 Task: Look for space in Rājpīpla, India from 11th June, 2023 to 15th June, 2023 for 2 adults in price range Rs.7000 to Rs.16000. Place can be private room with 1  bedroom having 2 beds and 1 bathroom. Property type can be house, flat, guest house, hotel. Booking option can be shelf check-in. Required host language is English.
Action: Mouse moved to (623, 83)
Screenshot: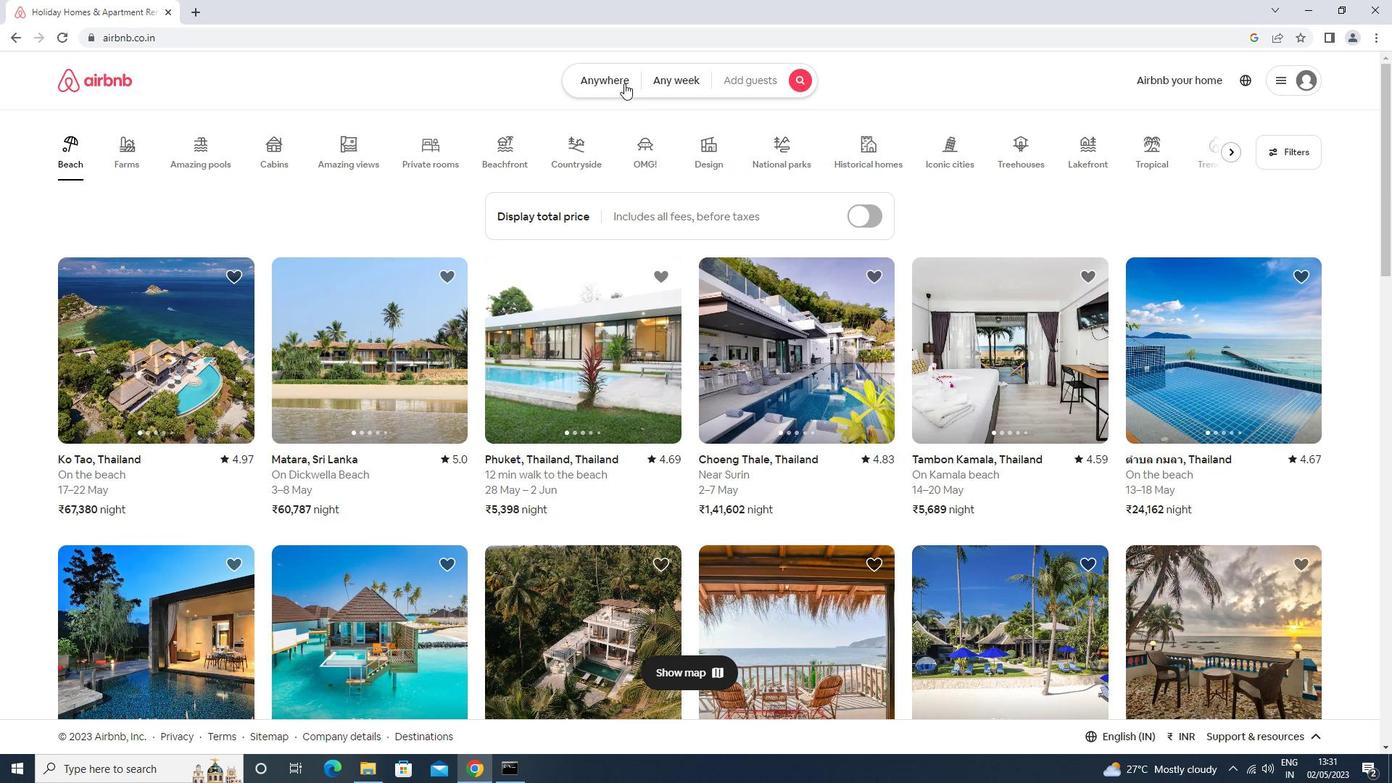 
Action: Mouse pressed left at (623, 83)
Screenshot: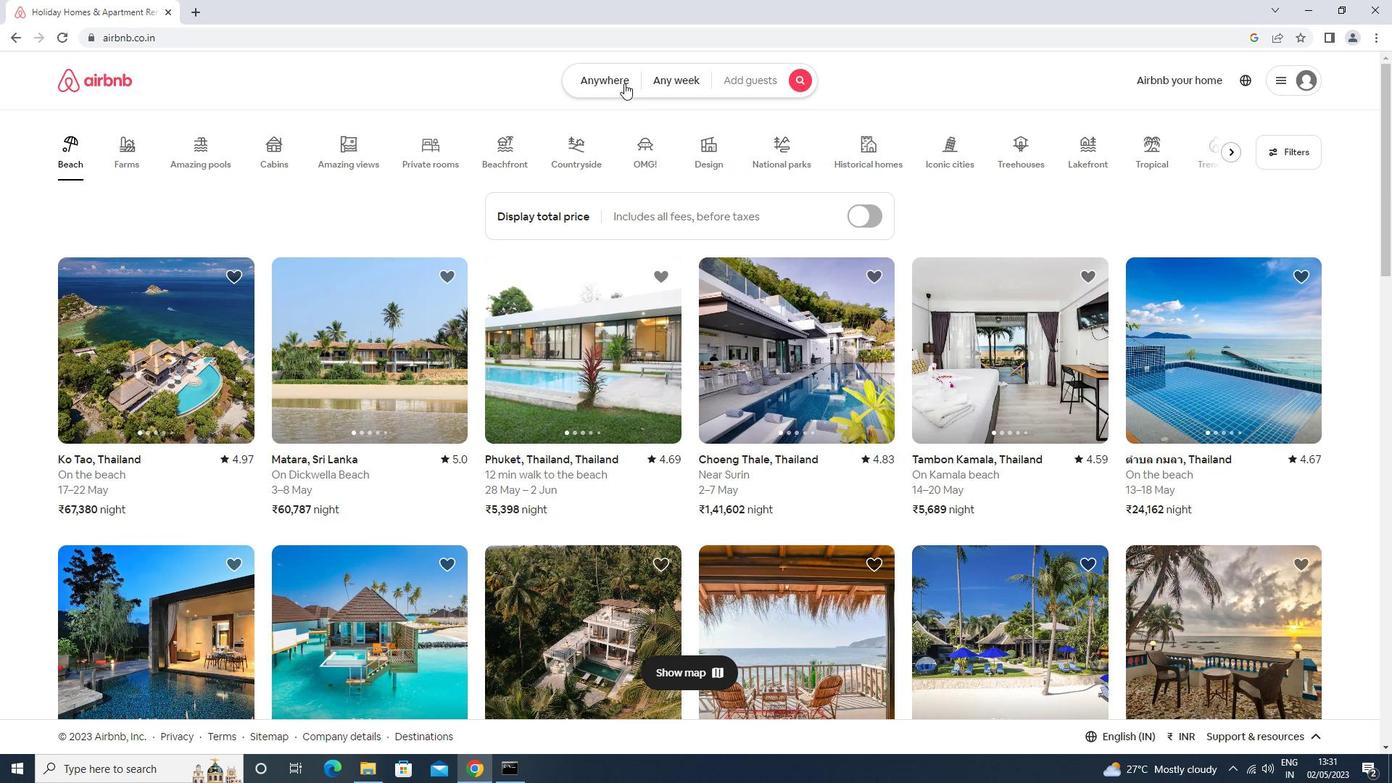 
Action: Key pressed r
Screenshot: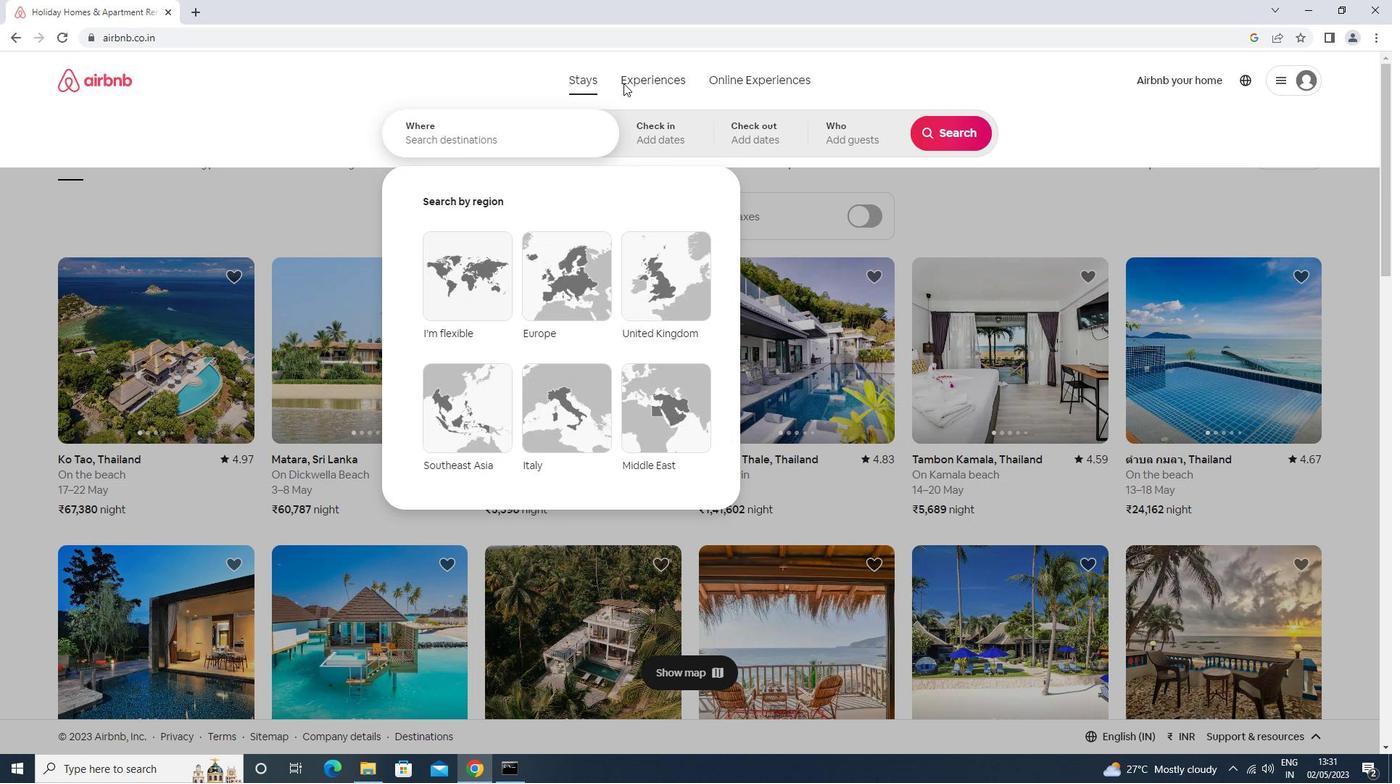 
Action: Mouse moved to (542, 137)
Screenshot: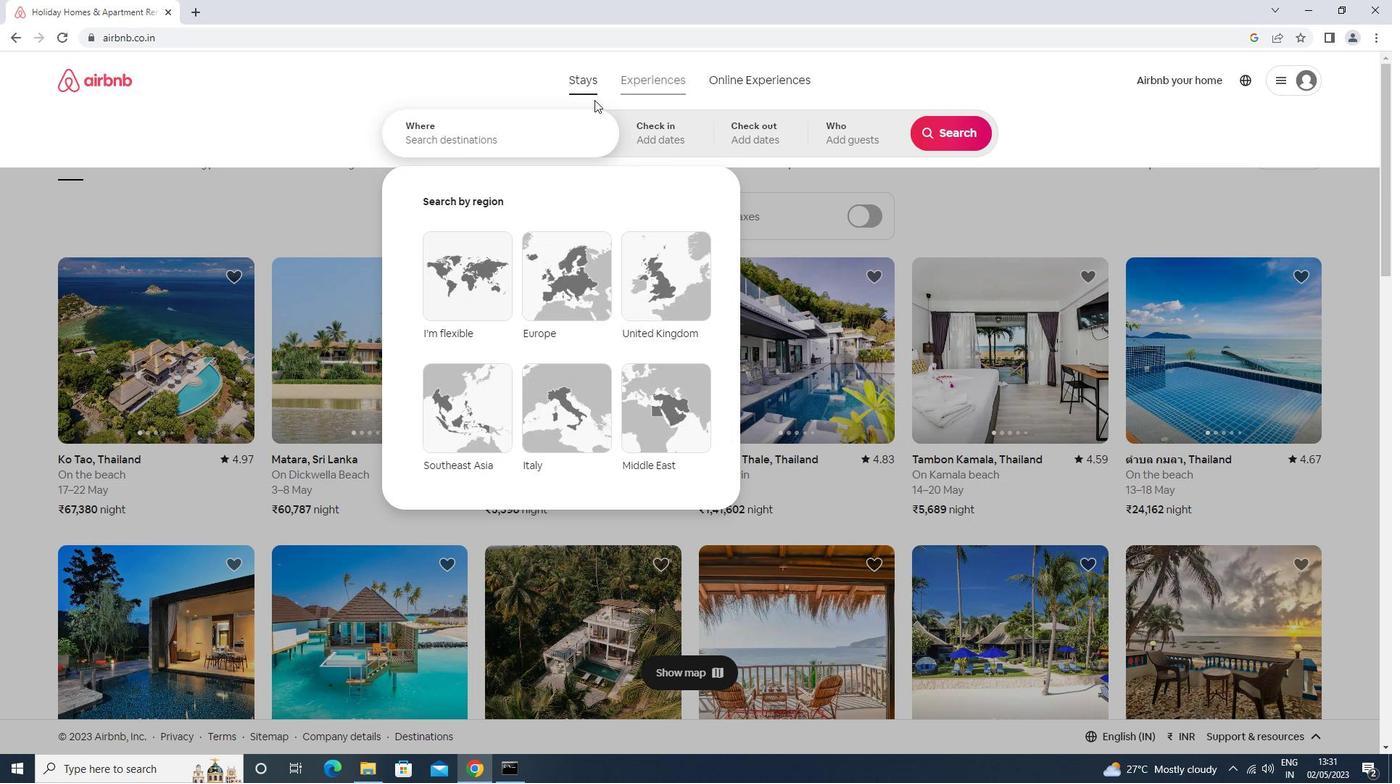 
Action: Mouse pressed left at (542, 137)
Screenshot: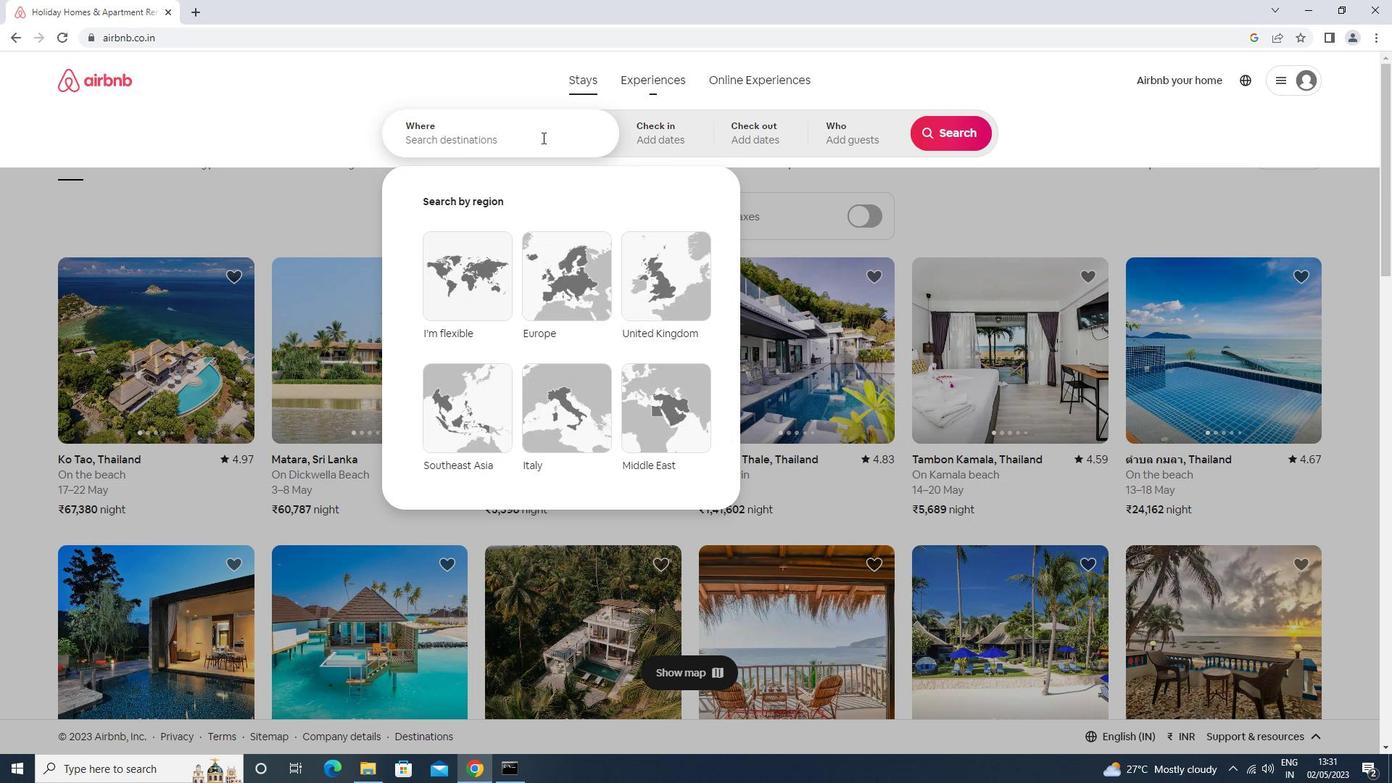 
Action: Key pressed r<Key.caps_lock>ajpipla<Key.enter>
Screenshot: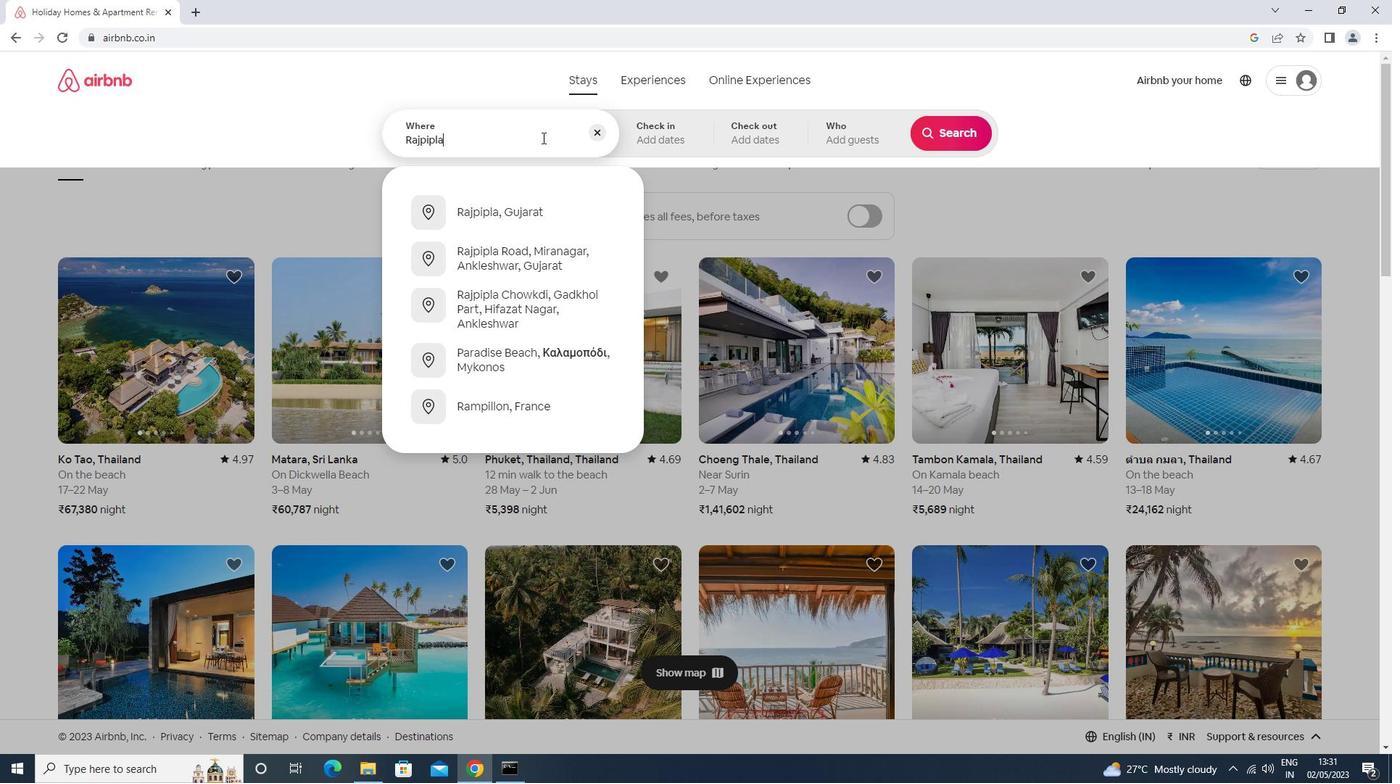 
Action: Mouse moved to (719, 378)
Screenshot: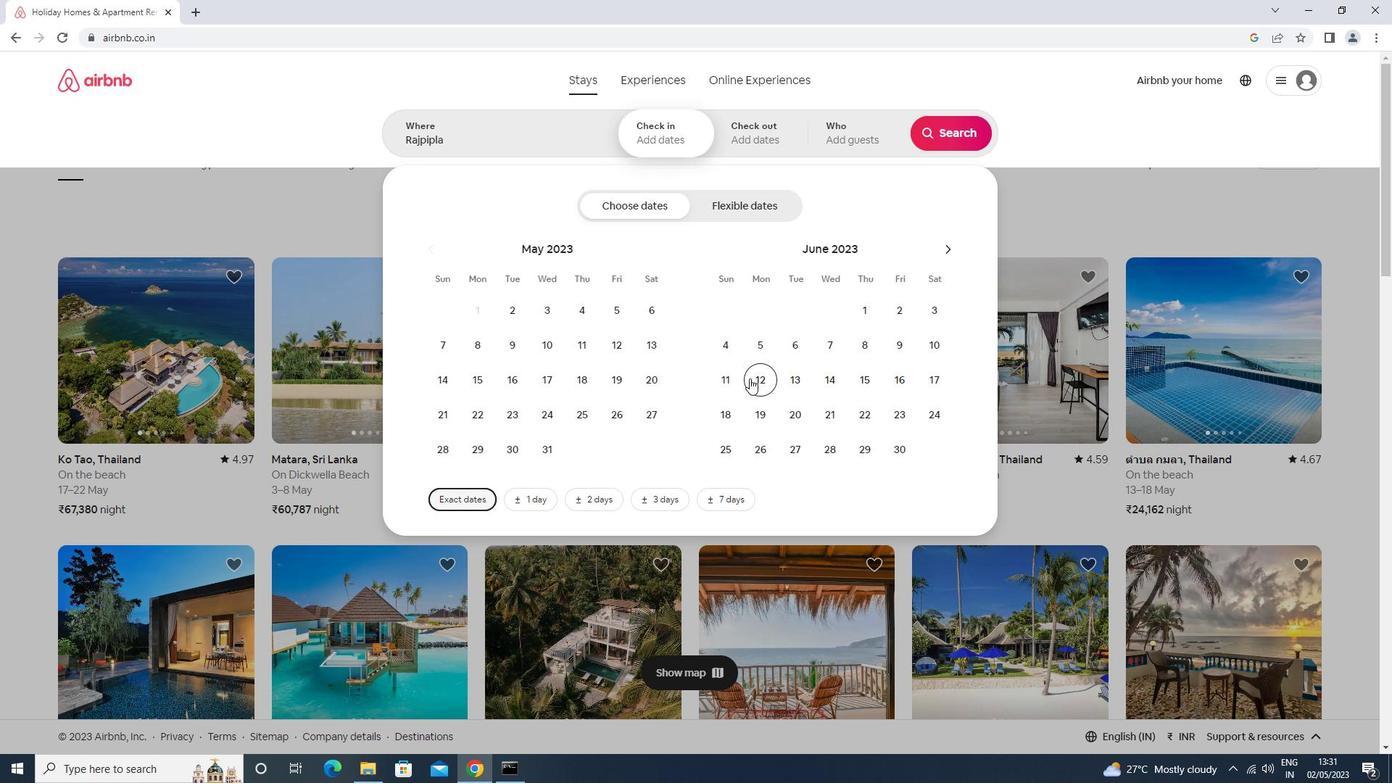 
Action: Mouse pressed left at (719, 378)
Screenshot: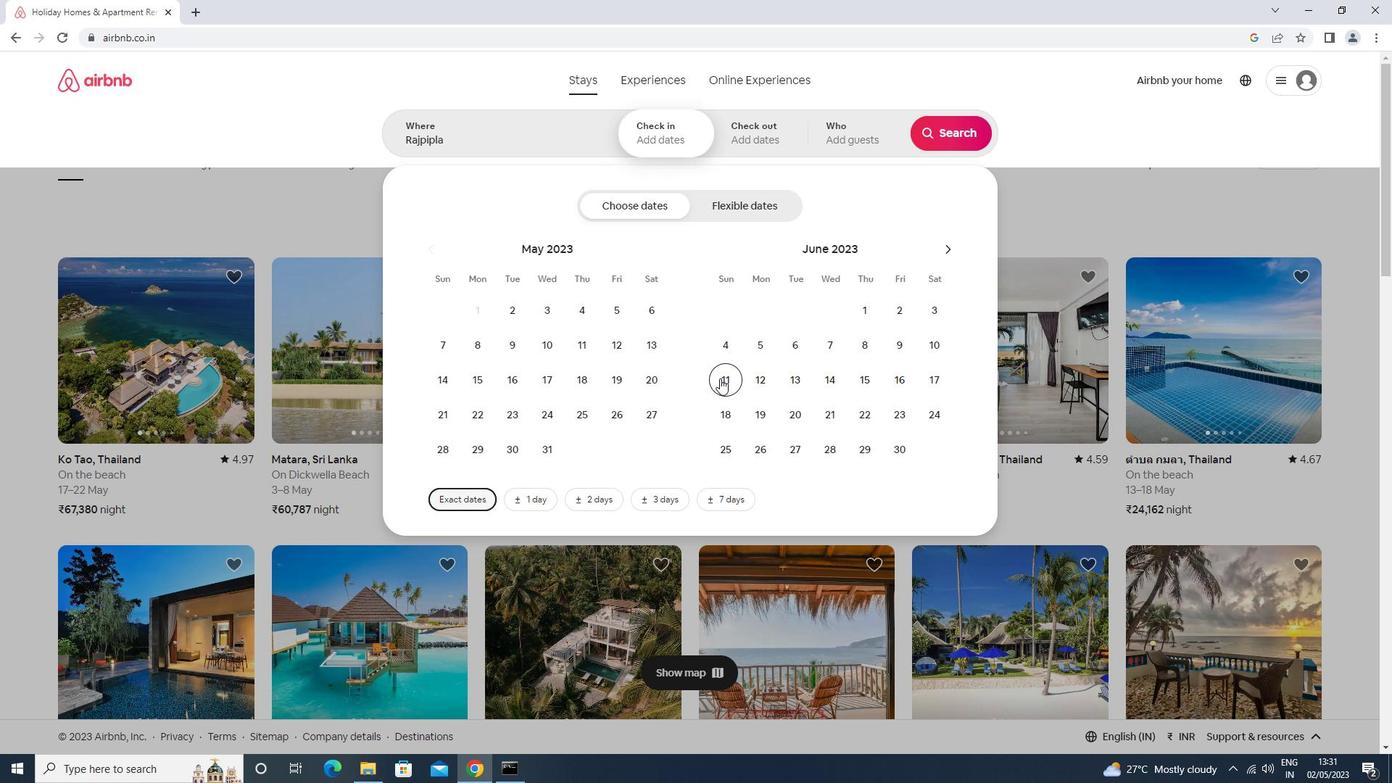 
Action: Mouse moved to (851, 382)
Screenshot: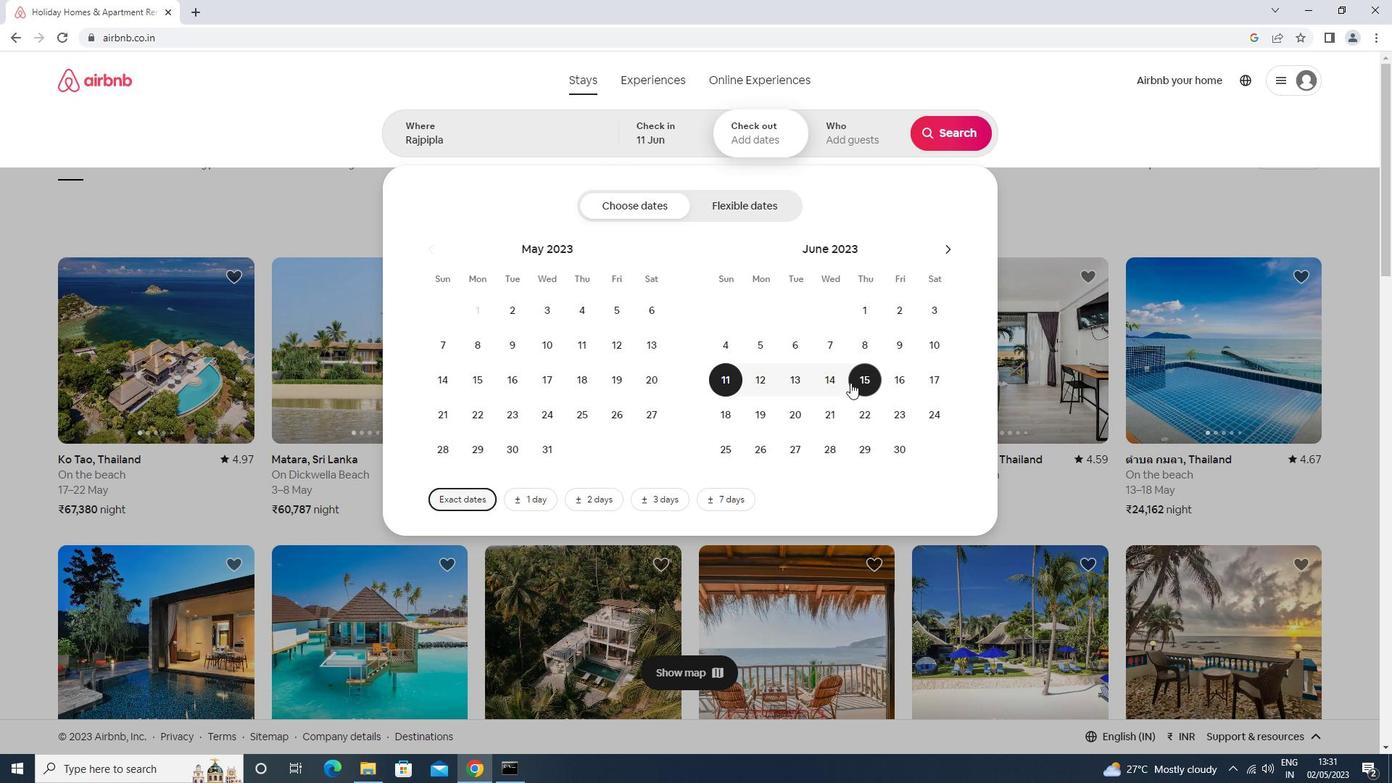 
Action: Mouse pressed left at (851, 382)
Screenshot: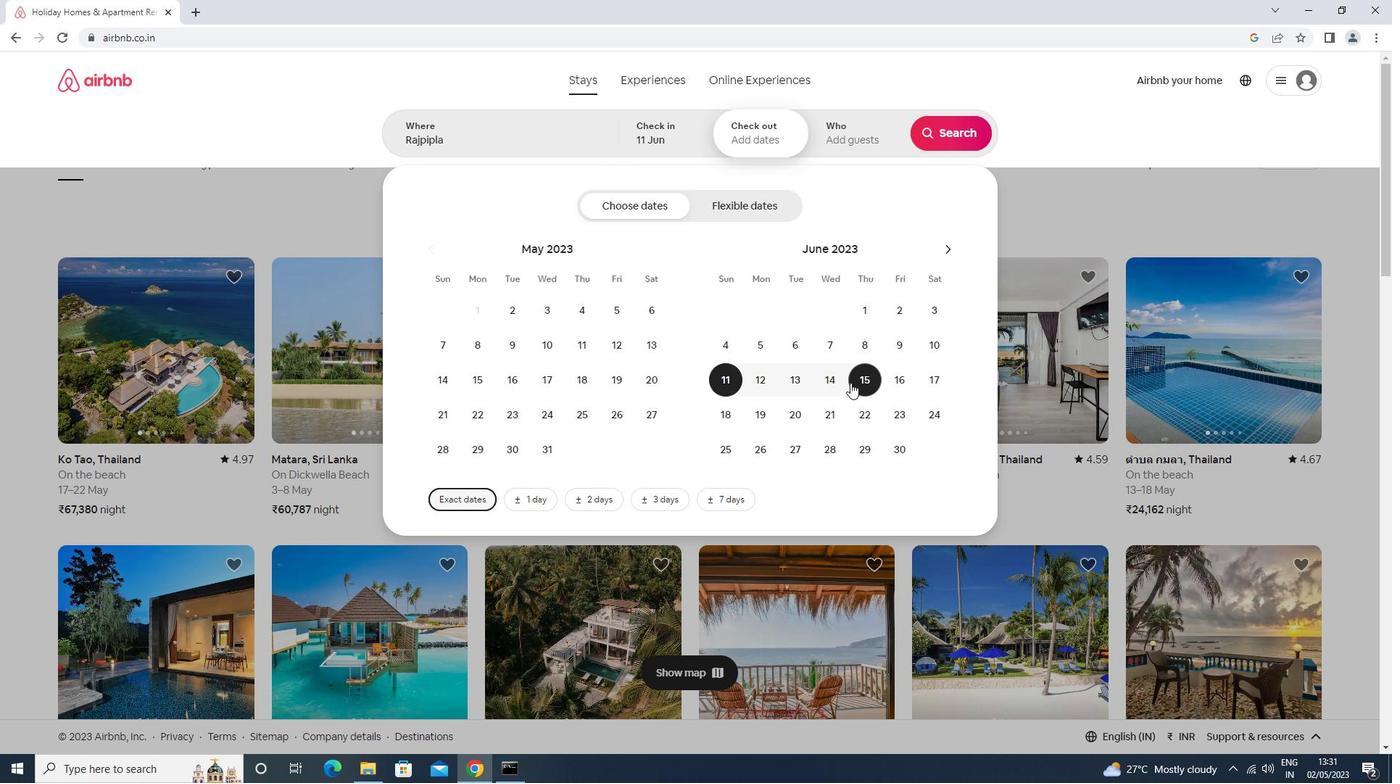 
Action: Mouse moved to (872, 146)
Screenshot: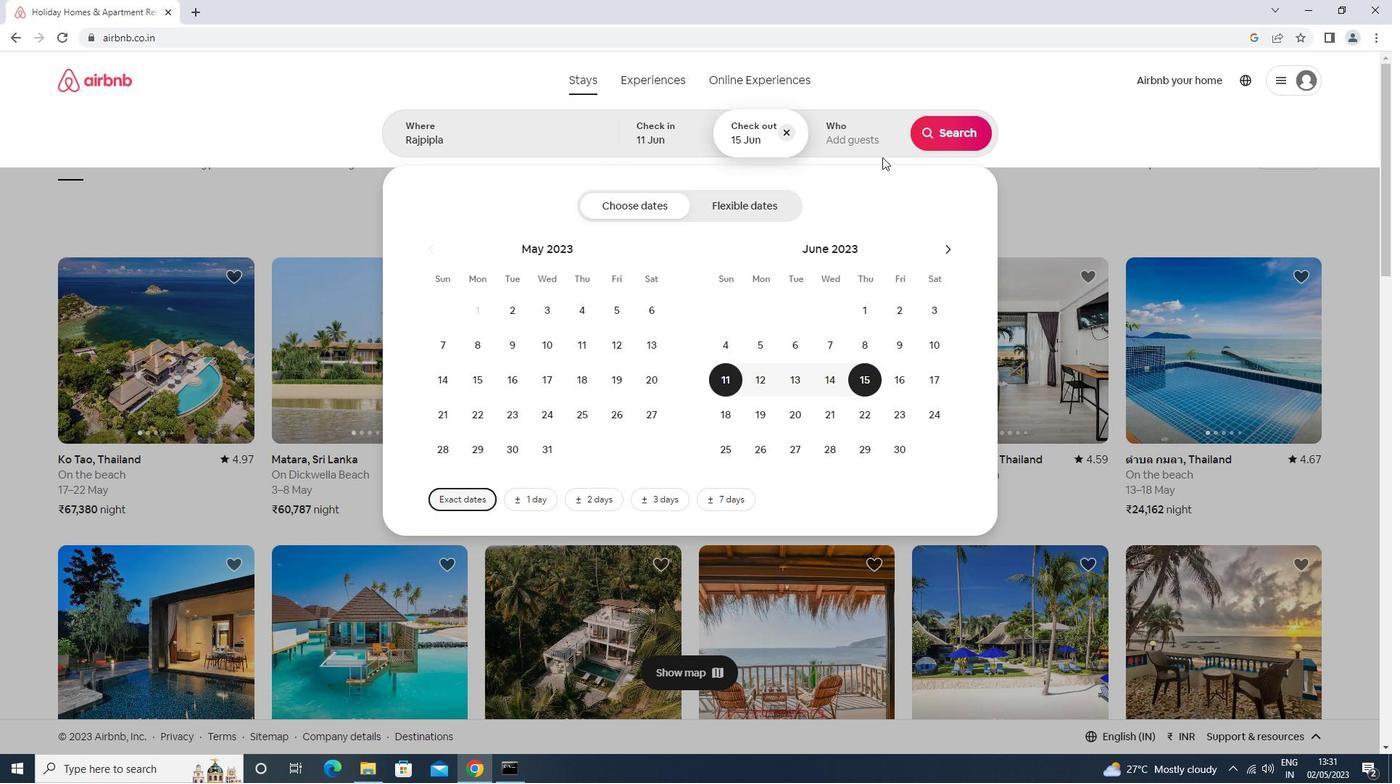 
Action: Mouse pressed left at (872, 146)
Screenshot: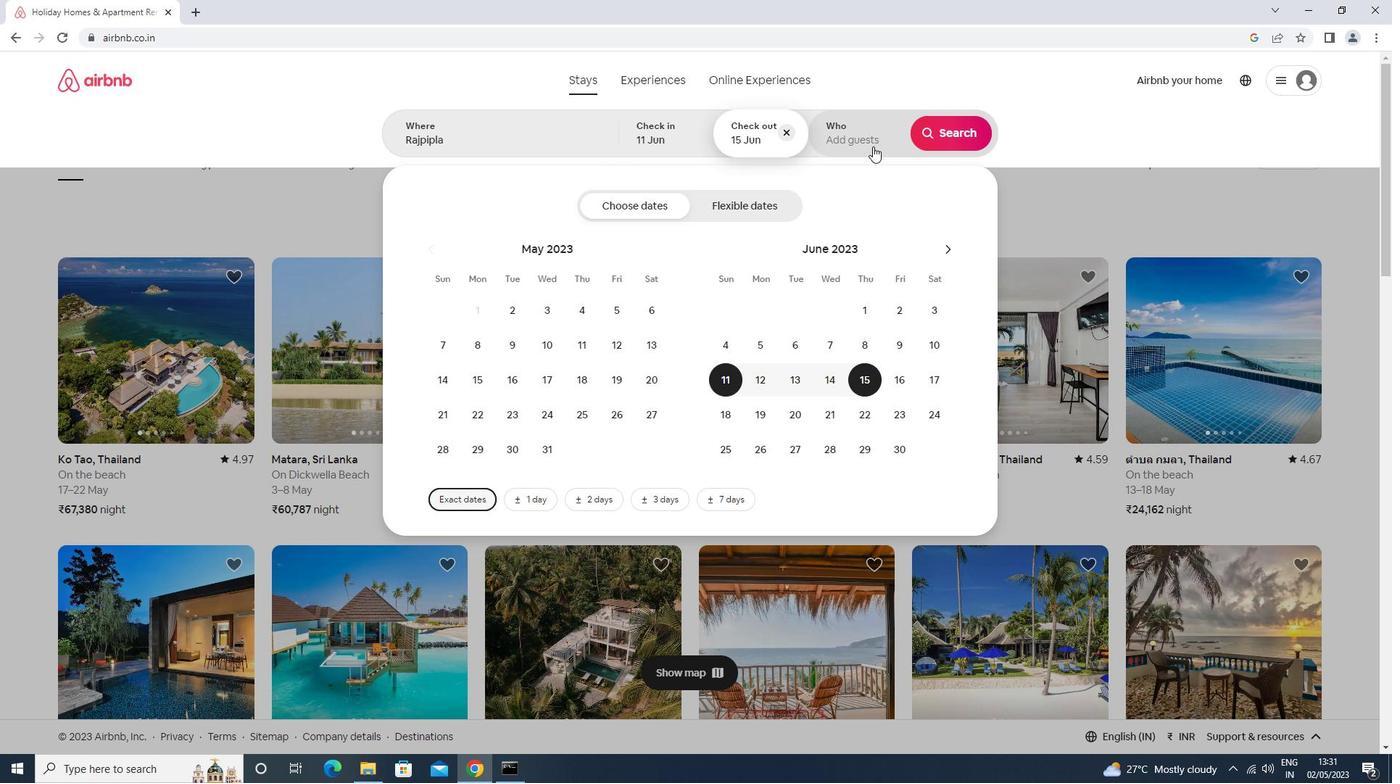 
Action: Mouse moved to (959, 208)
Screenshot: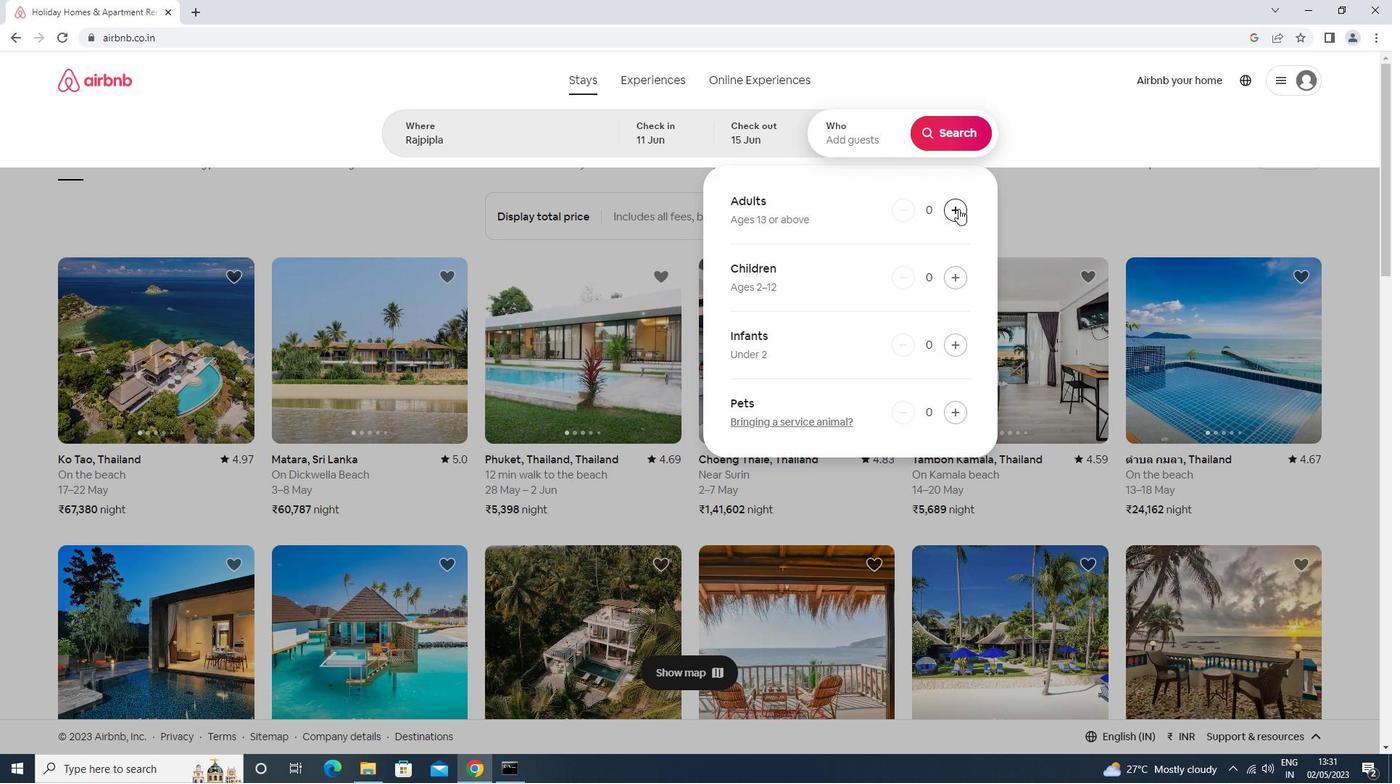 
Action: Mouse pressed left at (959, 208)
Screenshot: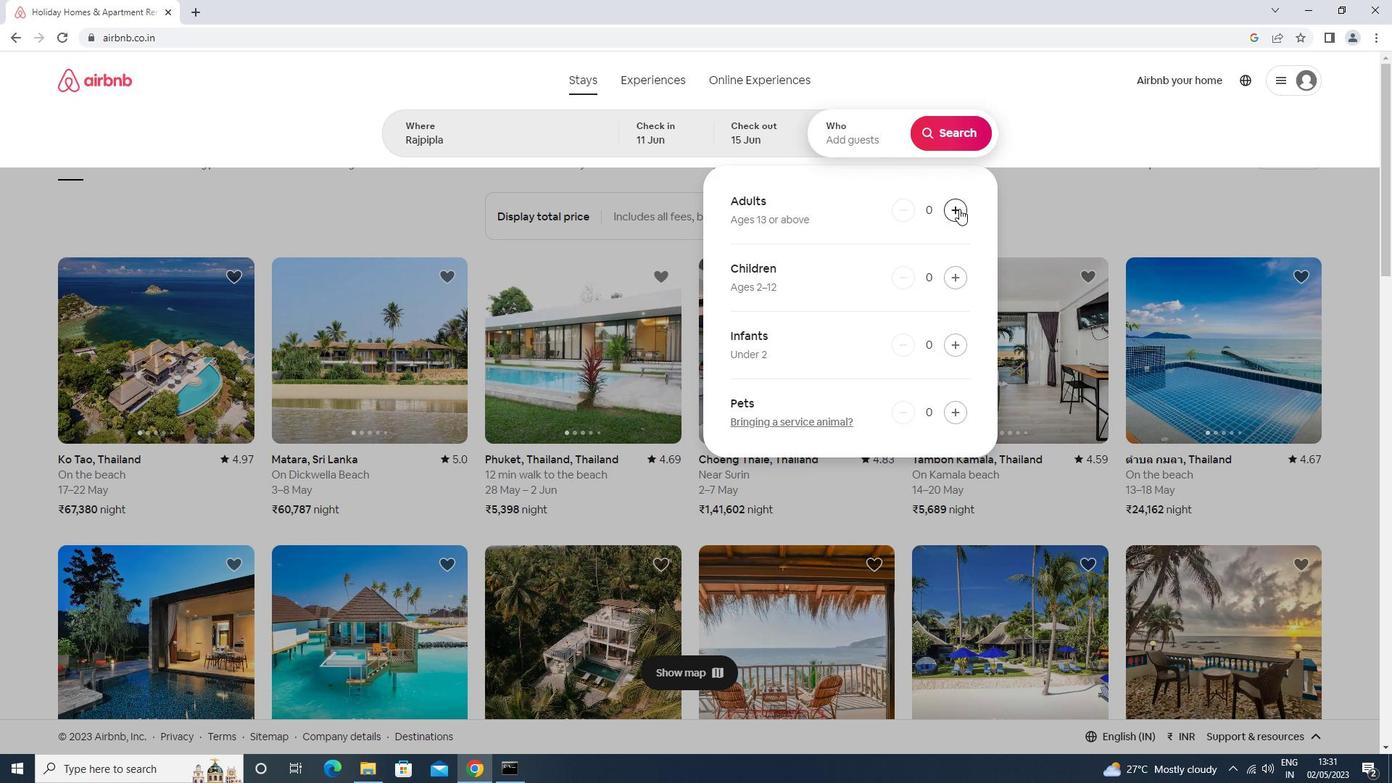 
Action: Mouse moved to (959, 208)
Screenshot: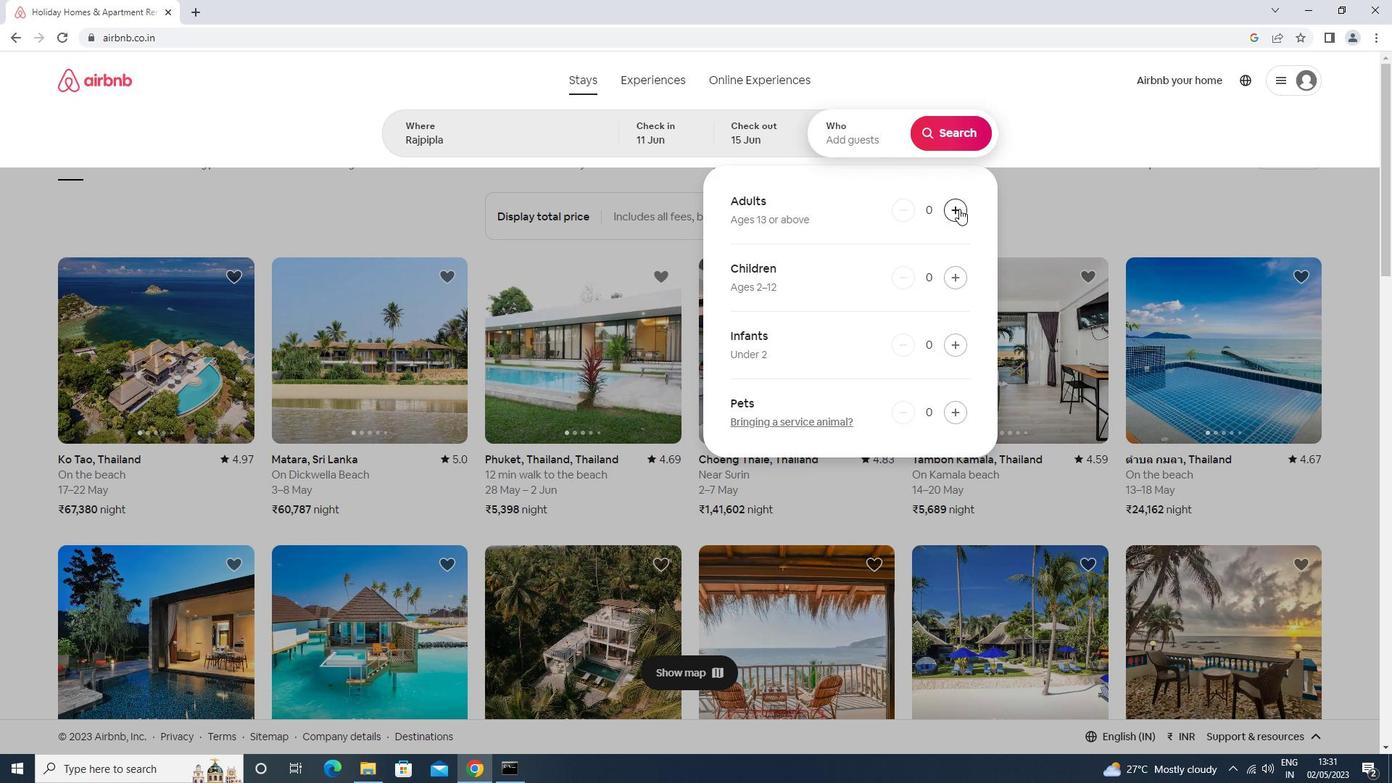 
Action: Mouse pressed left at (959, 208)
Screenshot: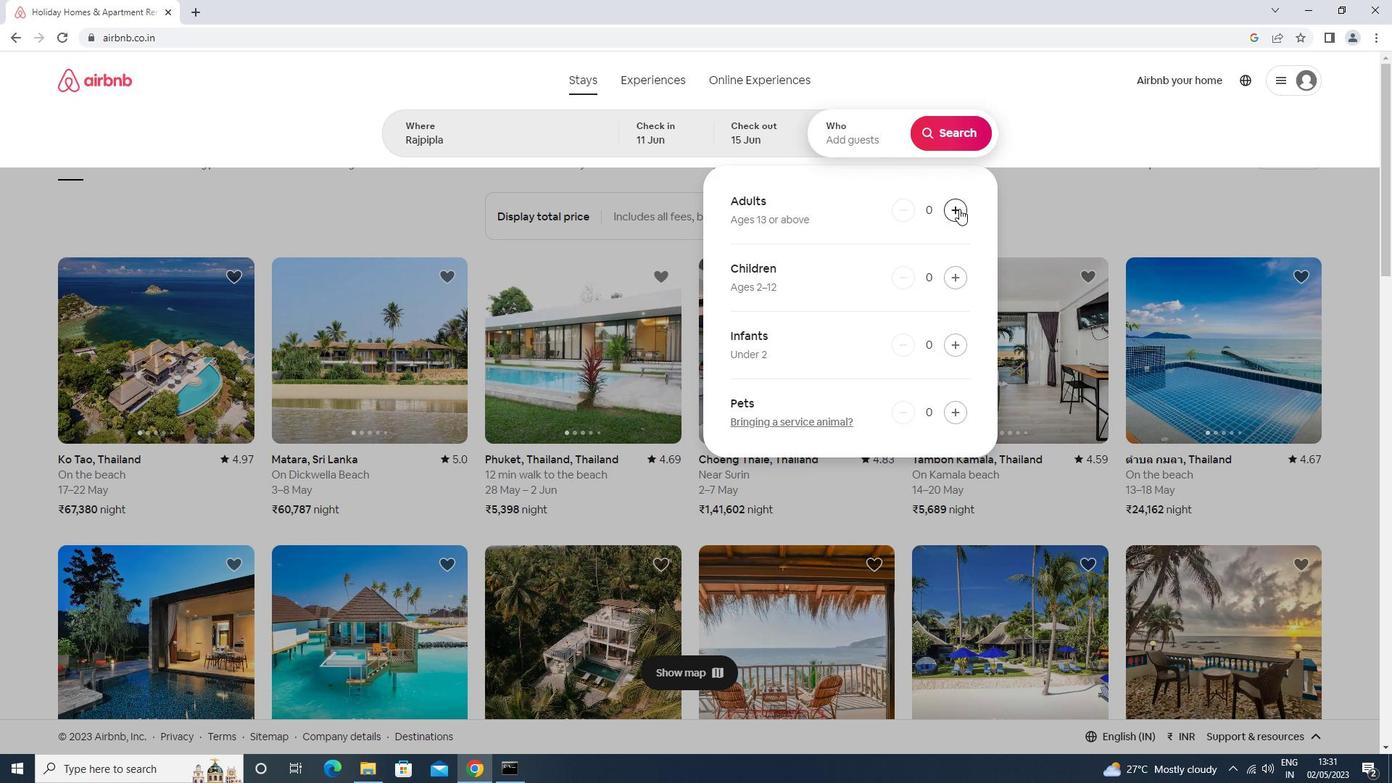 
Action: Mouse moved to (943, 138)
Screenshot: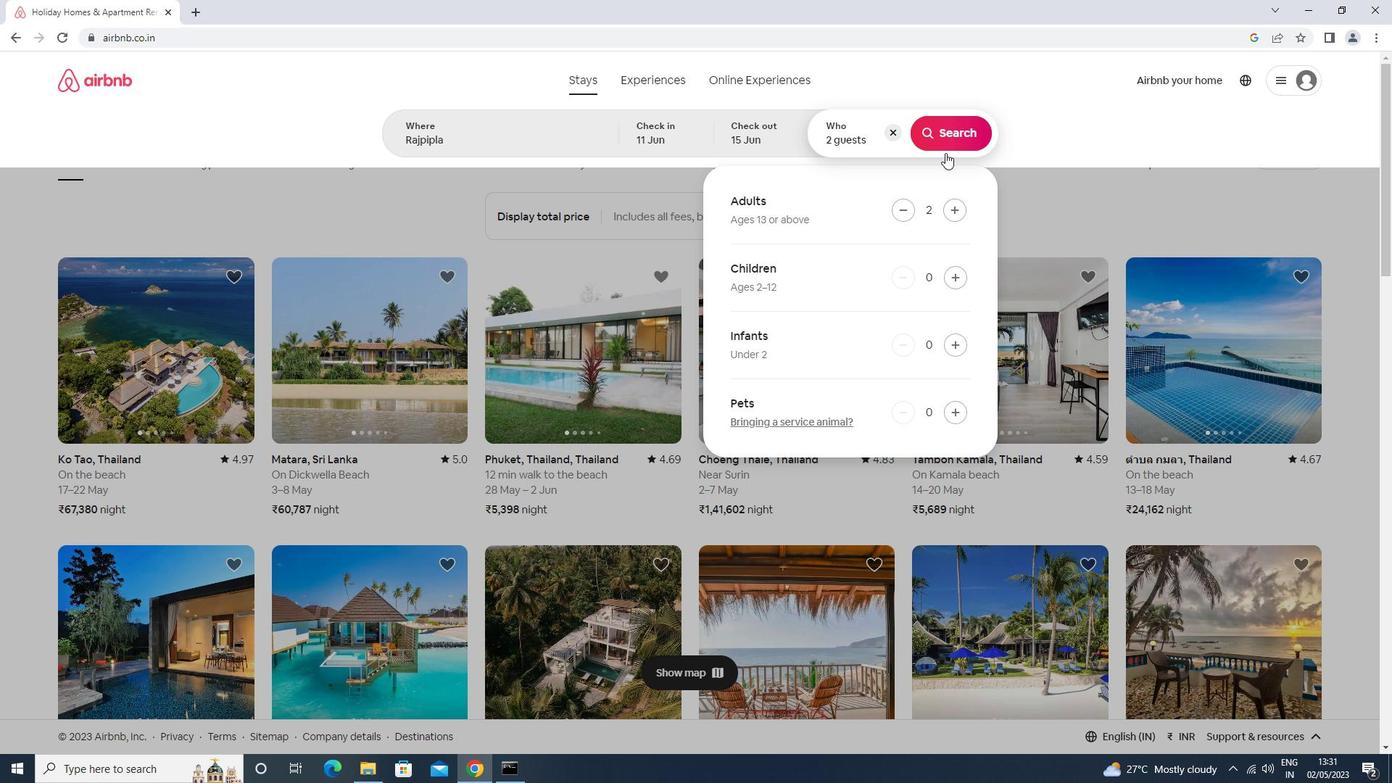 
Action: Mouse pressed left at (943, 138)
Screenshot: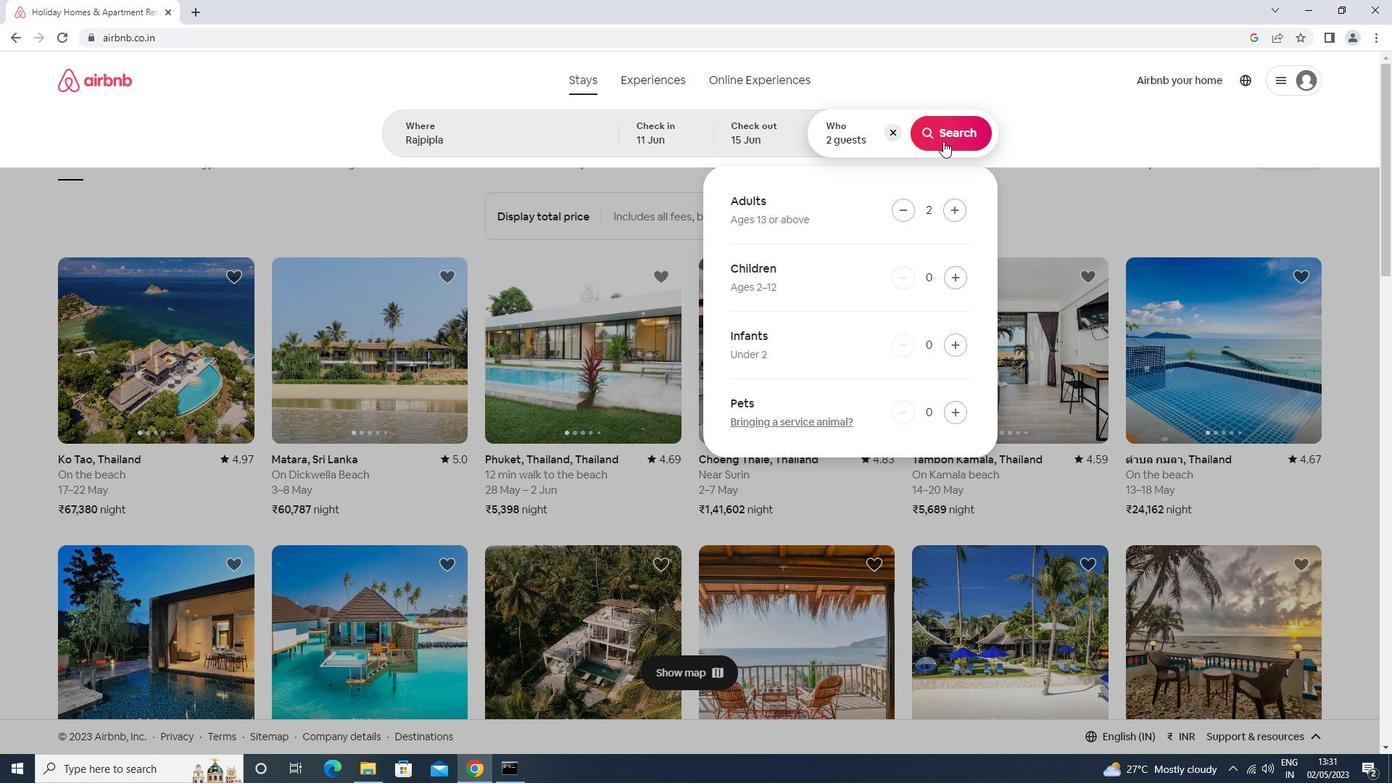 
Action: Mouse moved to (1314, 140)
Screenshot: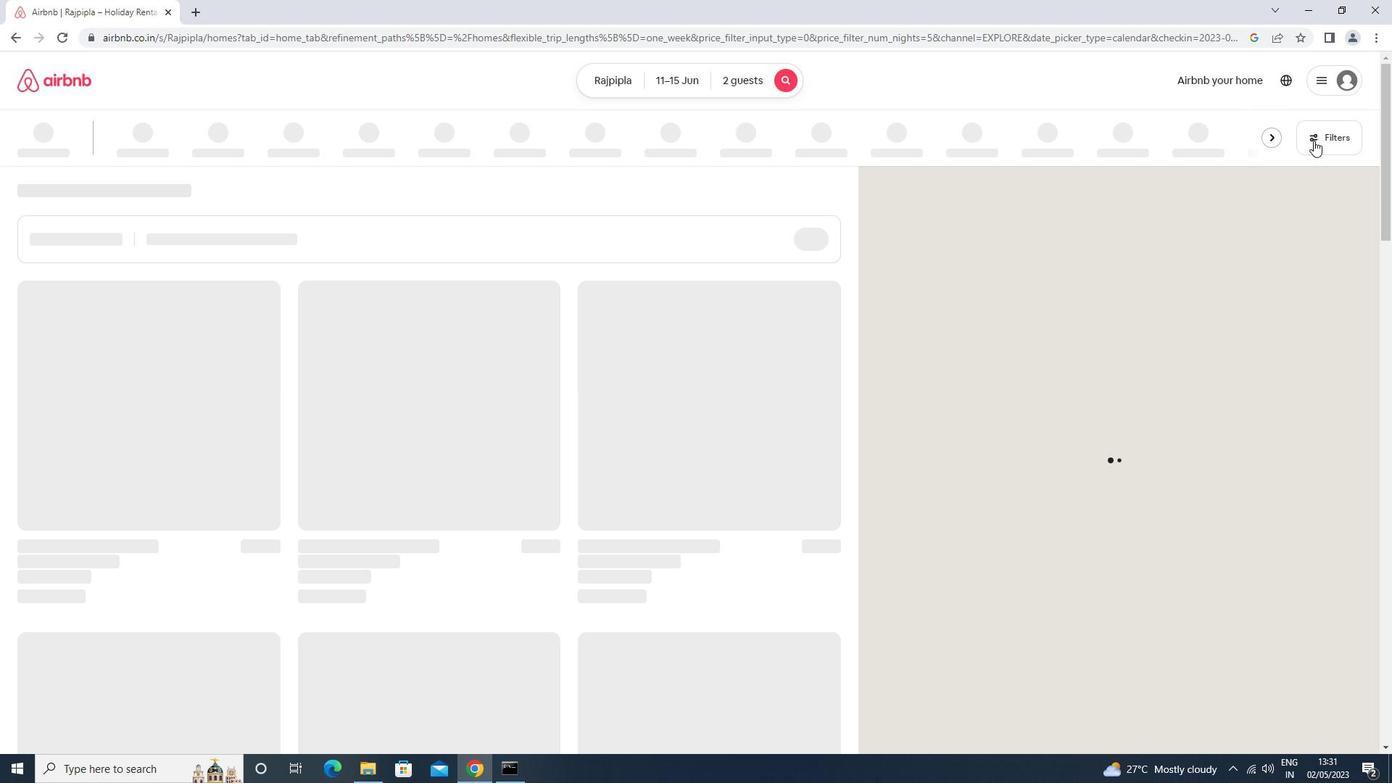 
Action: Mouse pressed left at (1314, 140)
Screenshot: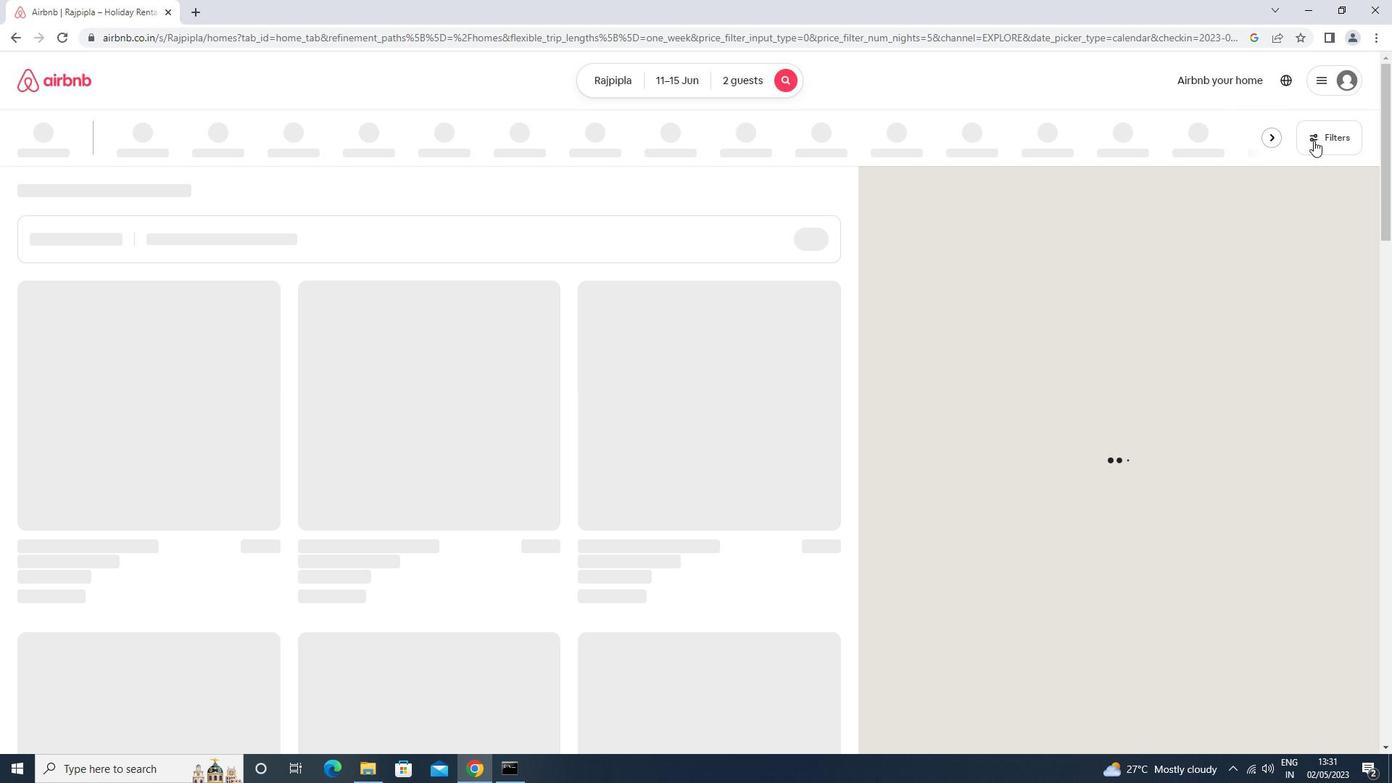 
Action: Mouse moved to (580, 320)
Screenshot: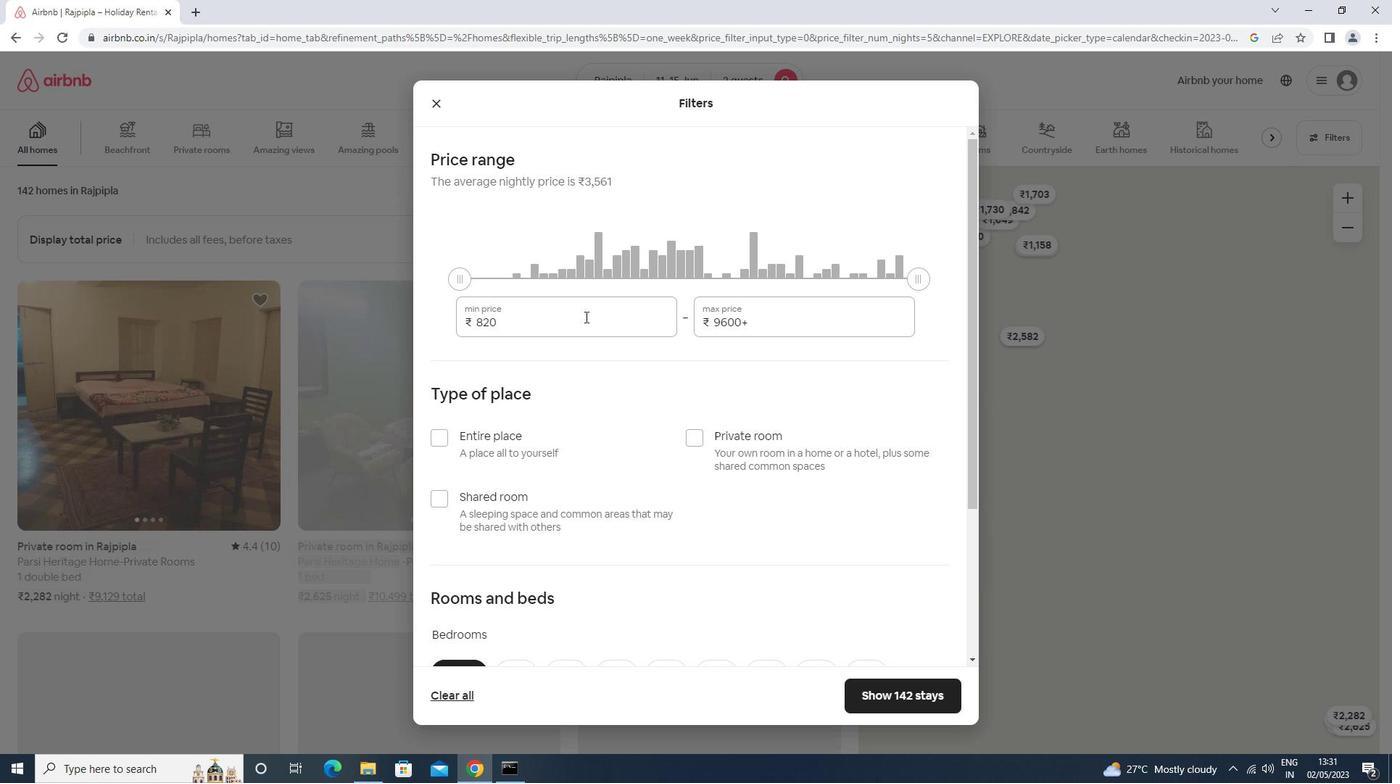 
Action: Mouse pressed left at (580, 320)
Screenshot: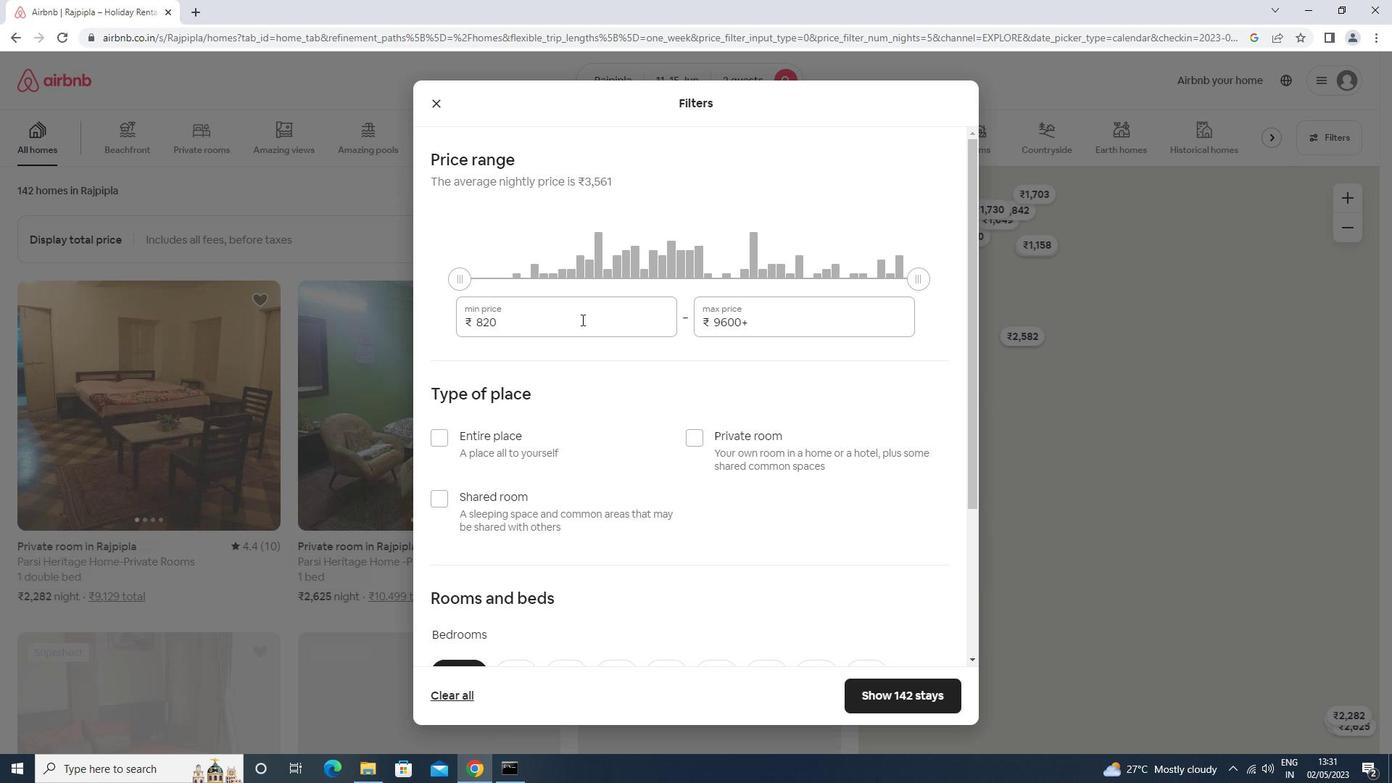
Action: Key pressed <Key.backspace><Key.backspace><Key.backspace><Key.backspace><Key.backspace><Key.backspace><Key.backspace><Key.backspace><Key.backspace><Key.backspace>7000<Key.tab>16000
Screenshot: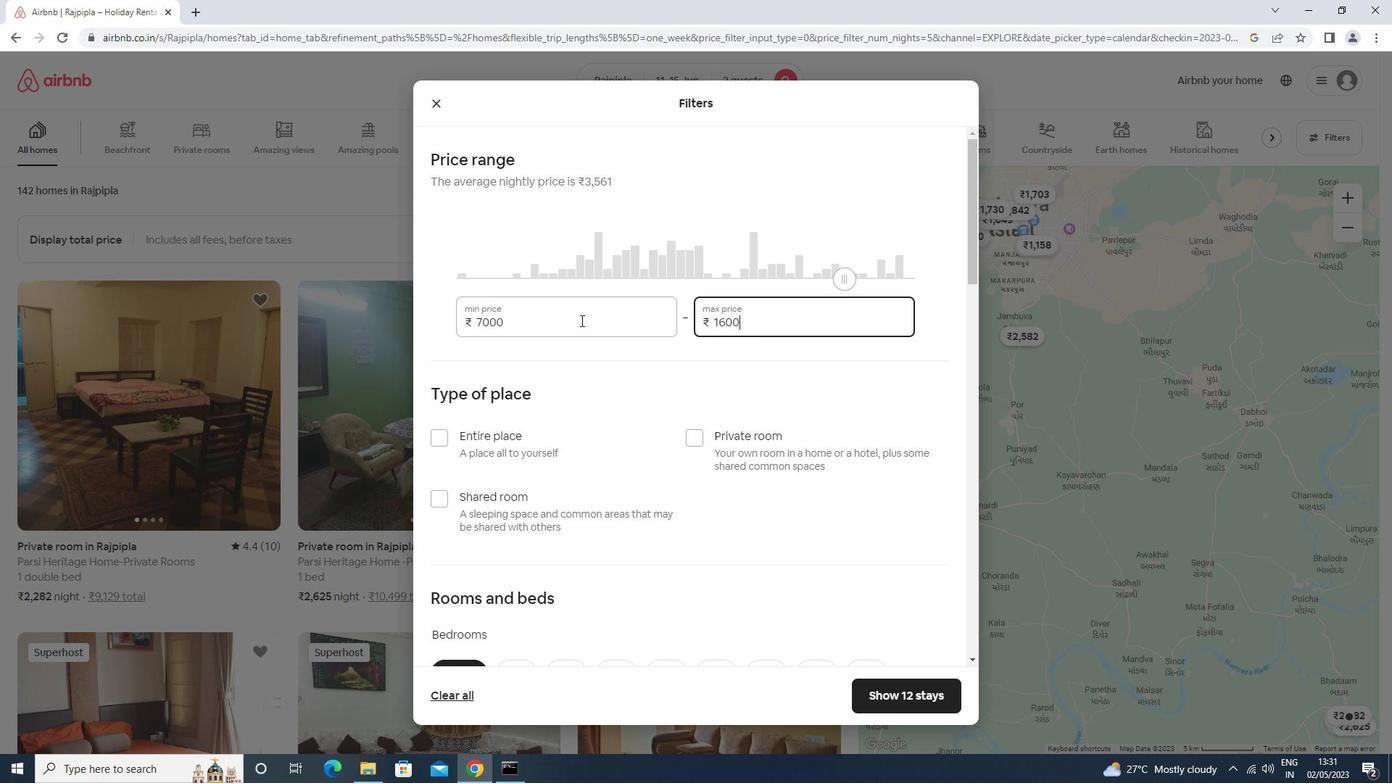 
Action: Mouse moved to (696, 429)
Screenshot: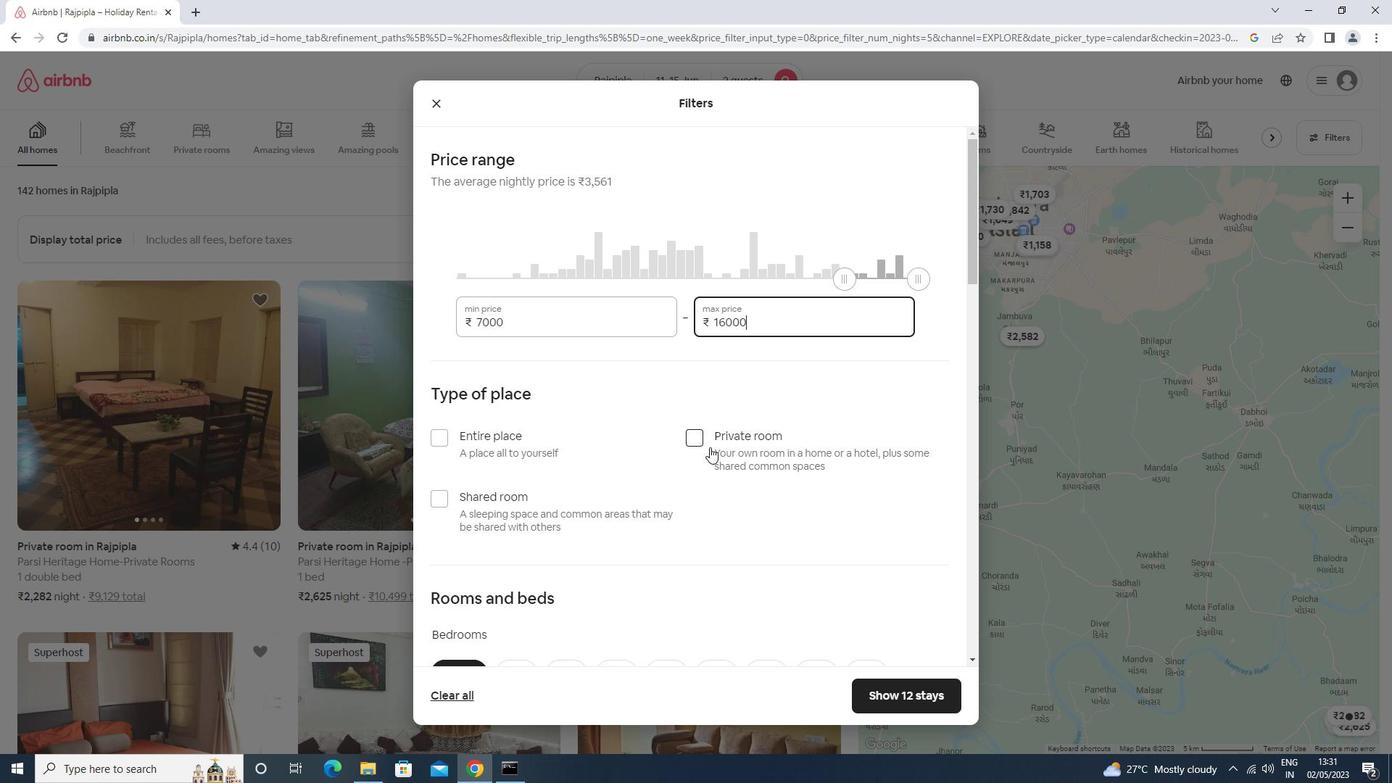 
Action: Mouse pressed left at (696, 429)
Screenshot: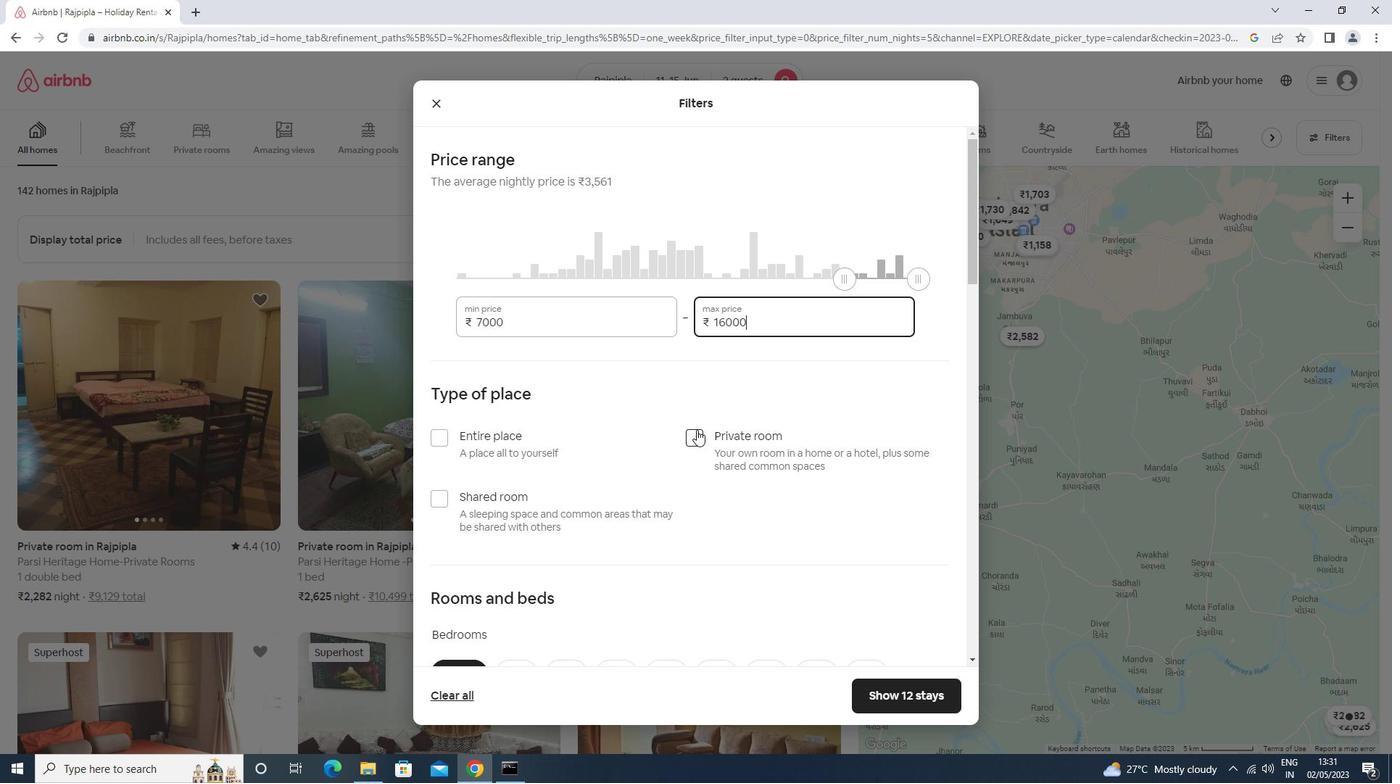 
Action: Mouse scrolled (696, 428) with delta (0, 0)
Screenshot: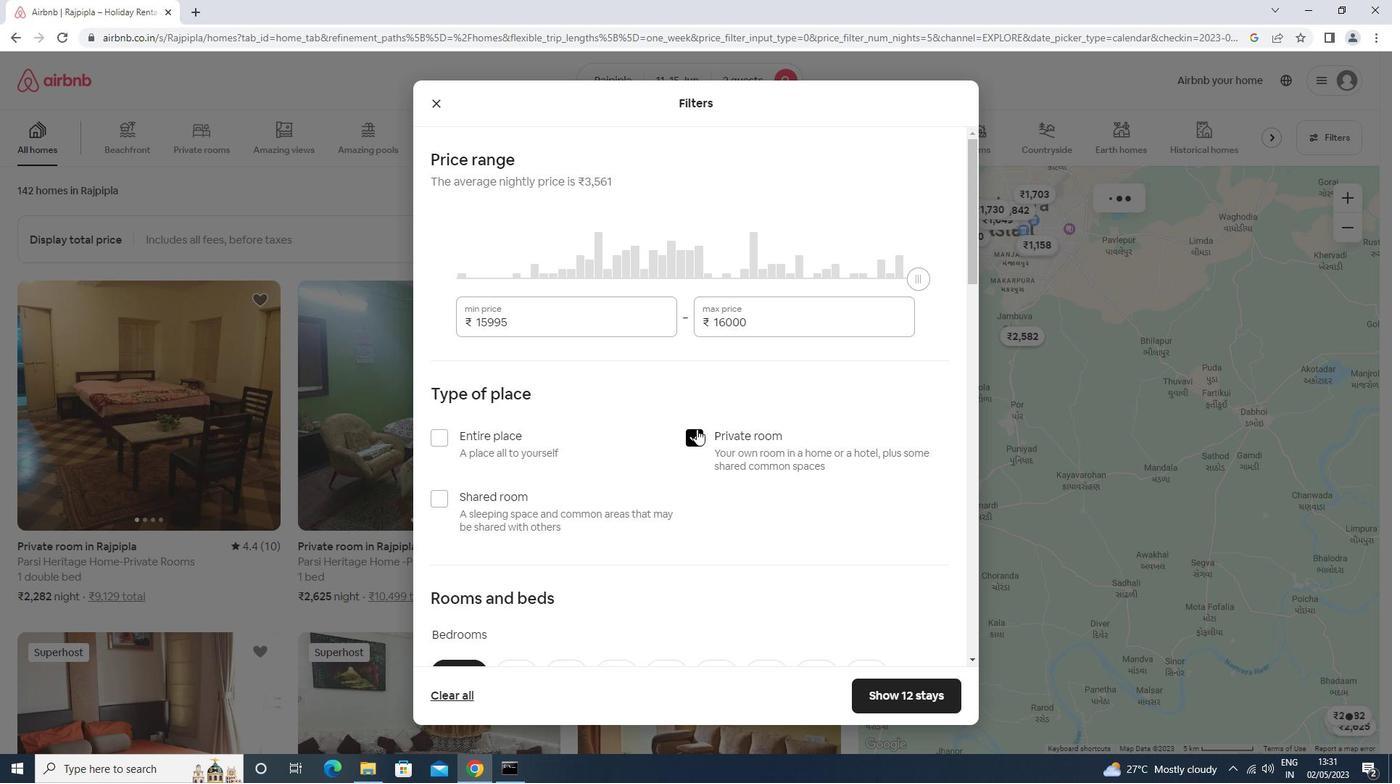 
Action: Mouse scrolled (696, 428) with delta (0, 0)
Screenshot: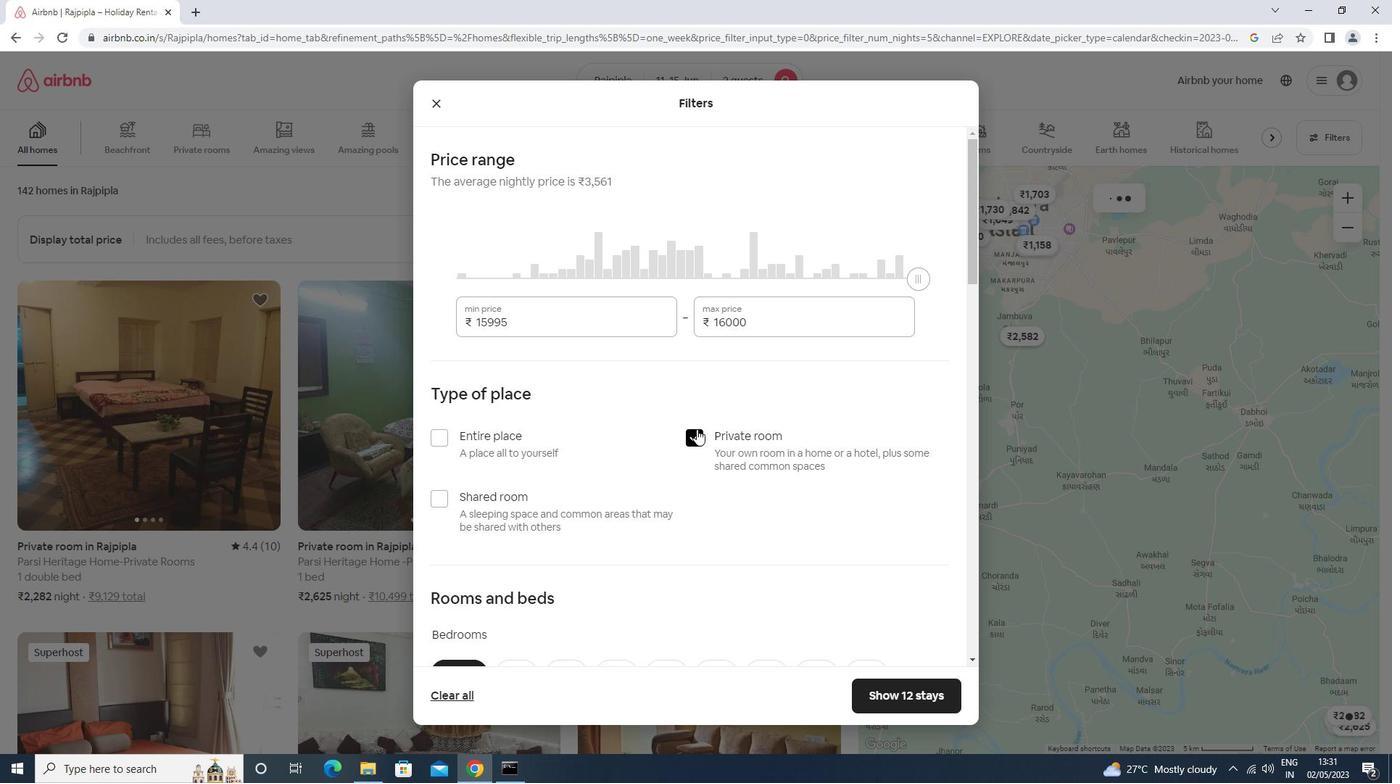 
Action: Mouse scrolled (696, 428) with delta (0, 0)
Screenshot: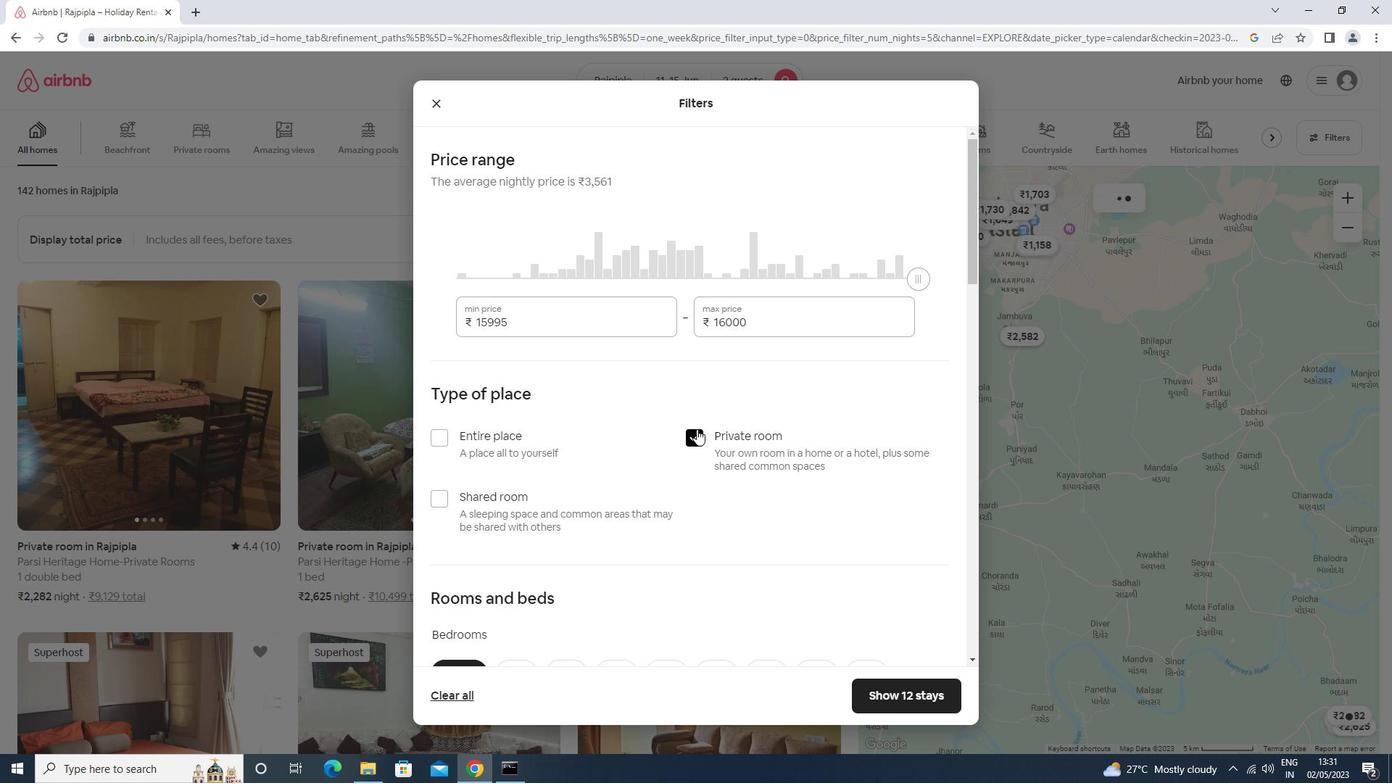 
Action: Mouse moved to (527, 460)
Screenshot: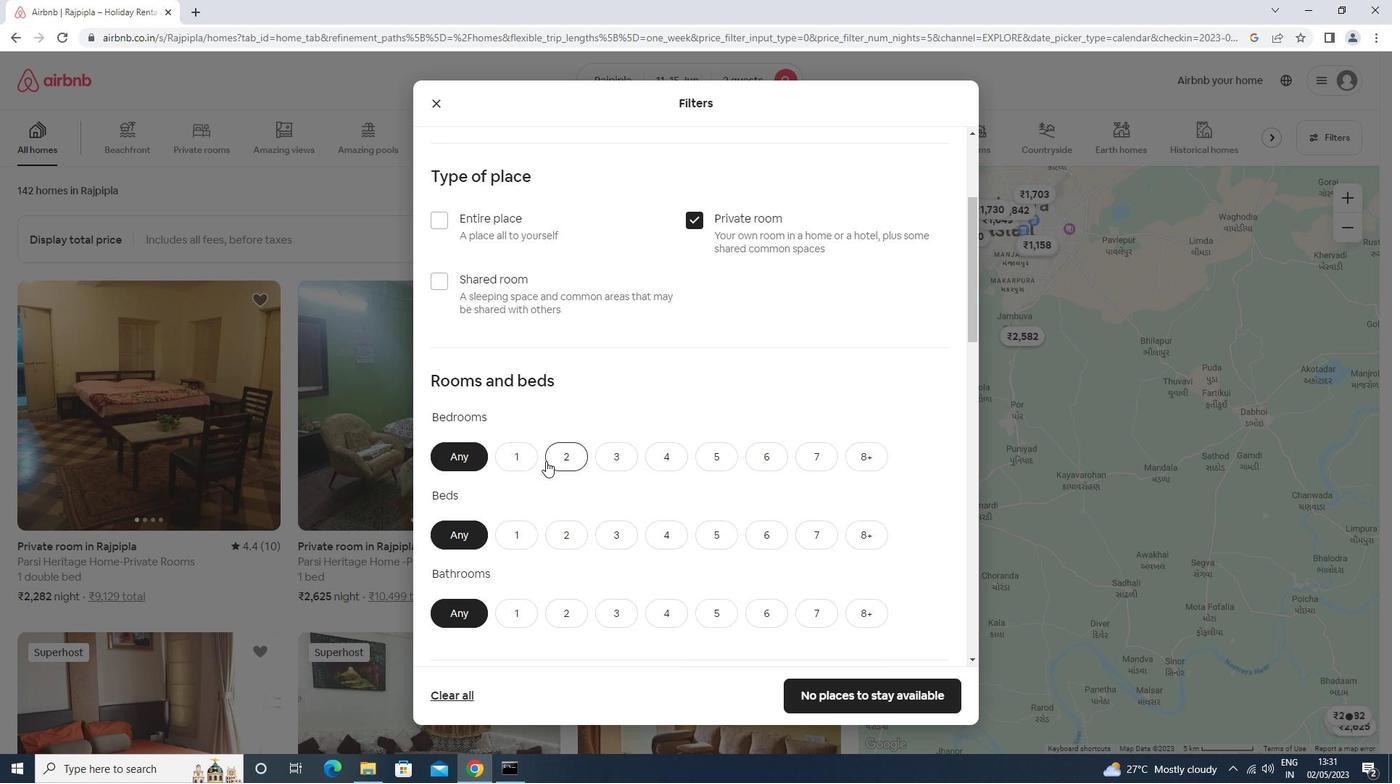 
Action: Mouse pressed left at (527, 460)
Screenshot: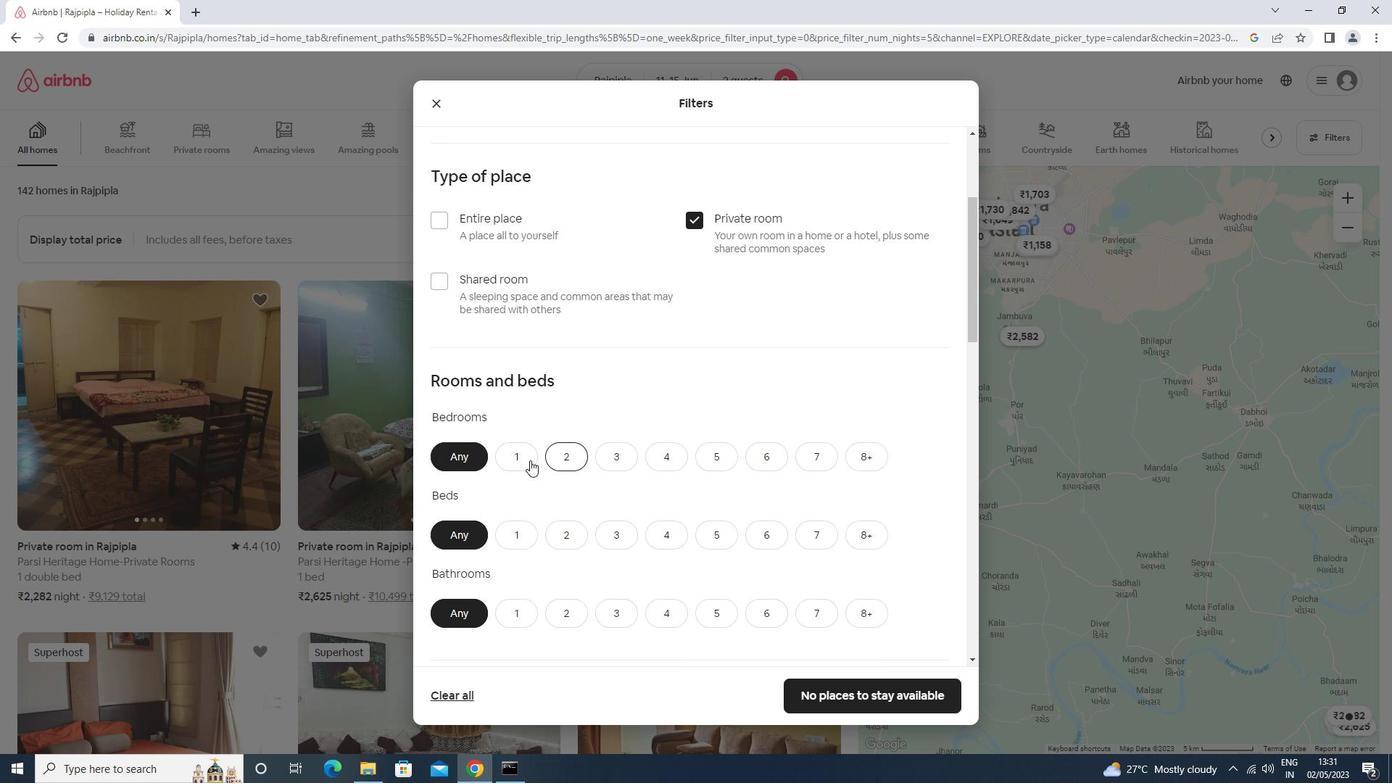 
Action: Mouse moved to (516, 535)
Screenshot: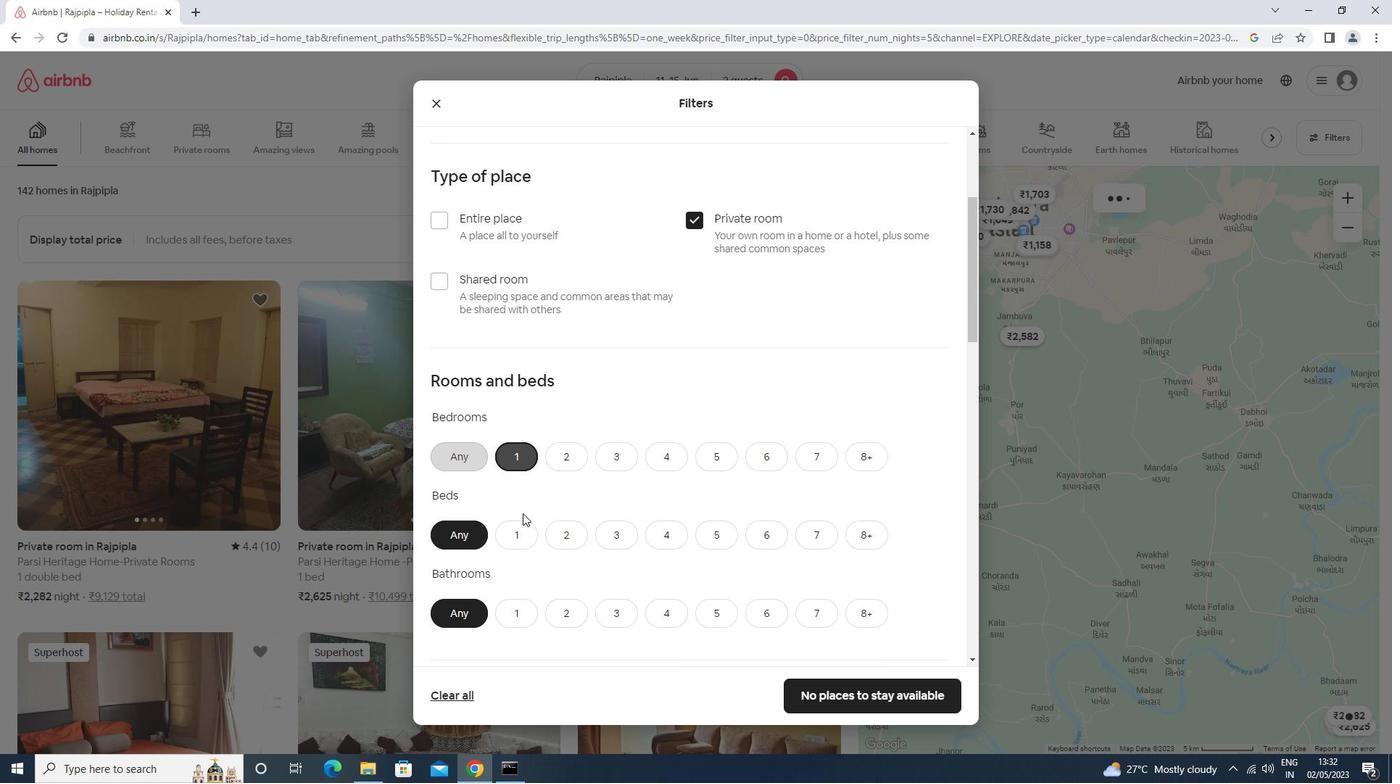 
Action: Mouse pressed left at (516, 535)
Screenshot: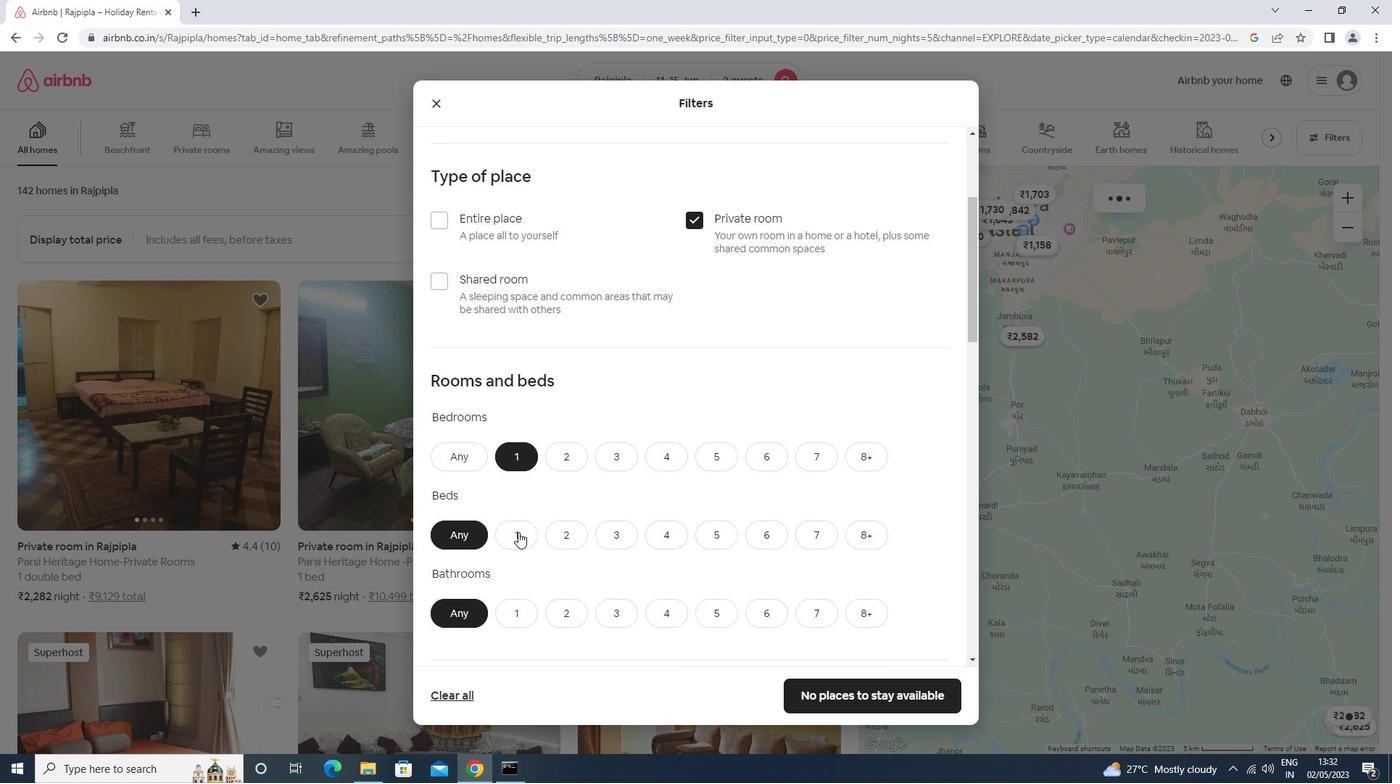 
Action: Mouse moved to (505, 619)
Screenshot: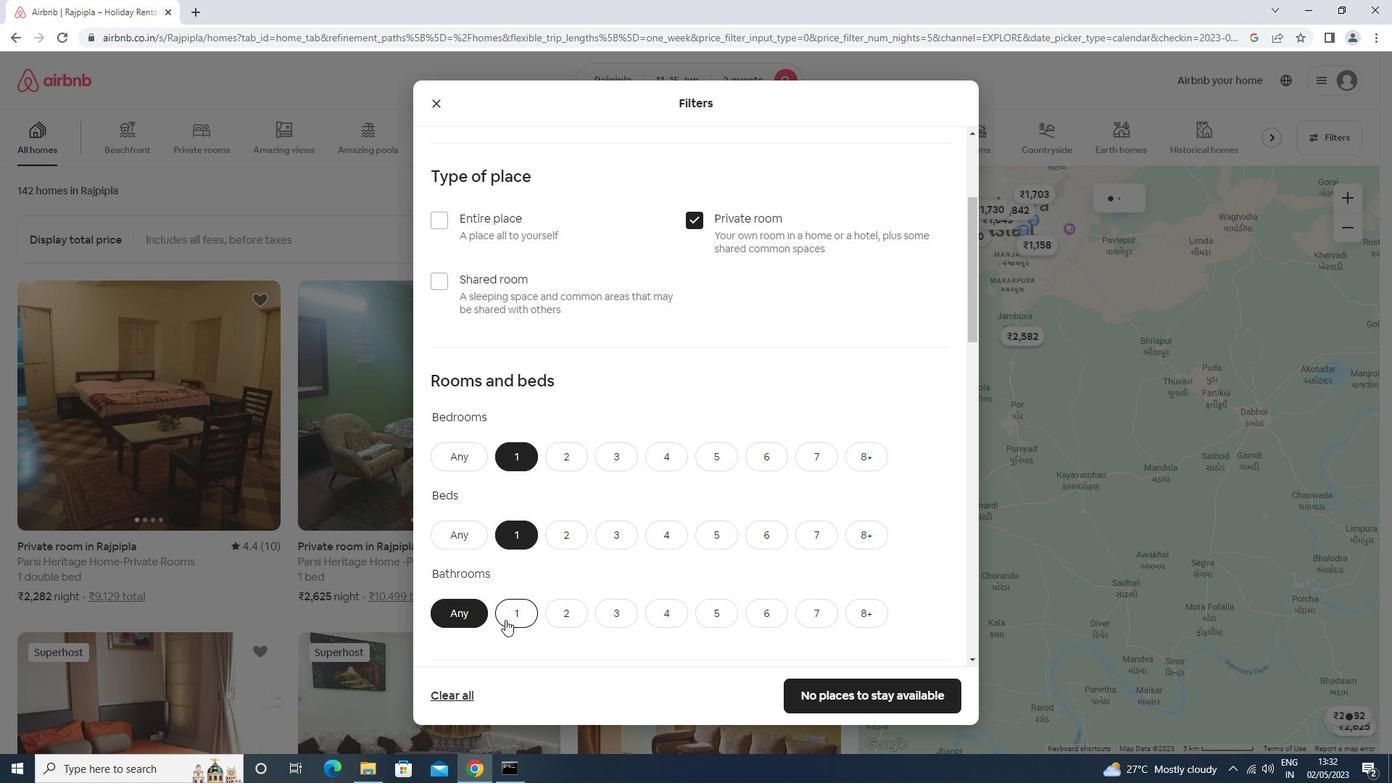 
Action: Mouse pressed left at (505, 619)
Screenshot: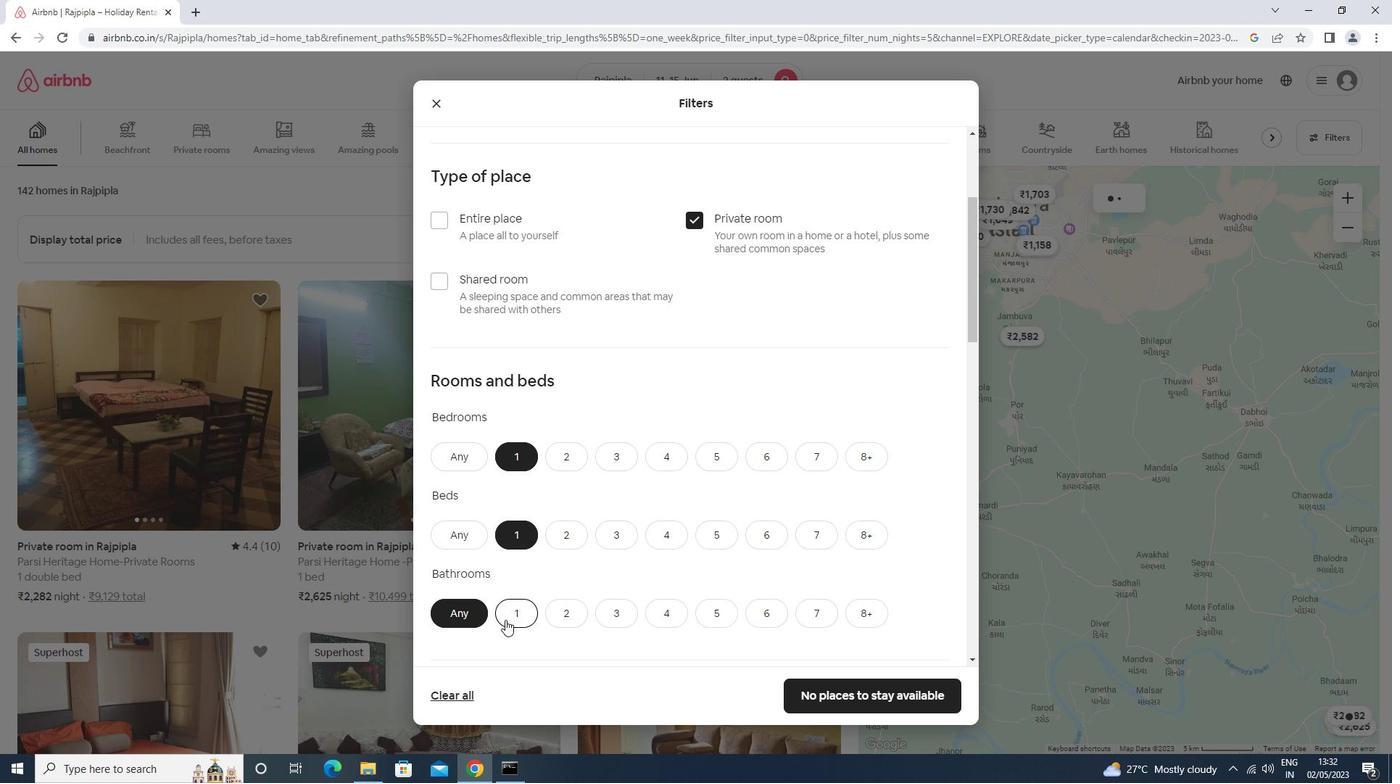 
Action: Mouse moved to (523, 567)
Screenshot: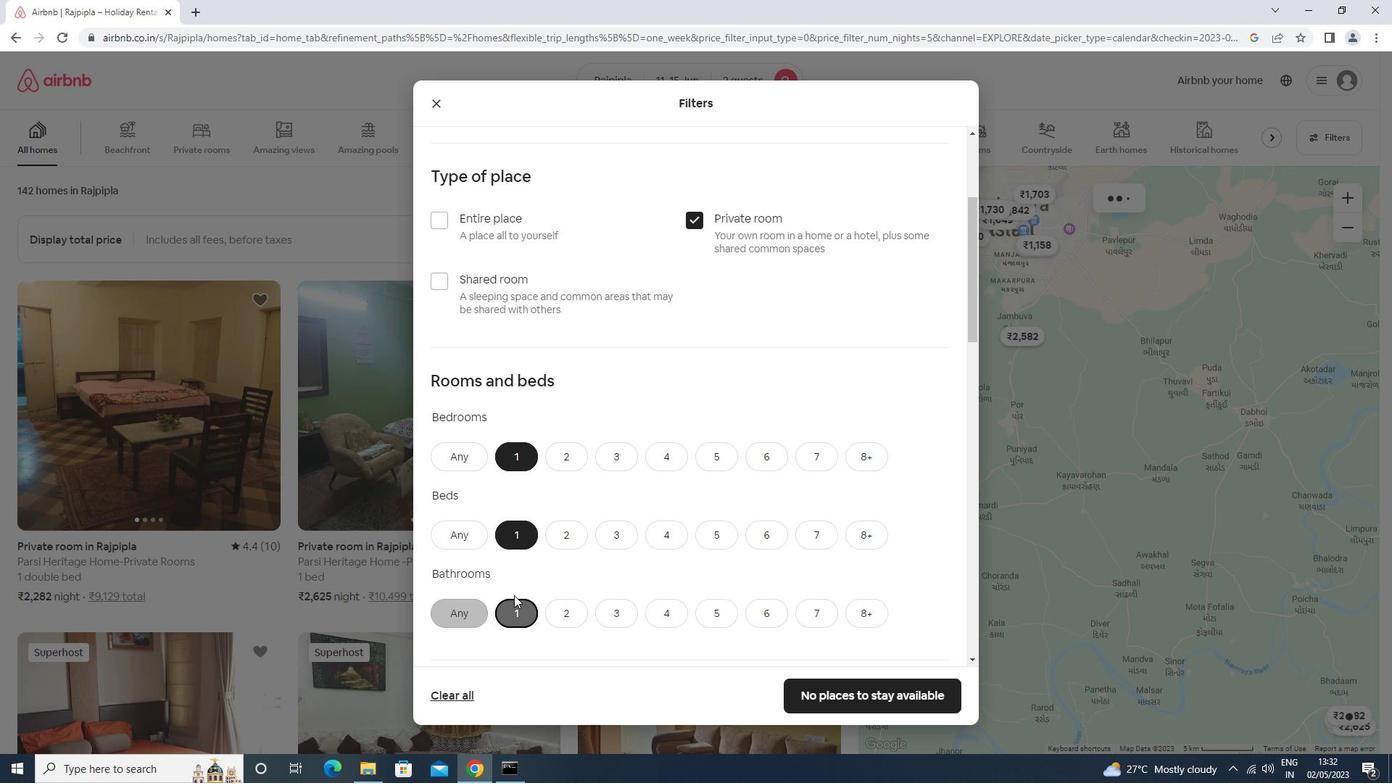 
Action: Mouse scrolled (523, 566) with delta (0, 0)
Screenshot: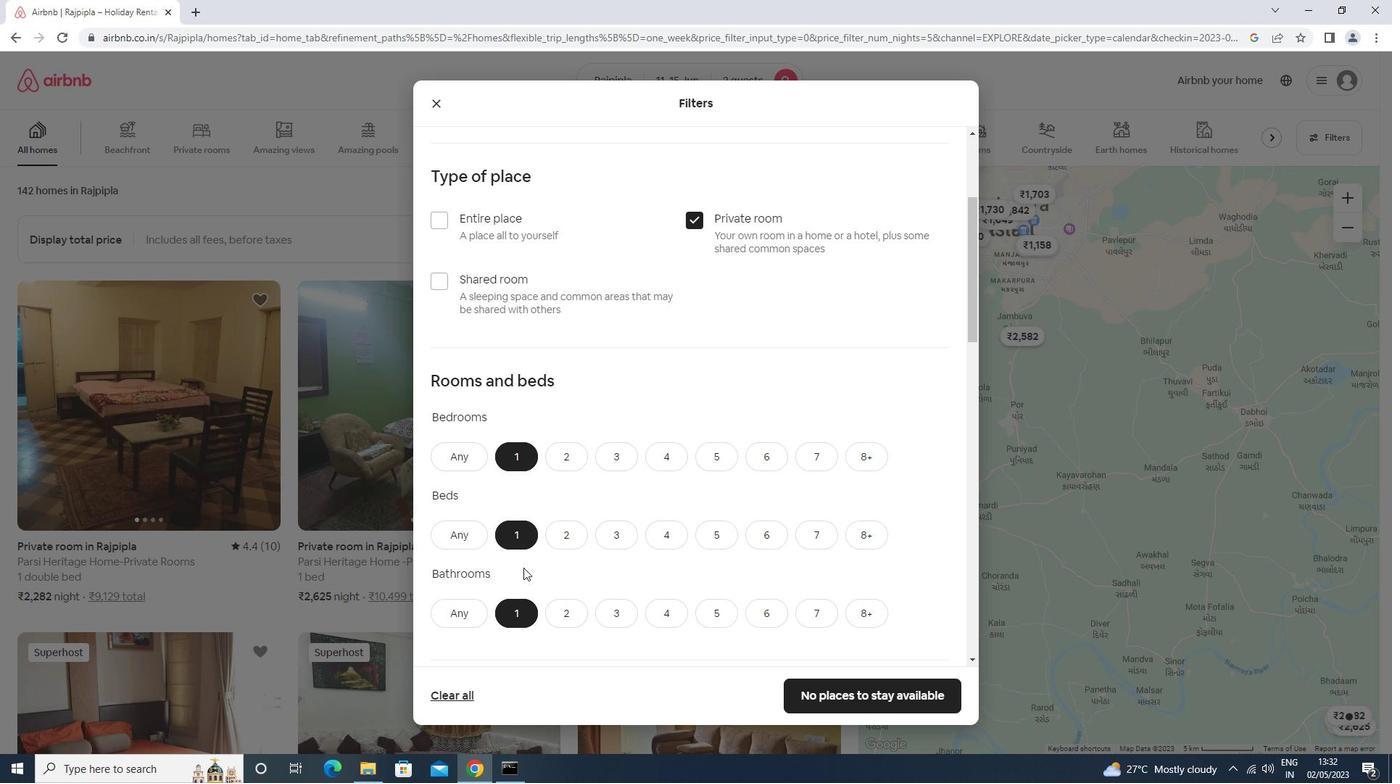 
Action: Mouse scrolled (523, 566) with delta (0, 0)
Screenshot: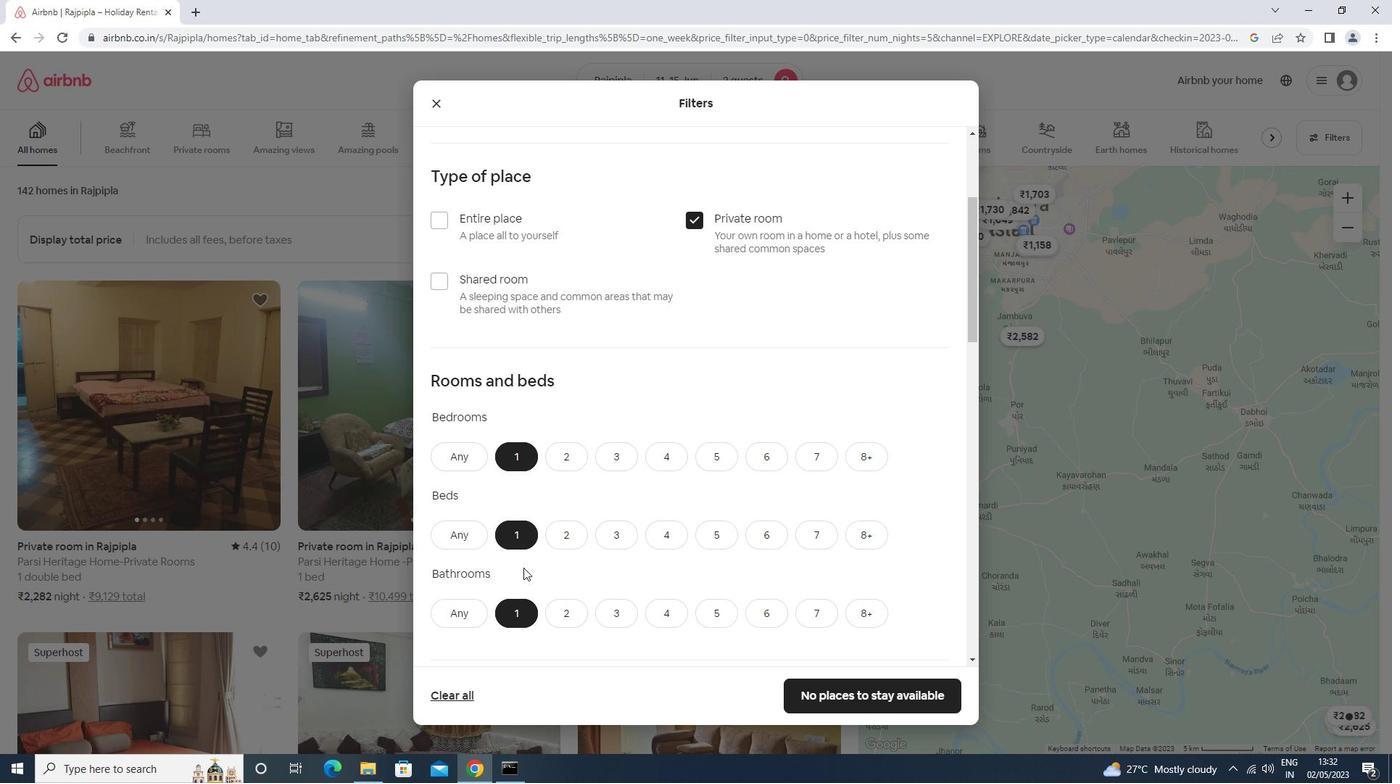 
Action: Mouse scrolled (523, 566) with delta (0, 0)
Screenshot: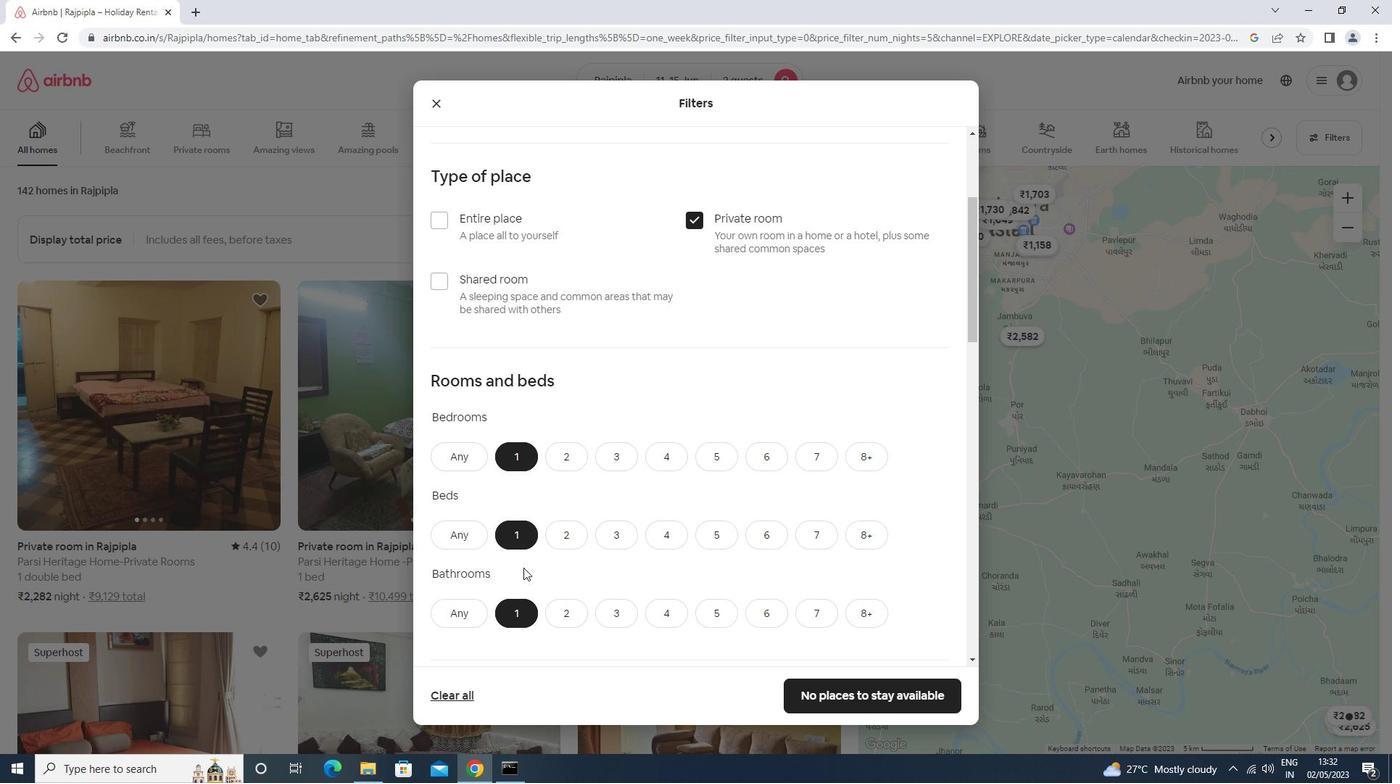 
Action: Mouse scrolled (523, 566) with delta (0, 0)
Screenshot: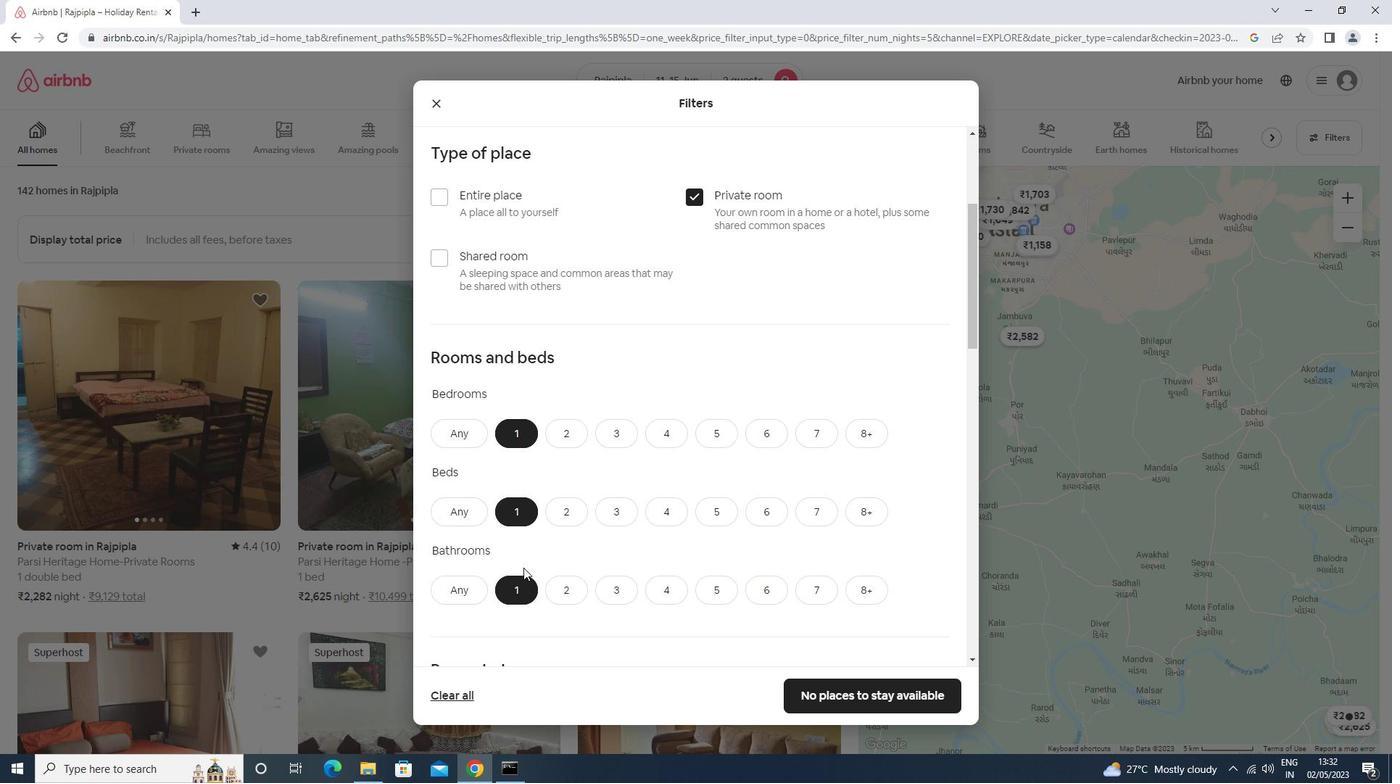 
Action: Mouse moved to (477, 482)
Screenshot: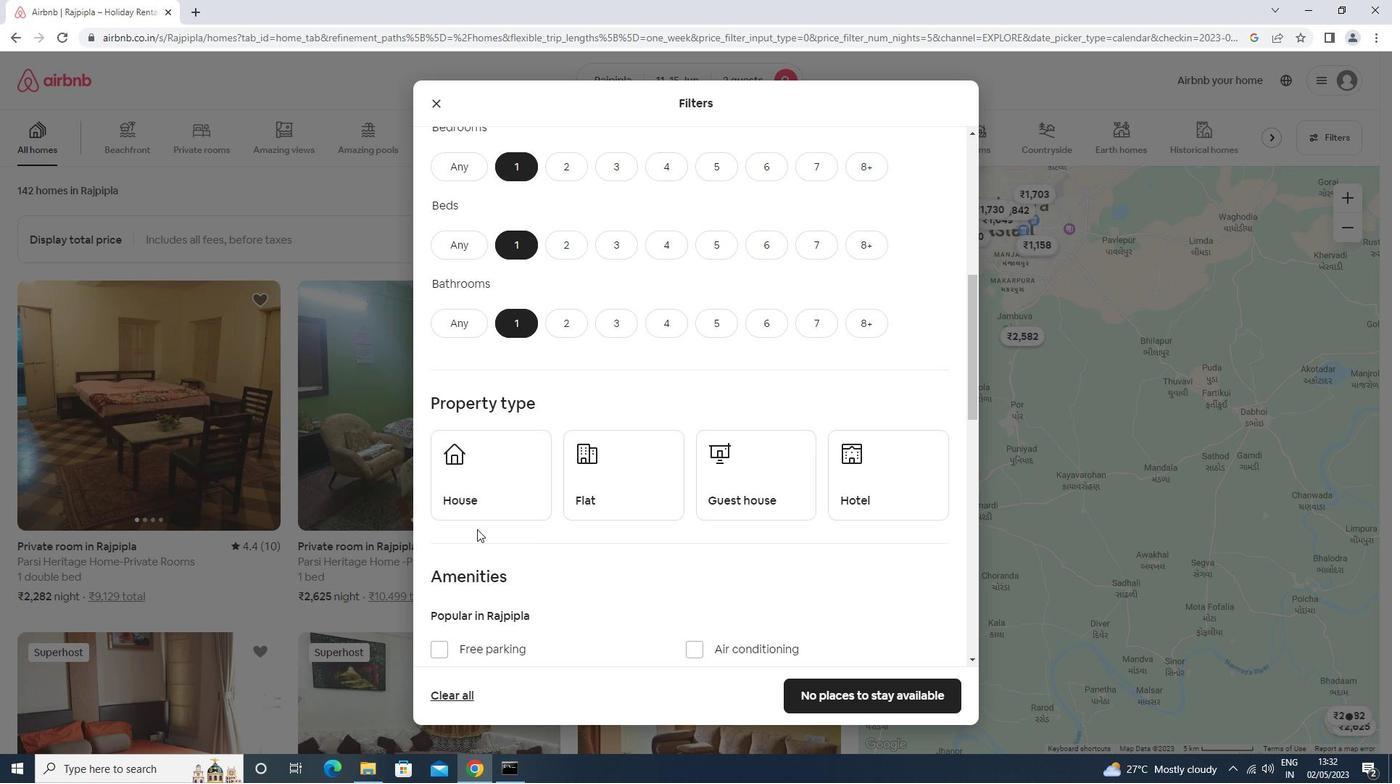 
Action: Mouse pressed left at (477, 482)
Screenshot: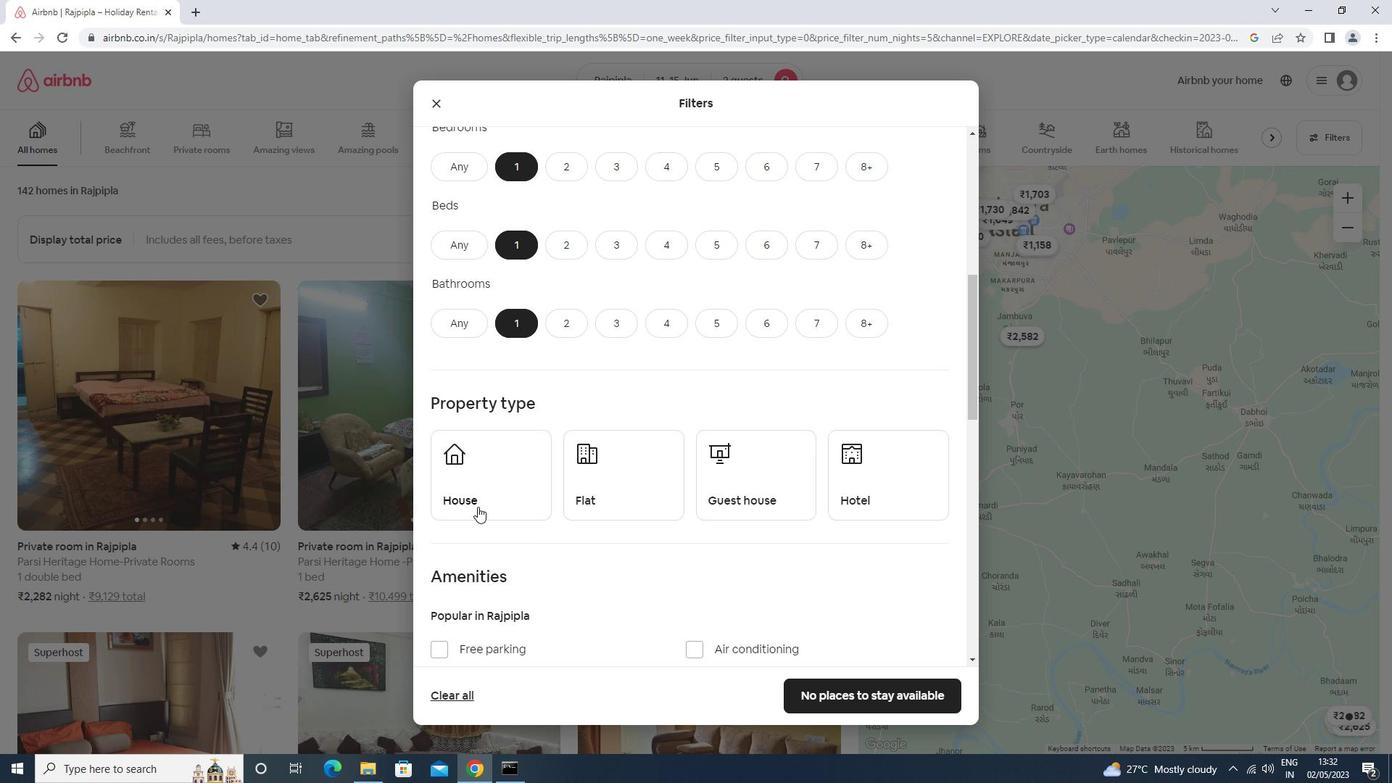 
Action: Mouse moved to (639, 474)
Screenshot: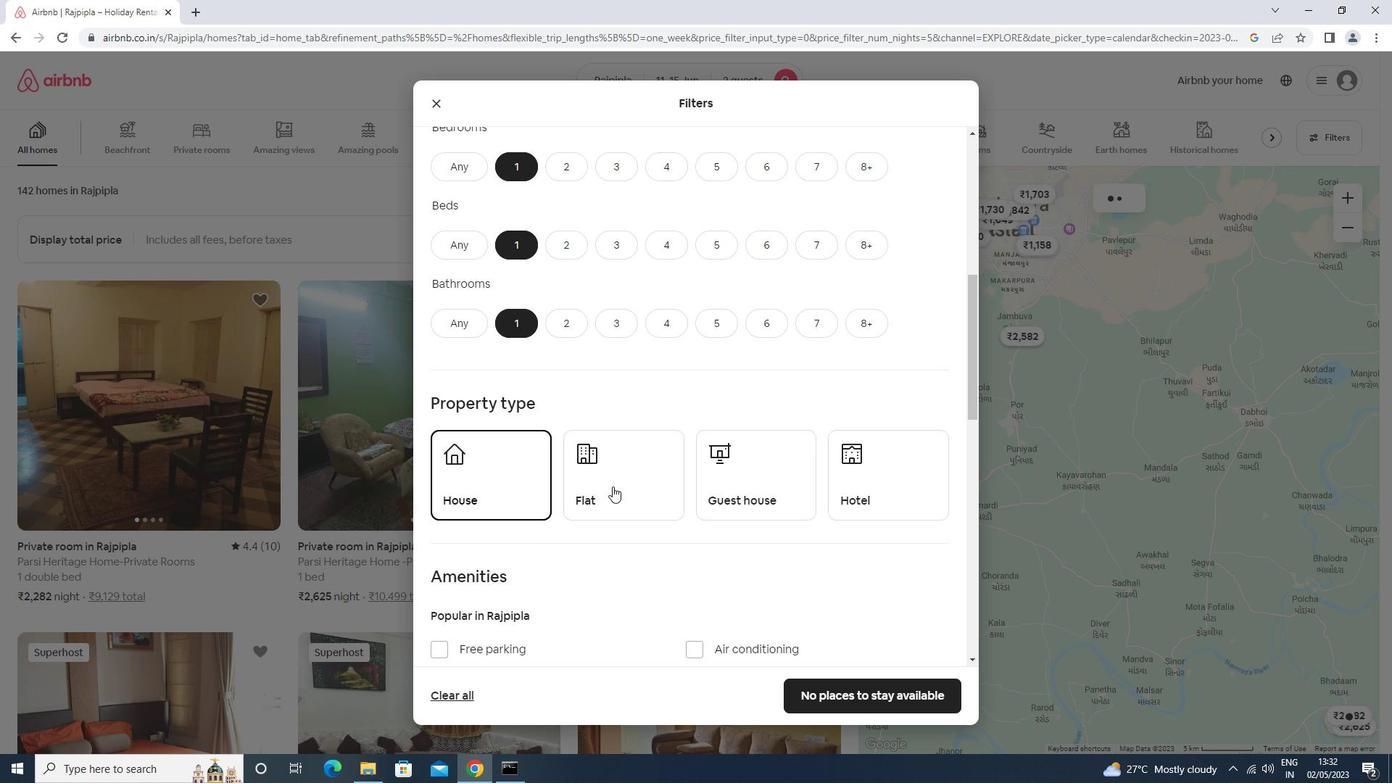 
Action: Mouse pressed left at (639, 474)
Screenshot: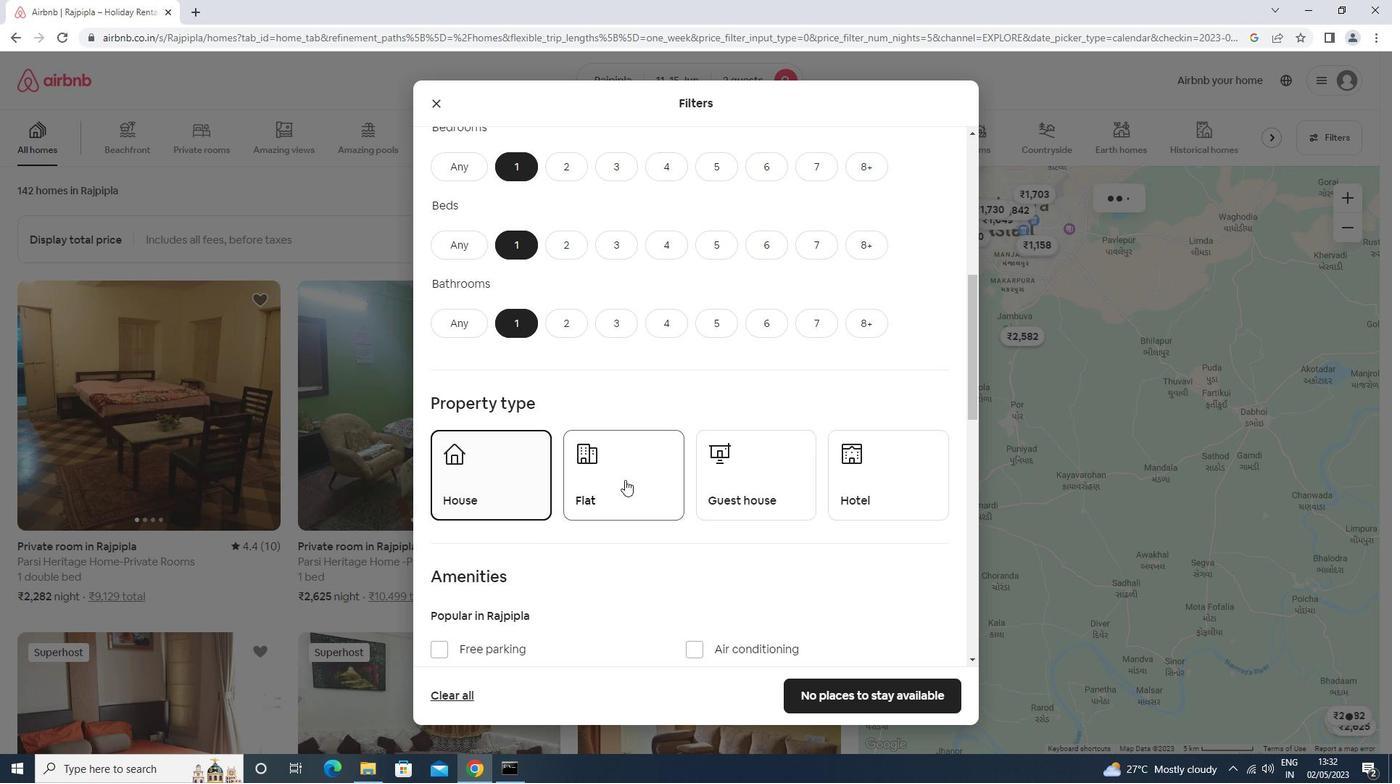 
Action: Mouse moved to (775, 485)
Screenshot: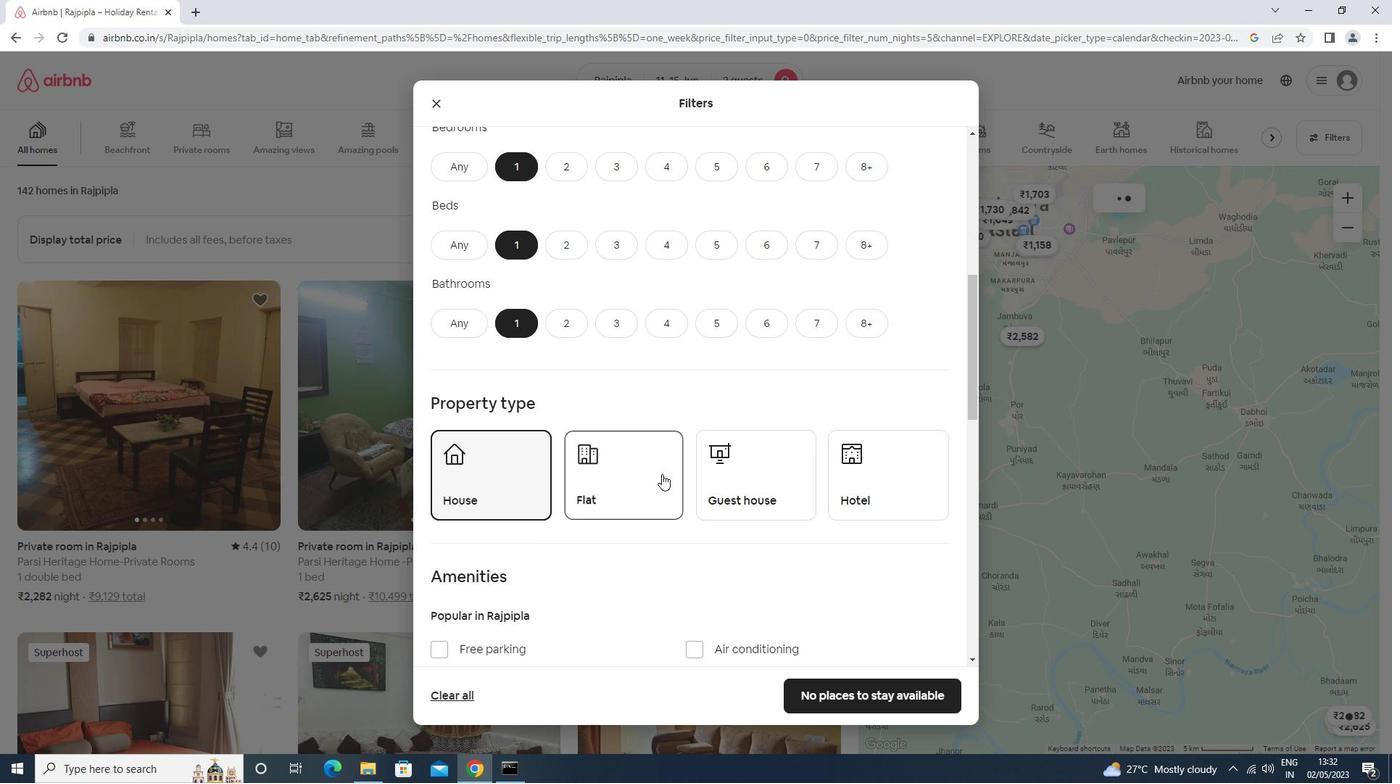 
Action: Mouse pressed left at (775, 485)
Screenshot: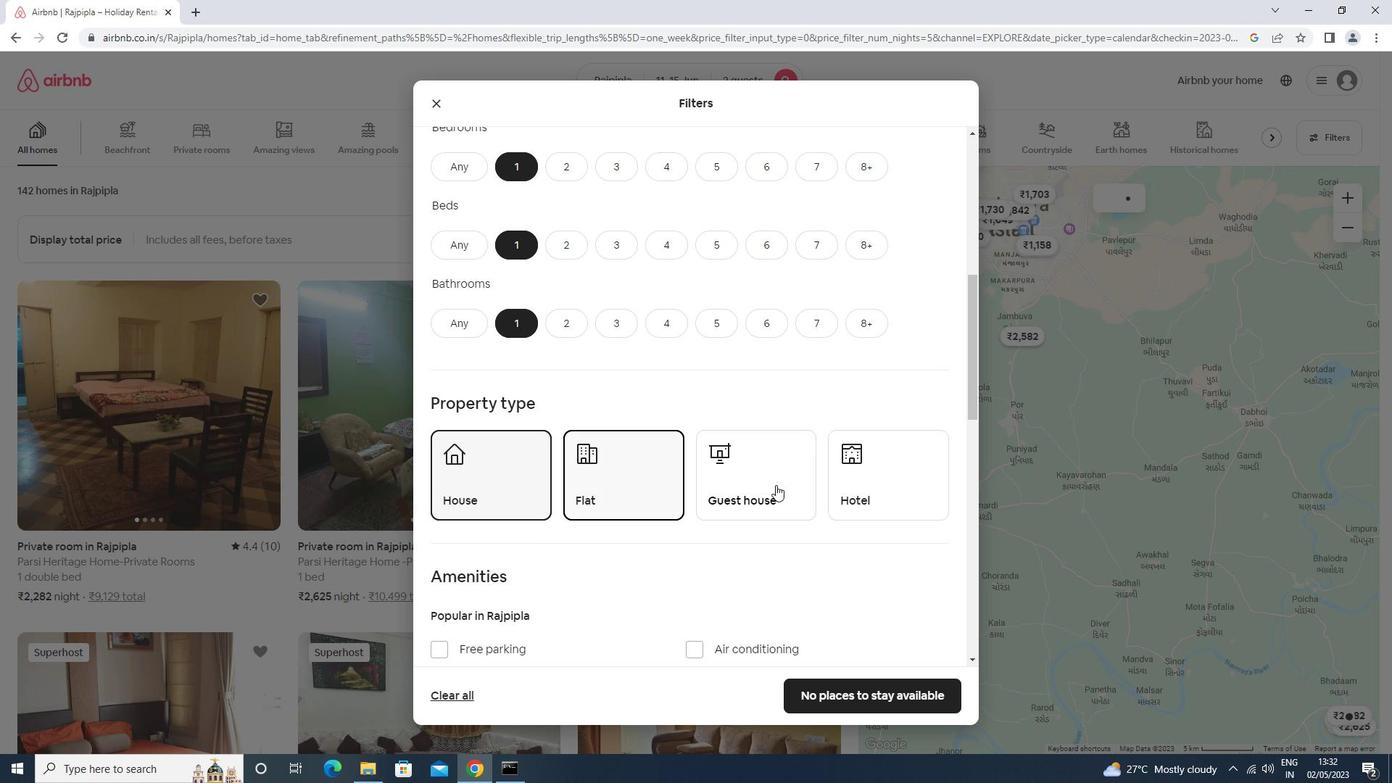 
Action: Mouse moved to (858, 477)
Screenshot: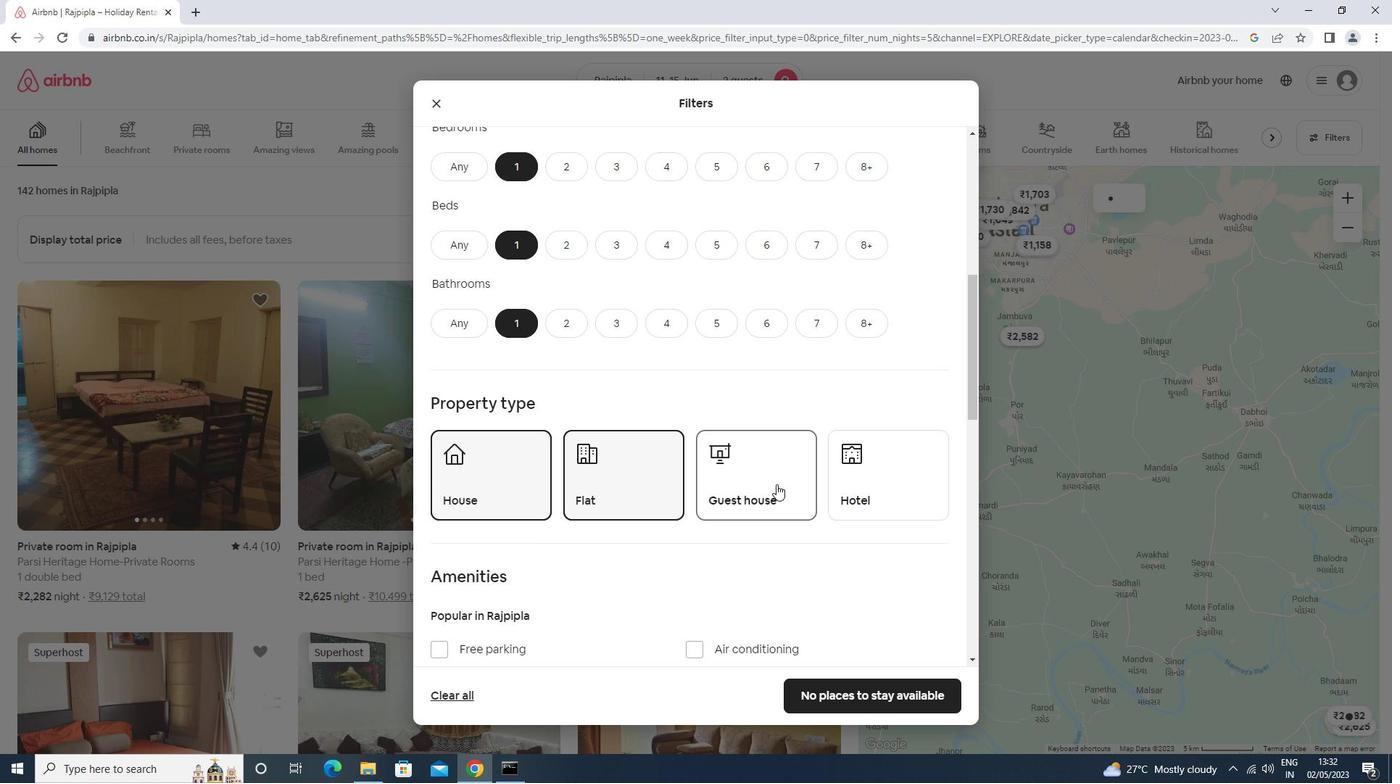 
Action: Mouse pressed left at (858, 477)
Screenshot: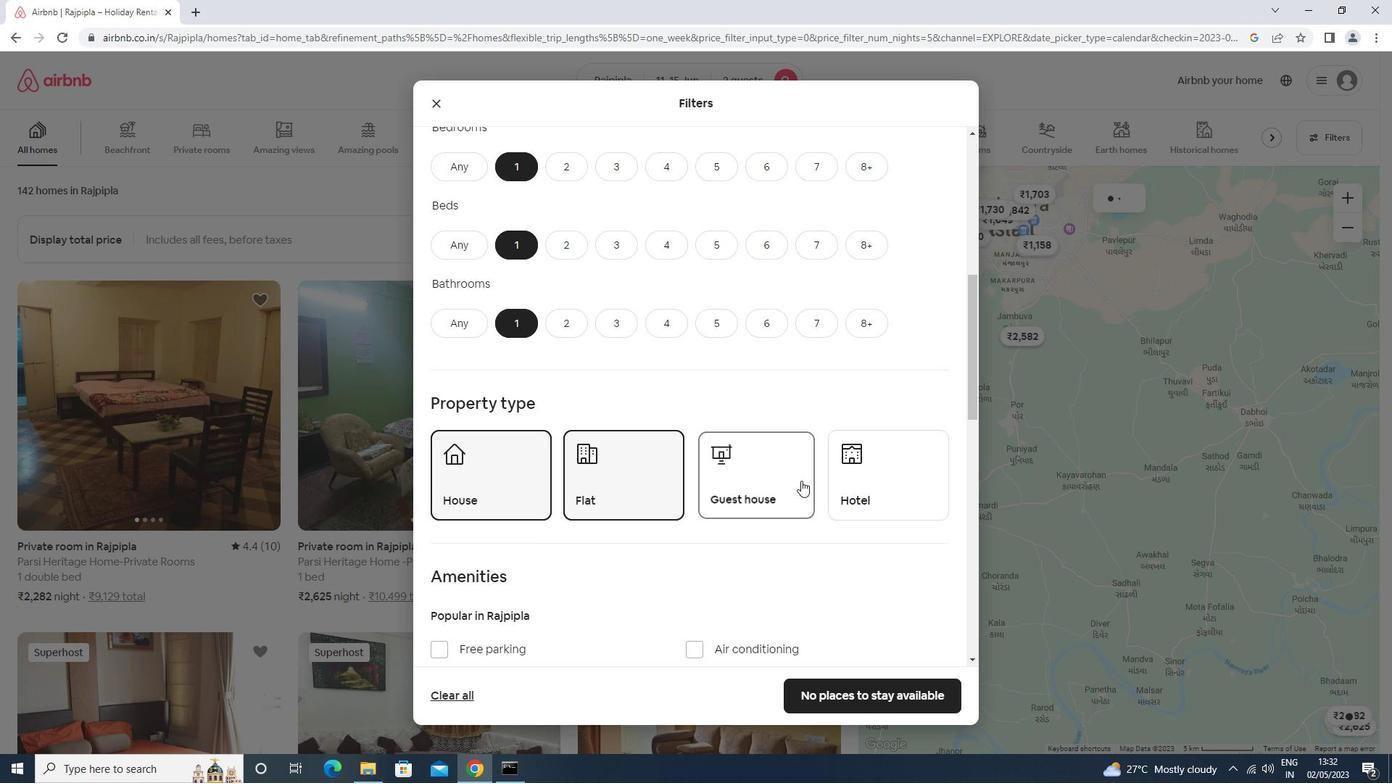 
Action: Mouse moved to (854, 477)
Screenshot: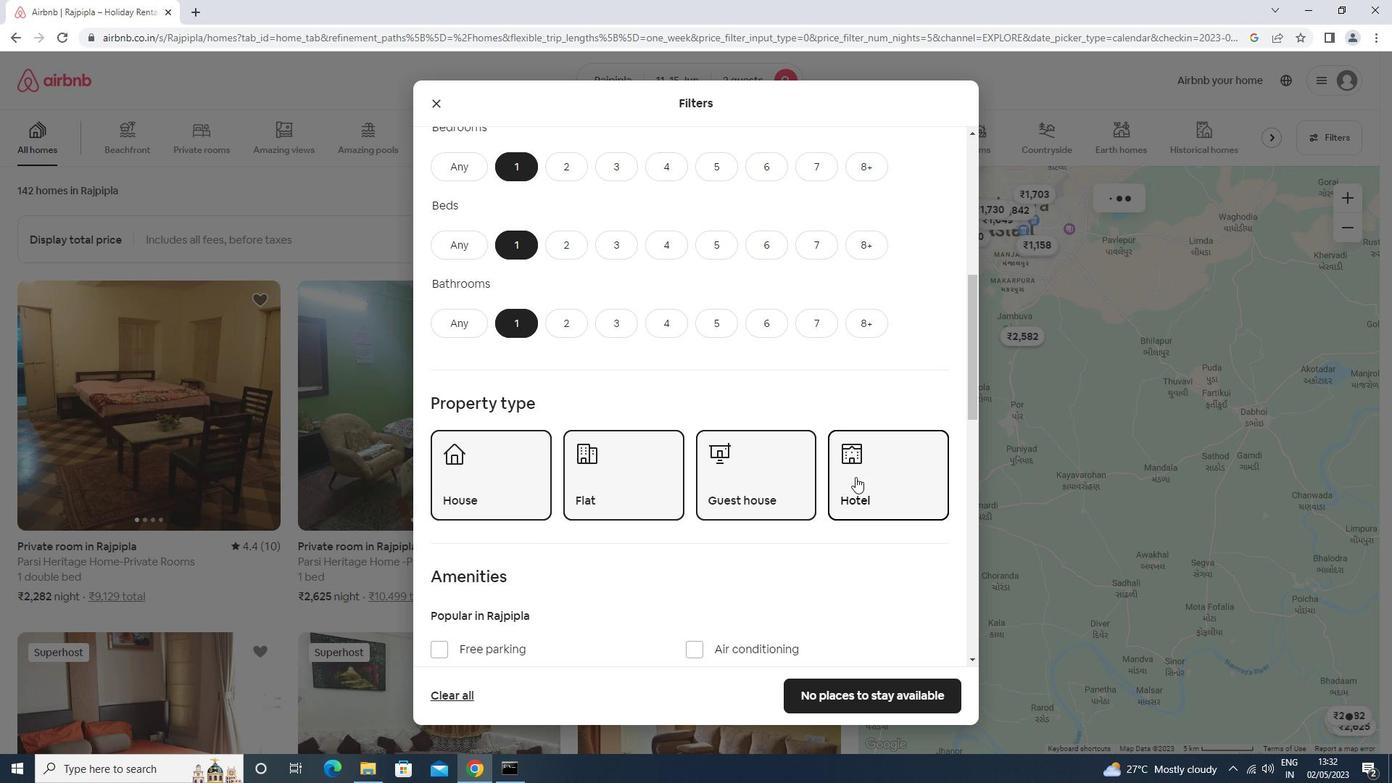 
Action: Mouse scrolled (854, 476) with delta (0, 0)
Screenshot: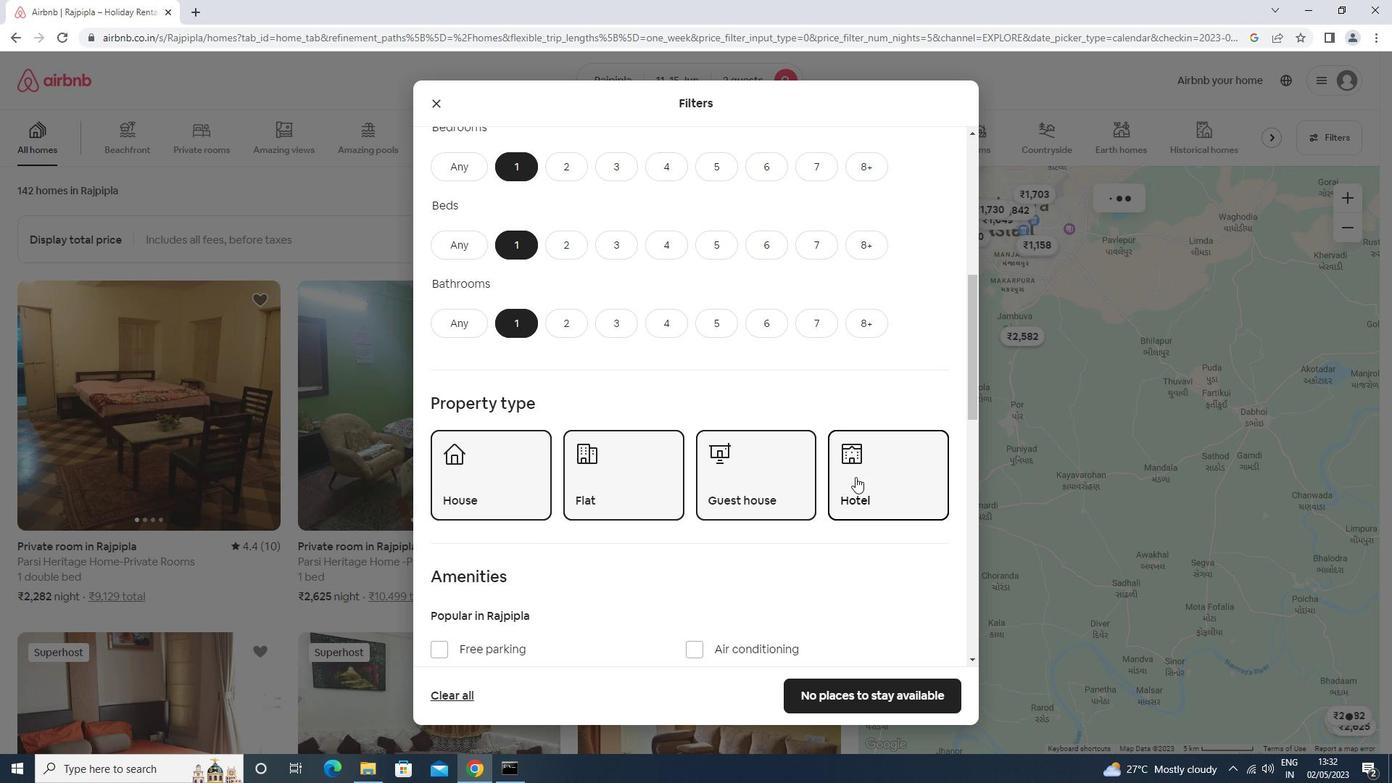 
Action: Mouse moved to (853, 477)
Screenshot: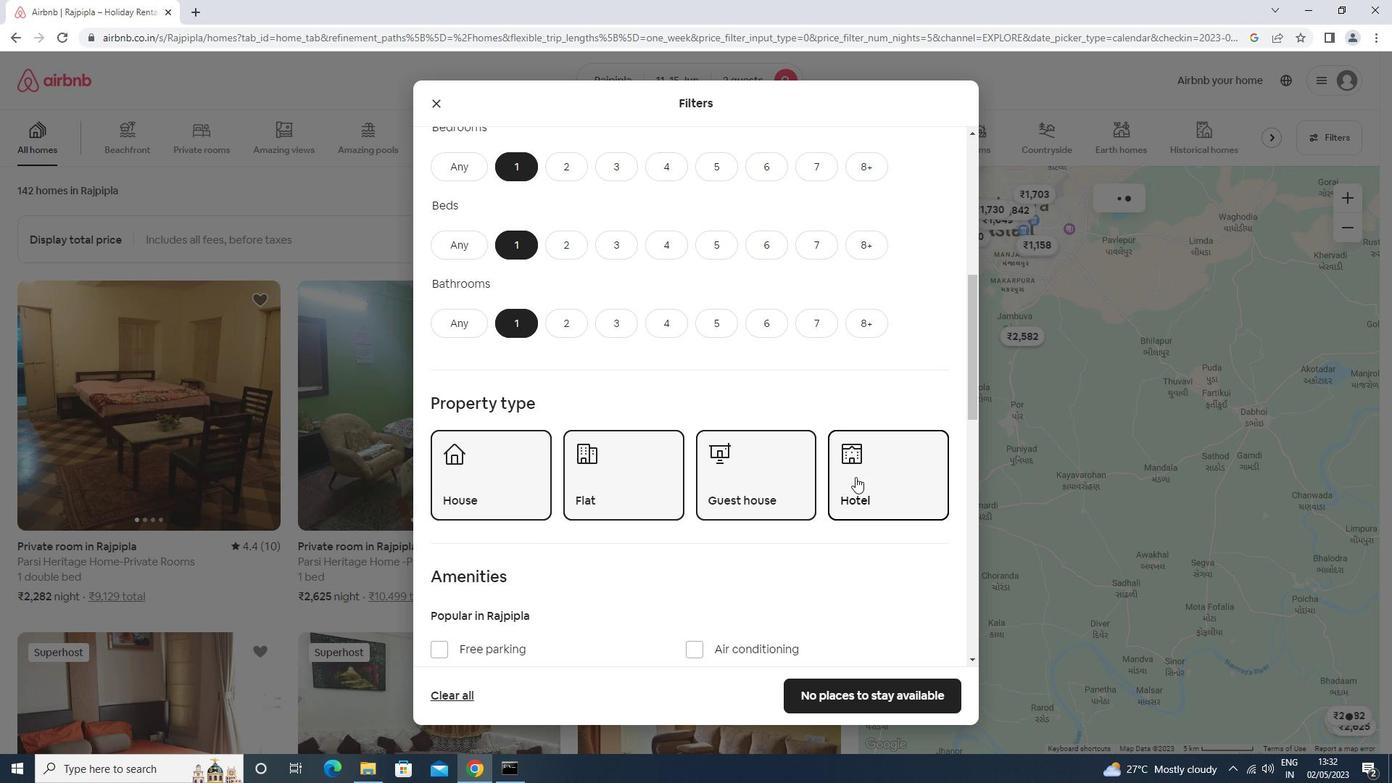 
Action: Mouse scrolled (853, 477) with delta (0, 0)
Screenshot: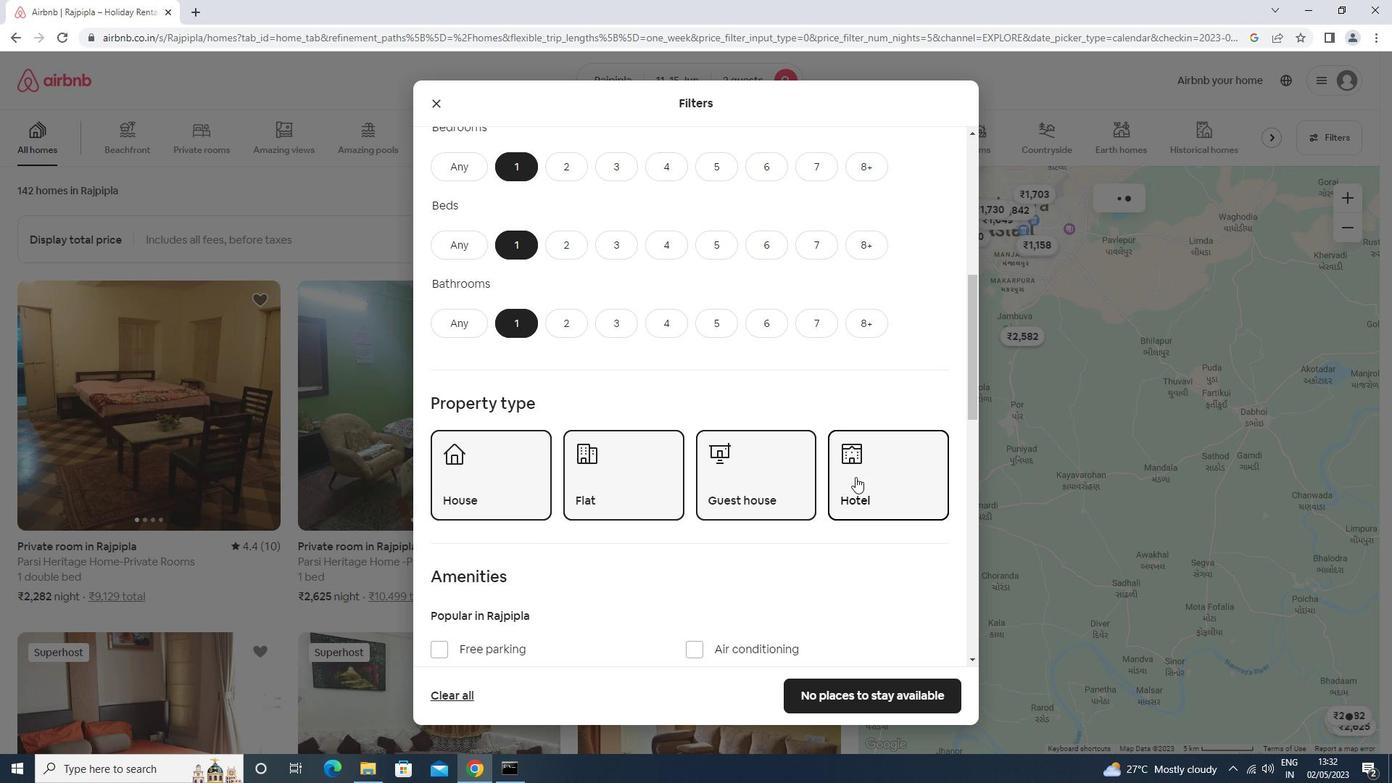 
Action: Mouse moved to (851, 478)
Screenshot: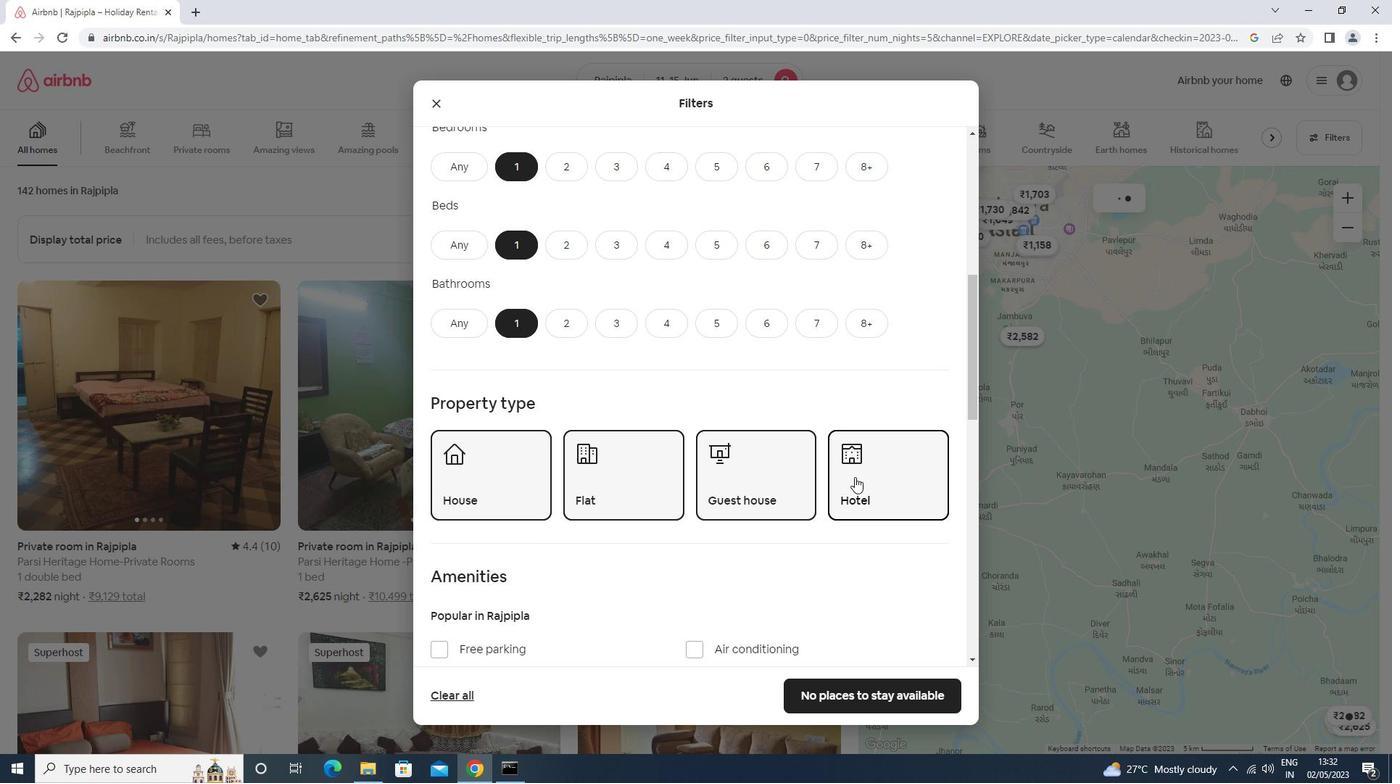 
Action: Mouse scrolled (851, 477) with delta (0, 0)
Screenshot: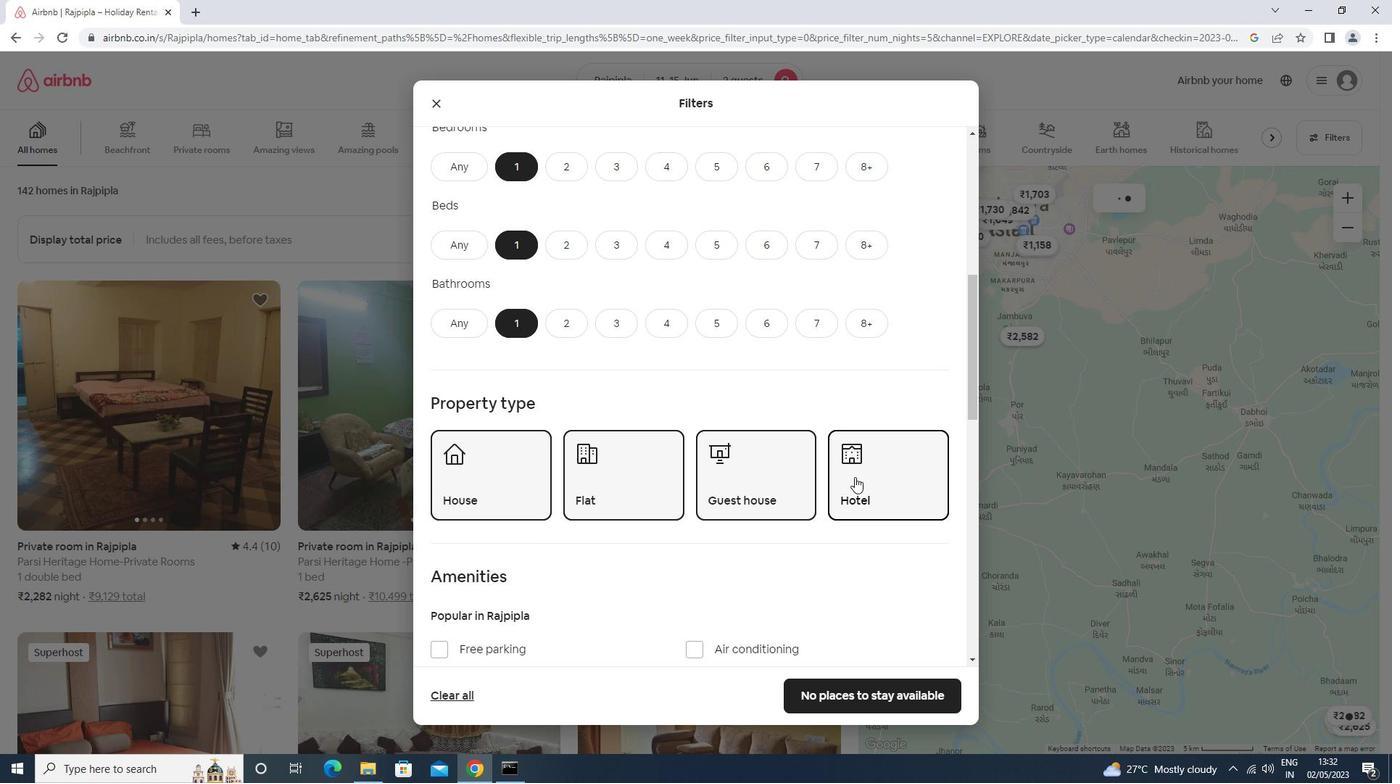 
Action: Mouse scrolled (851, 477) with delta (0, 0)
Screenshot: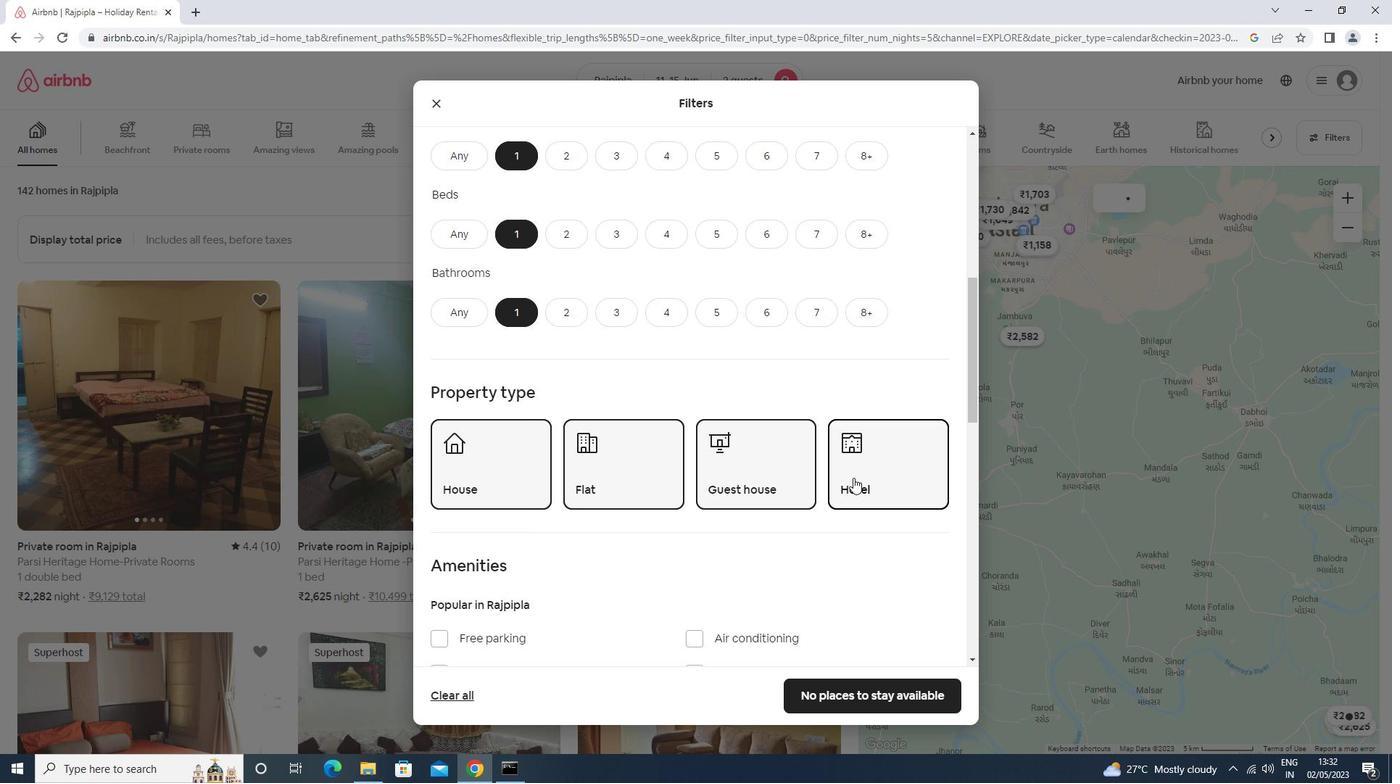 
Action: Mouse moved to (922, 632)
Screenshot: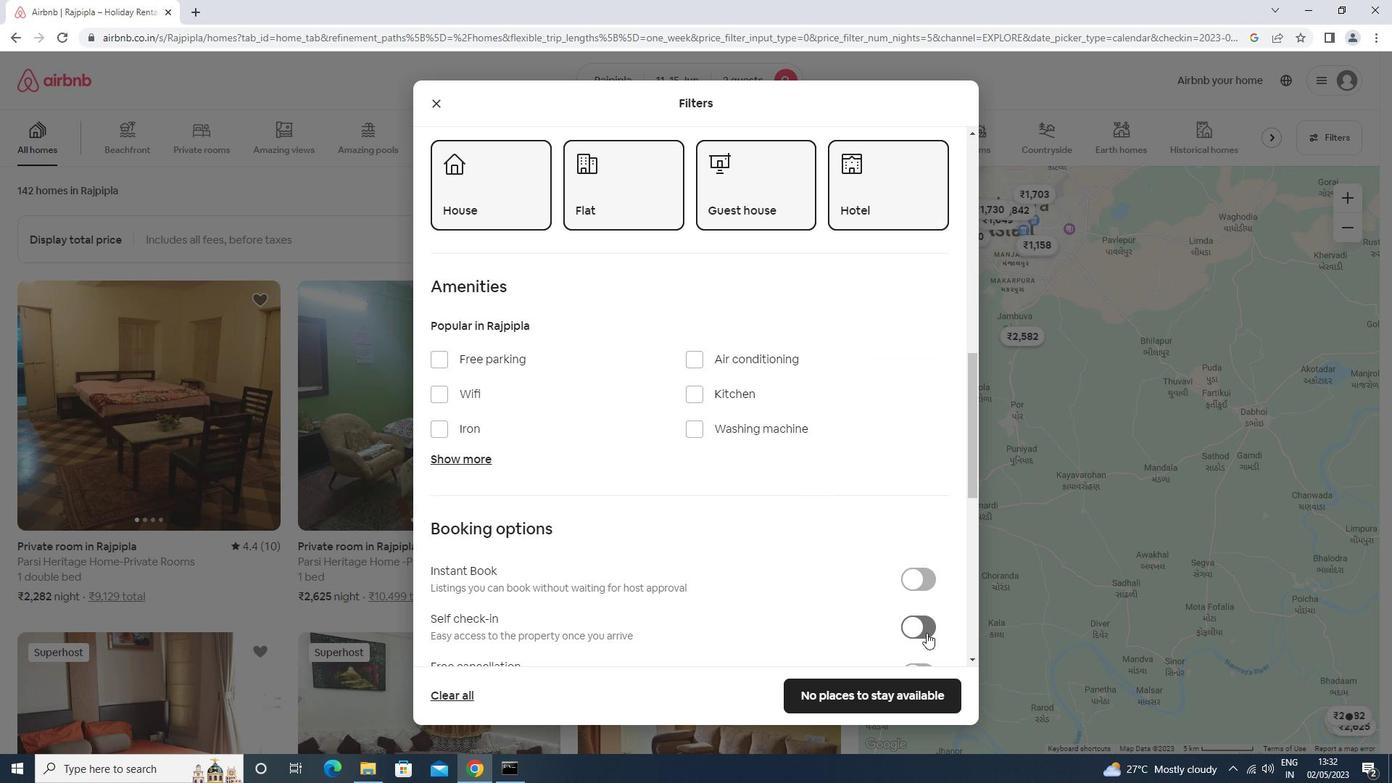 
Action: Mouse pressed left at (922, 632)
Screenshot: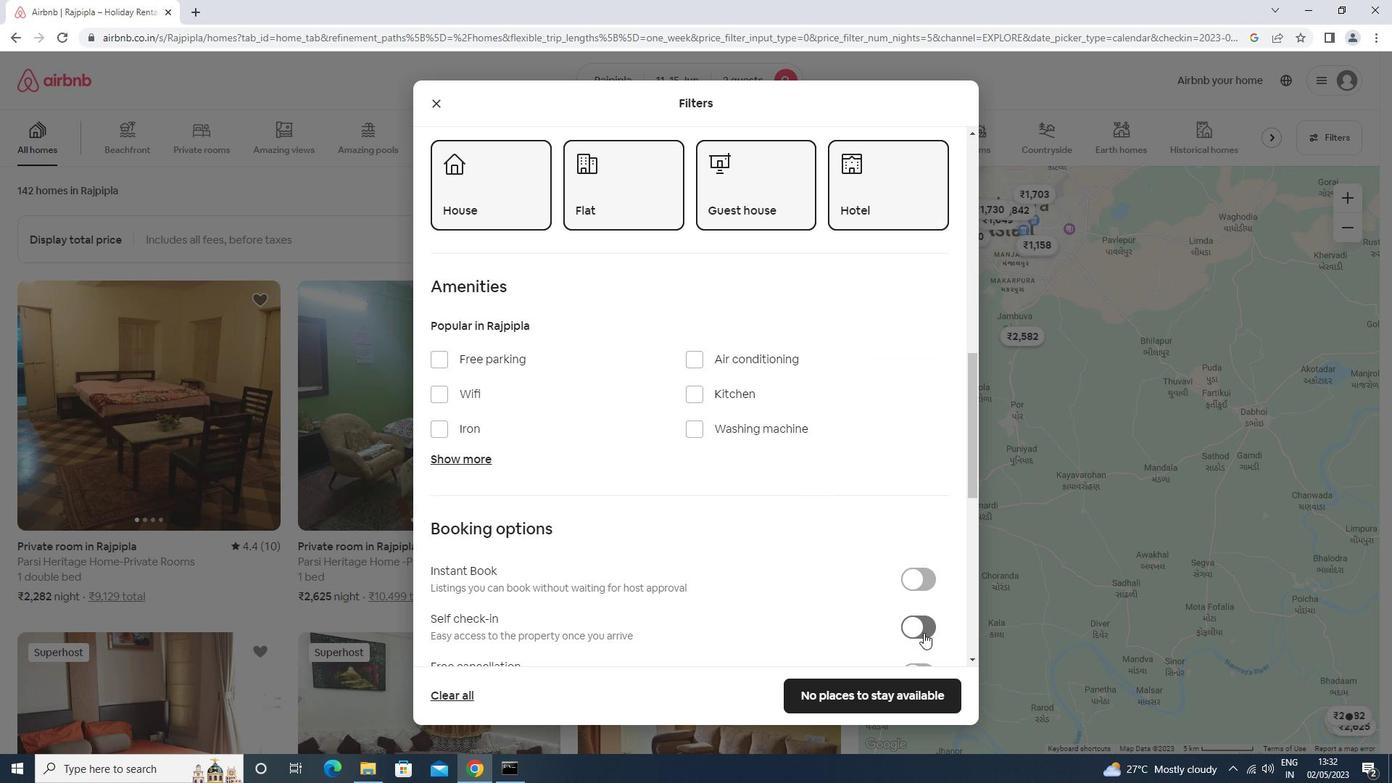 
Action: Mouse moved to (920, 629)
Screenshot: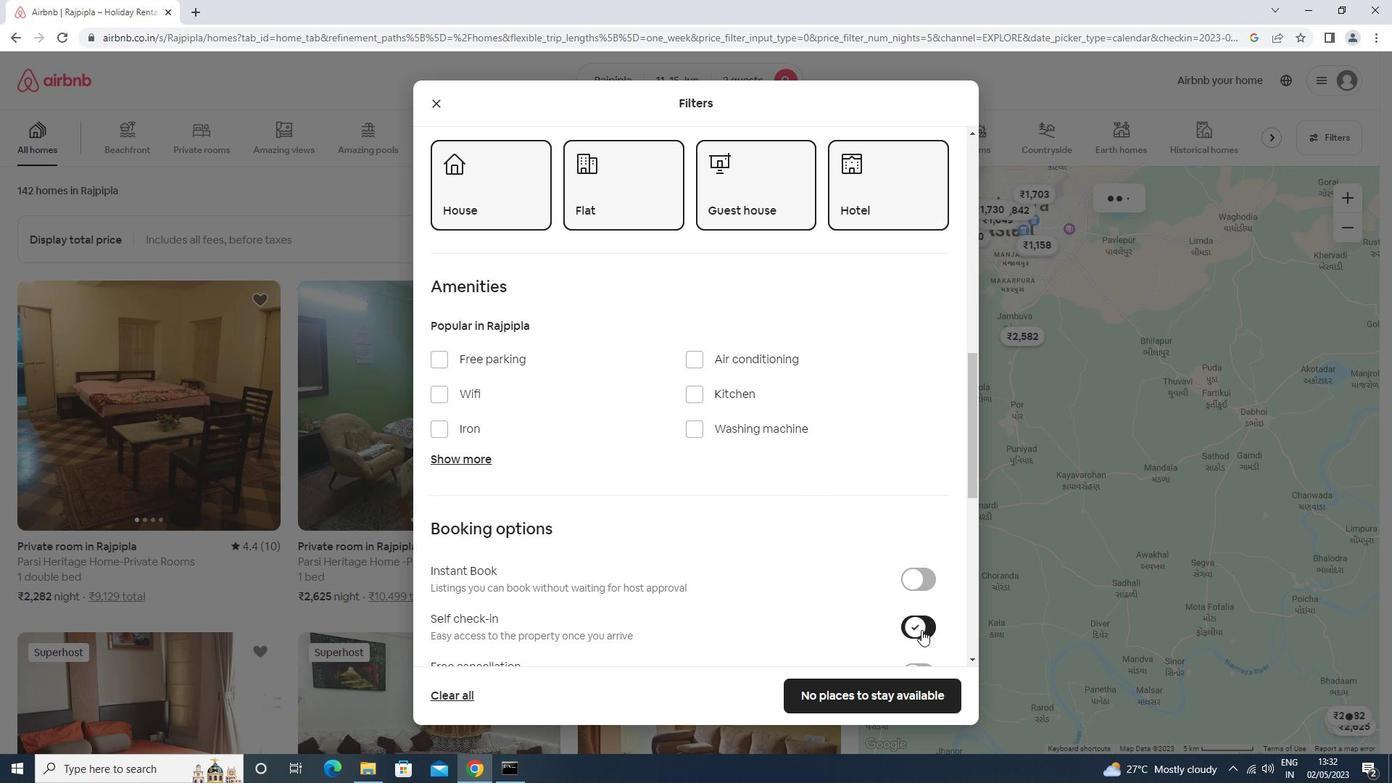 
Action: Mouse scrolled (920, 628) with delta (0, 0)
Screenshot: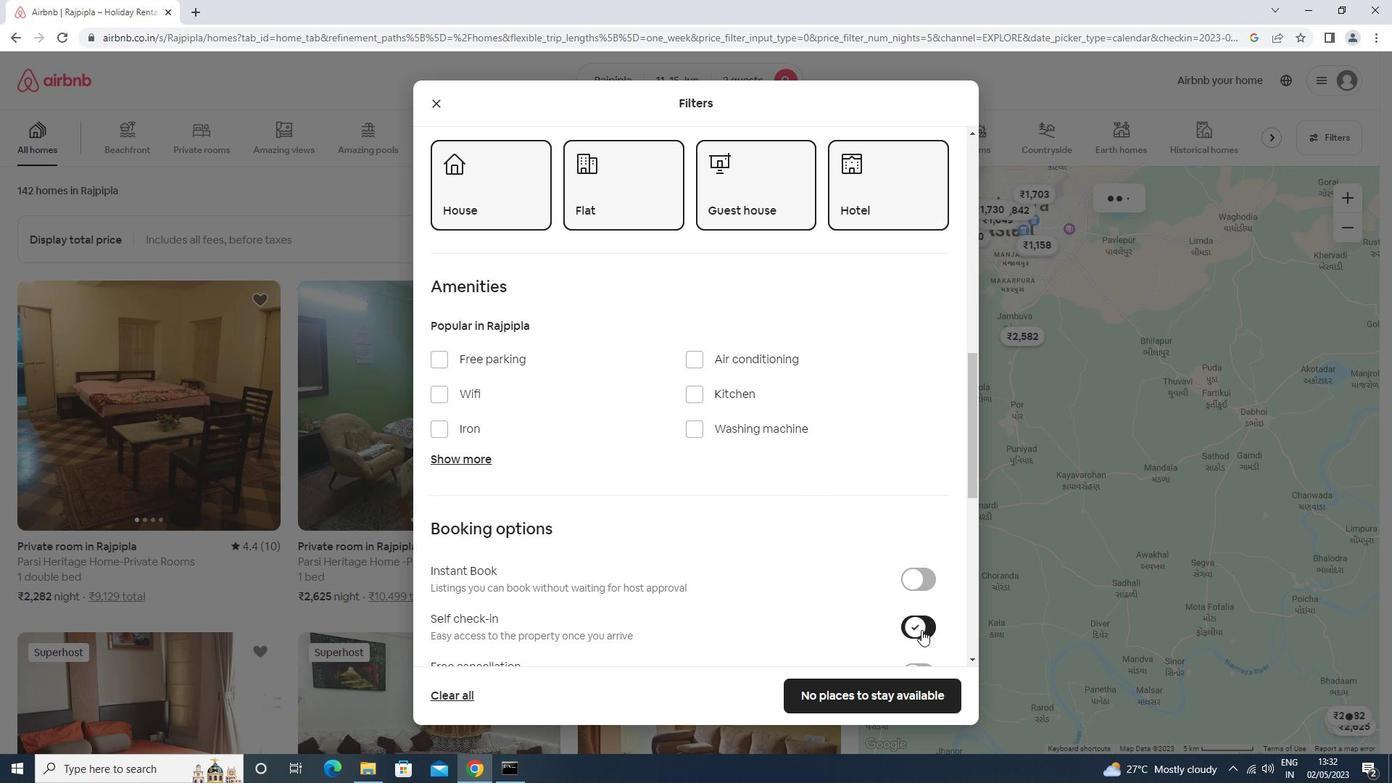 
Action: Mouse scrolled (920, 628) with delta (0, 0)
Screenshot: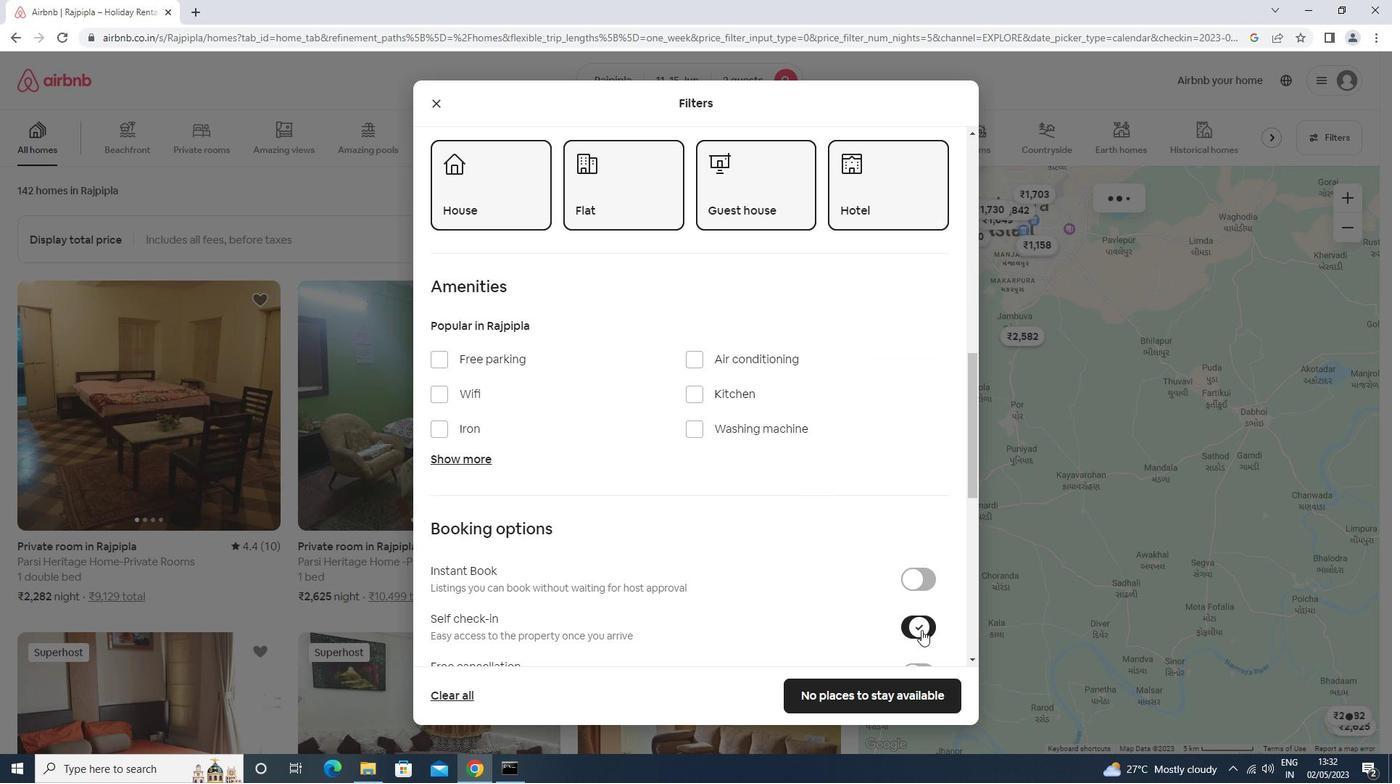 
Action: Mouse scrolled (920, 628) with delta (0, 0)
Screenshot: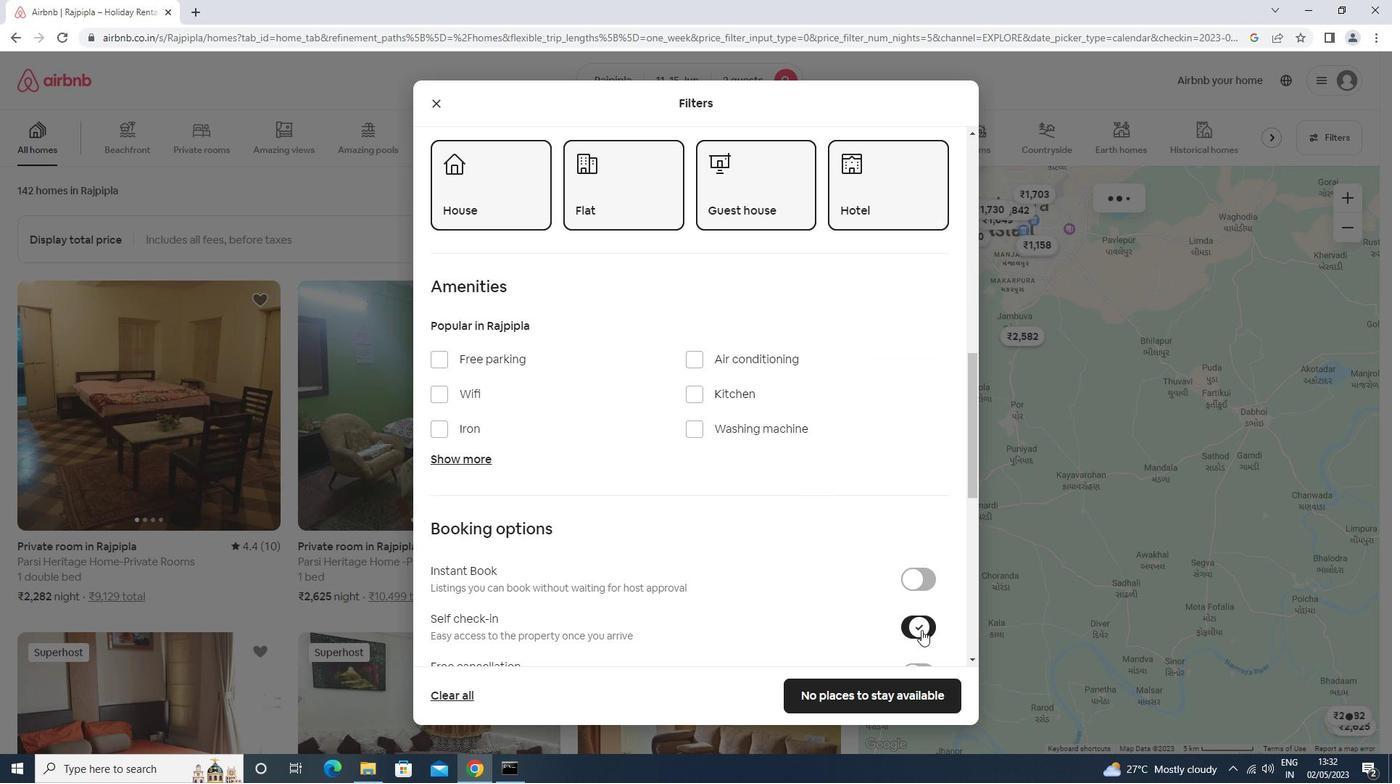 
Action: Mouse moved to (920, 629)
Screenshot: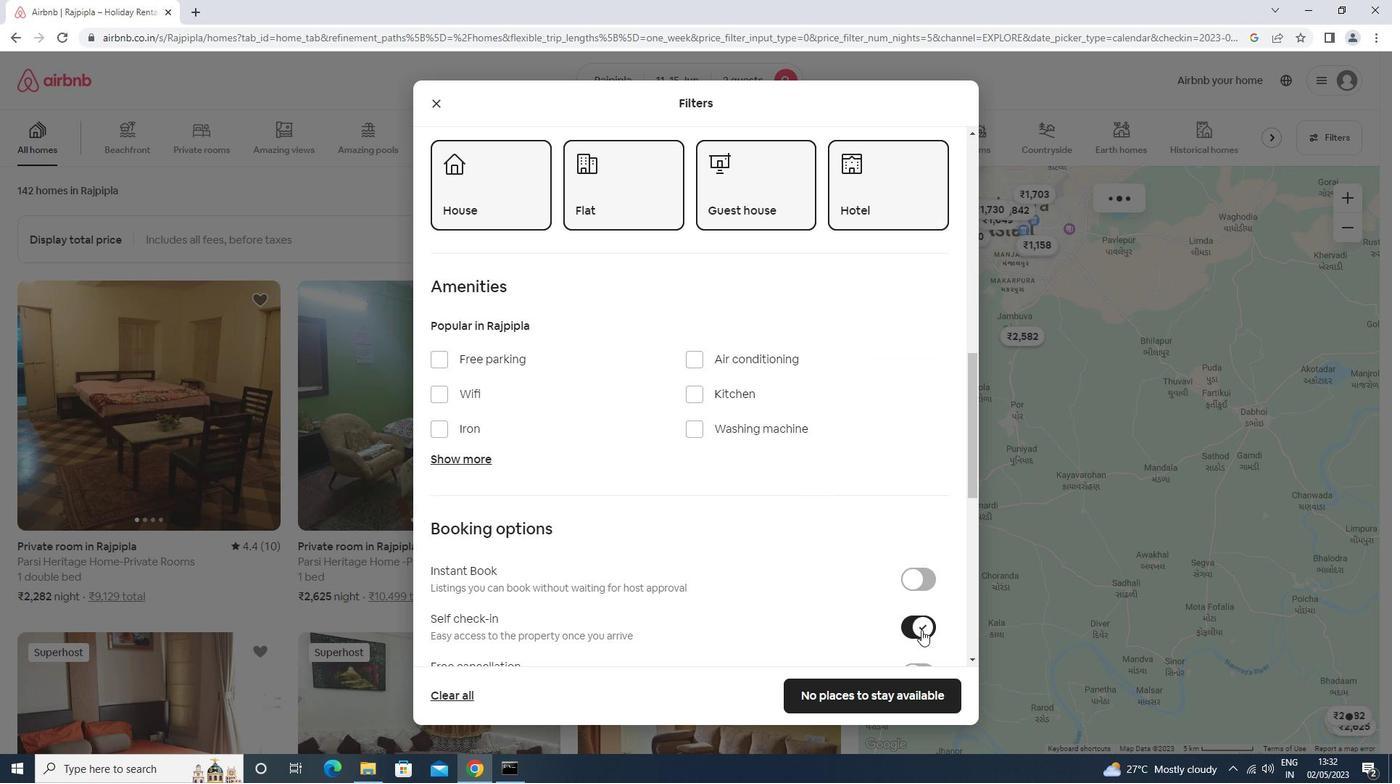 
Action: Mouse scrolled (920, 628) with delta (0, 0)
Screenshot: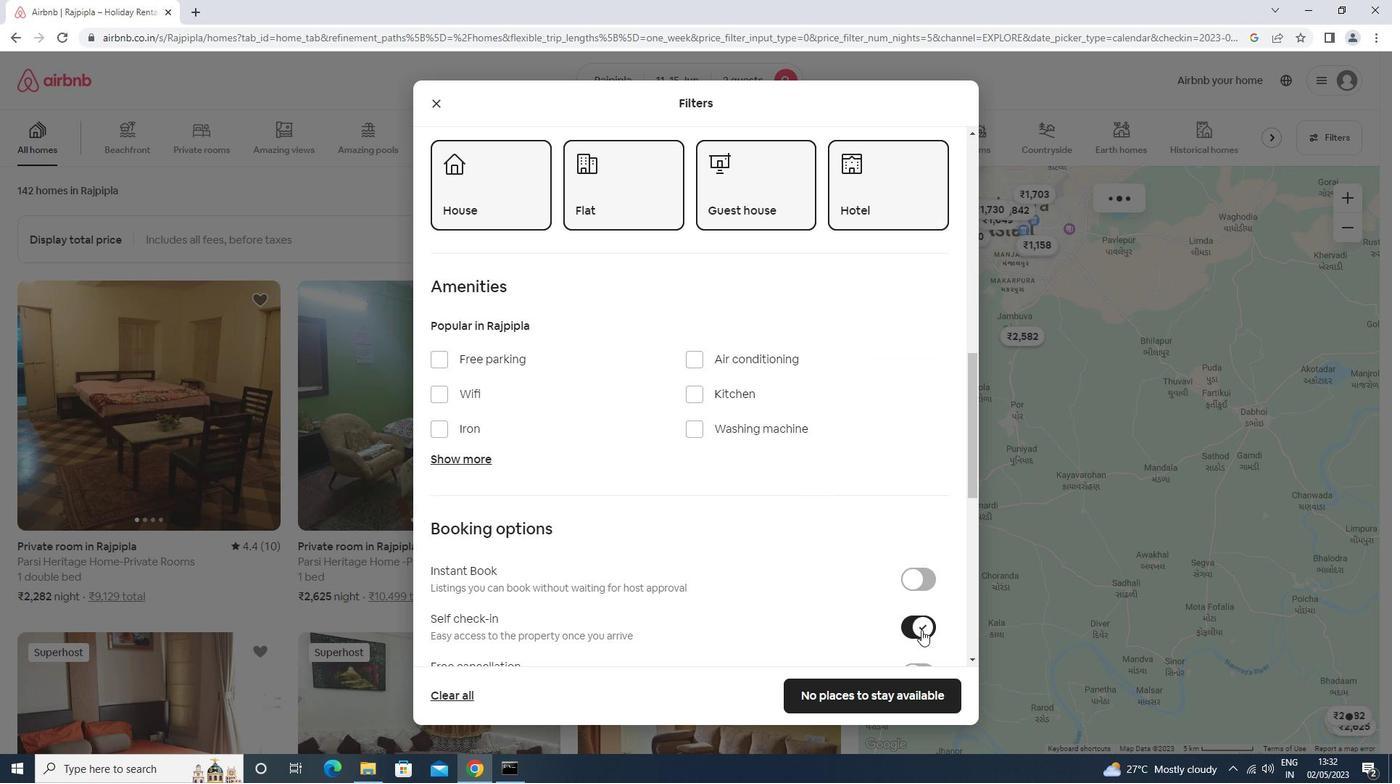 
Action: Mouse scrolled (920, 628) with delta (0, 0)
Screenshot: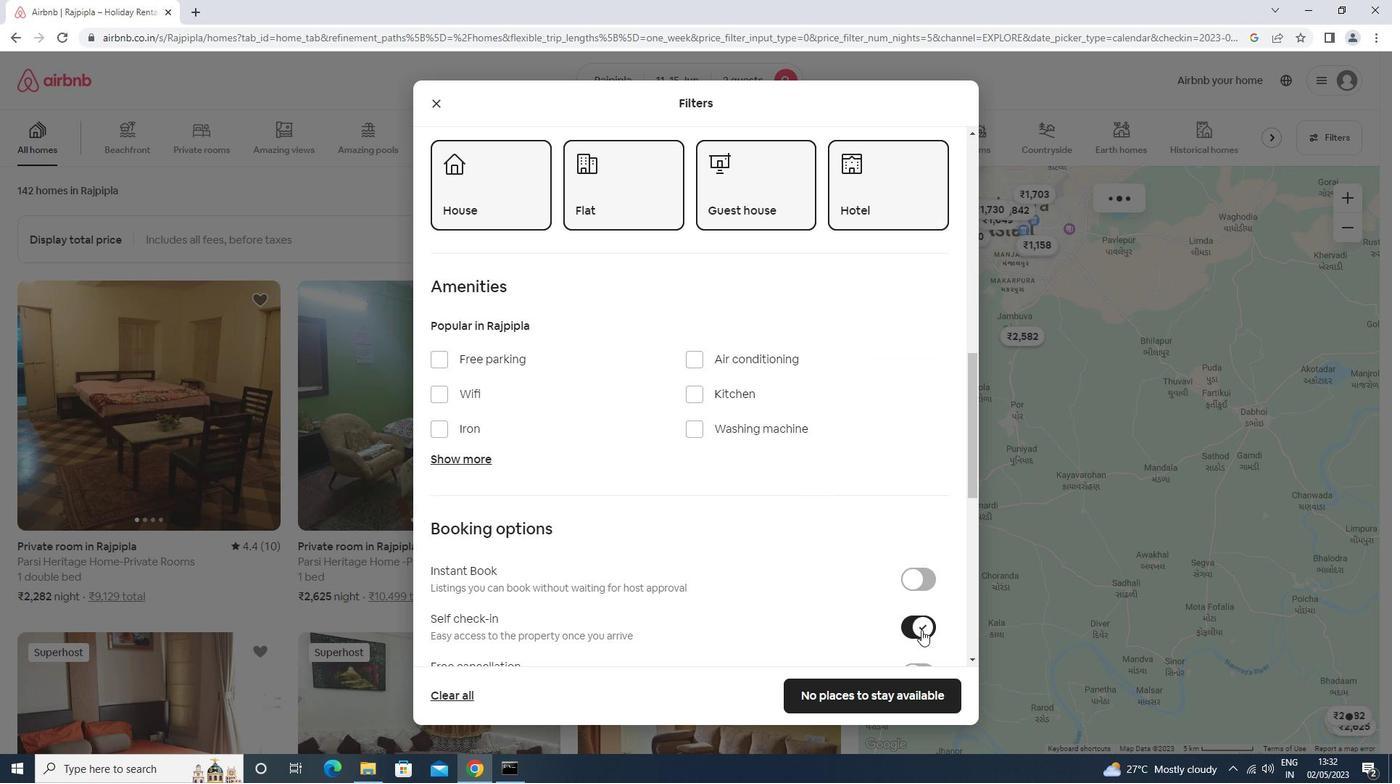 
Action: Mouse scrolled (920, 628) with delta (0, 0)
Screenshot: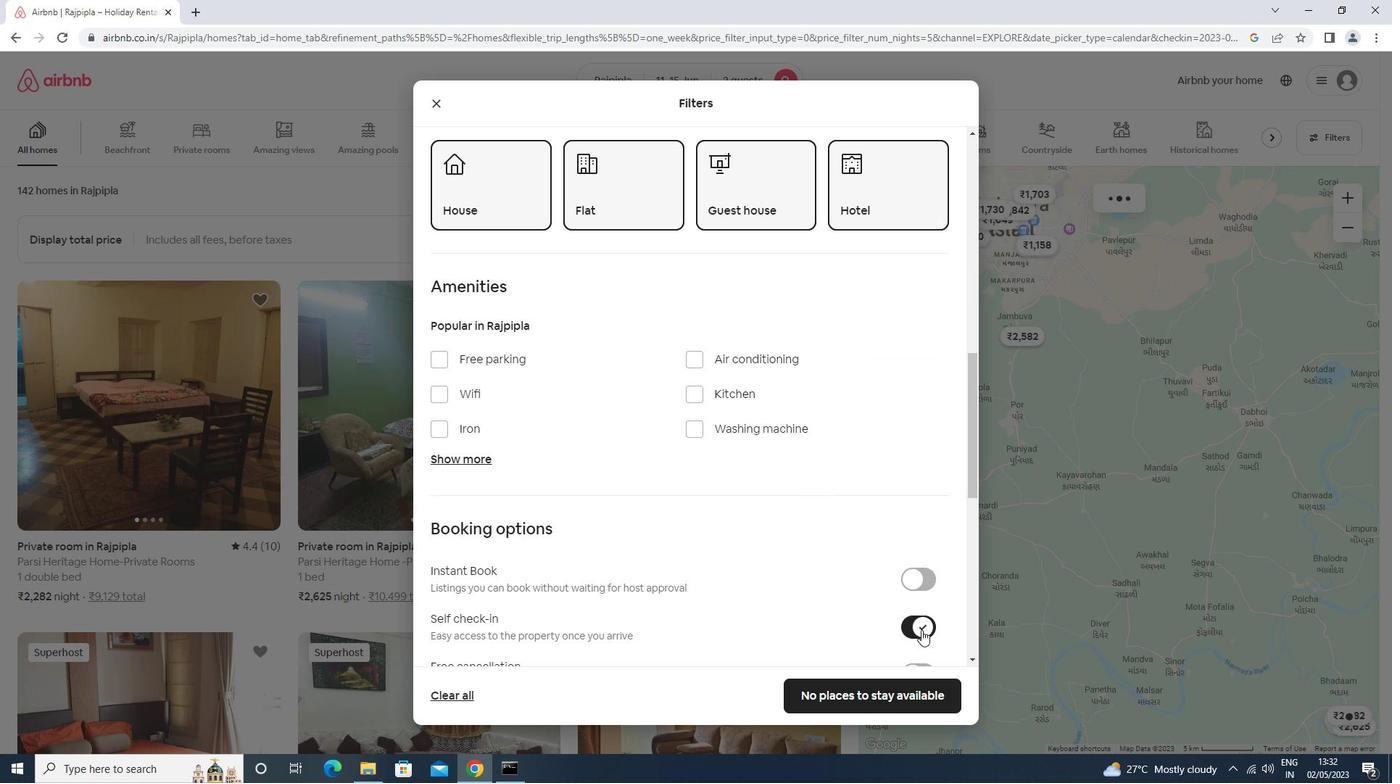 
Action: Mouse scrolled (920, 628) with delta (0, 0)
Screenshot: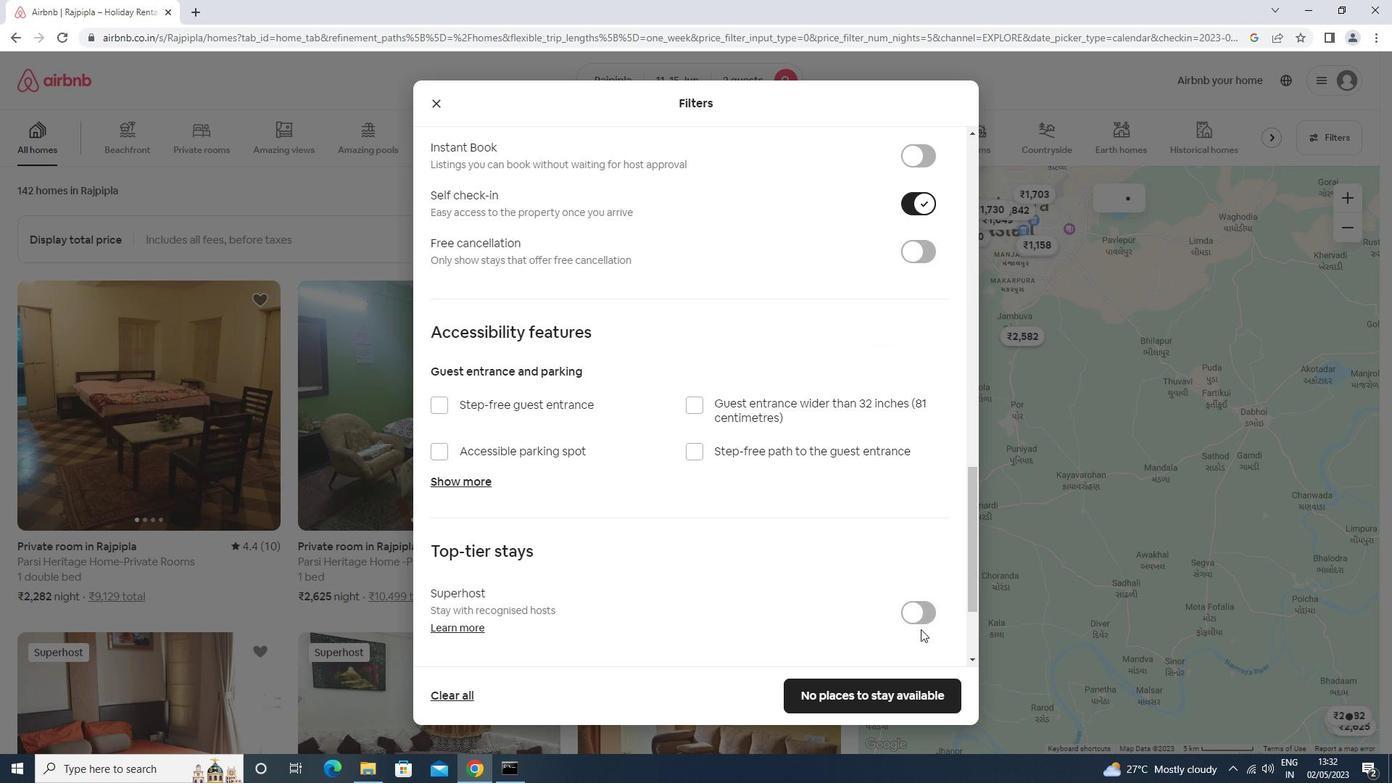 
Action: Mouse moved to (919, 629)
Screenshot: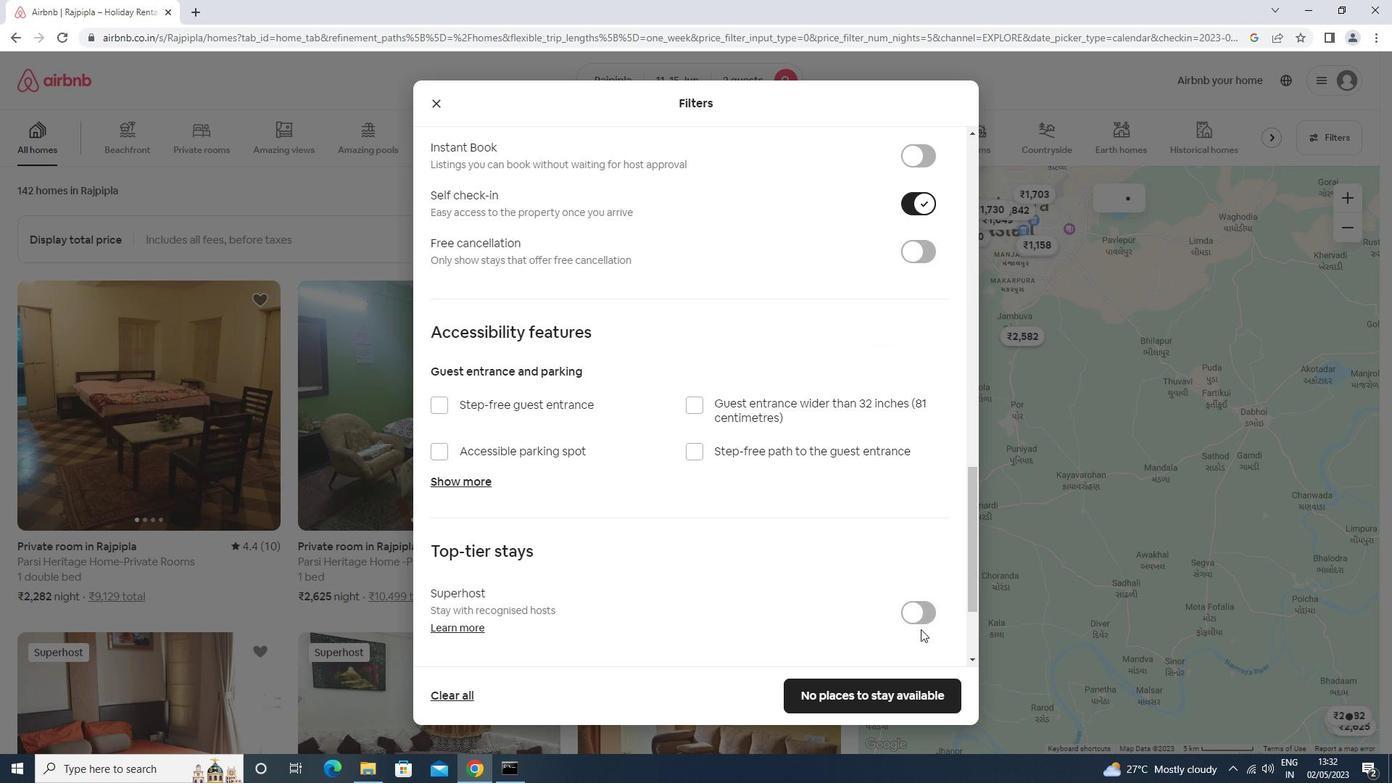 
Action: Mouse scrolled (919, 628) with delta (0, 0)
Screenshot: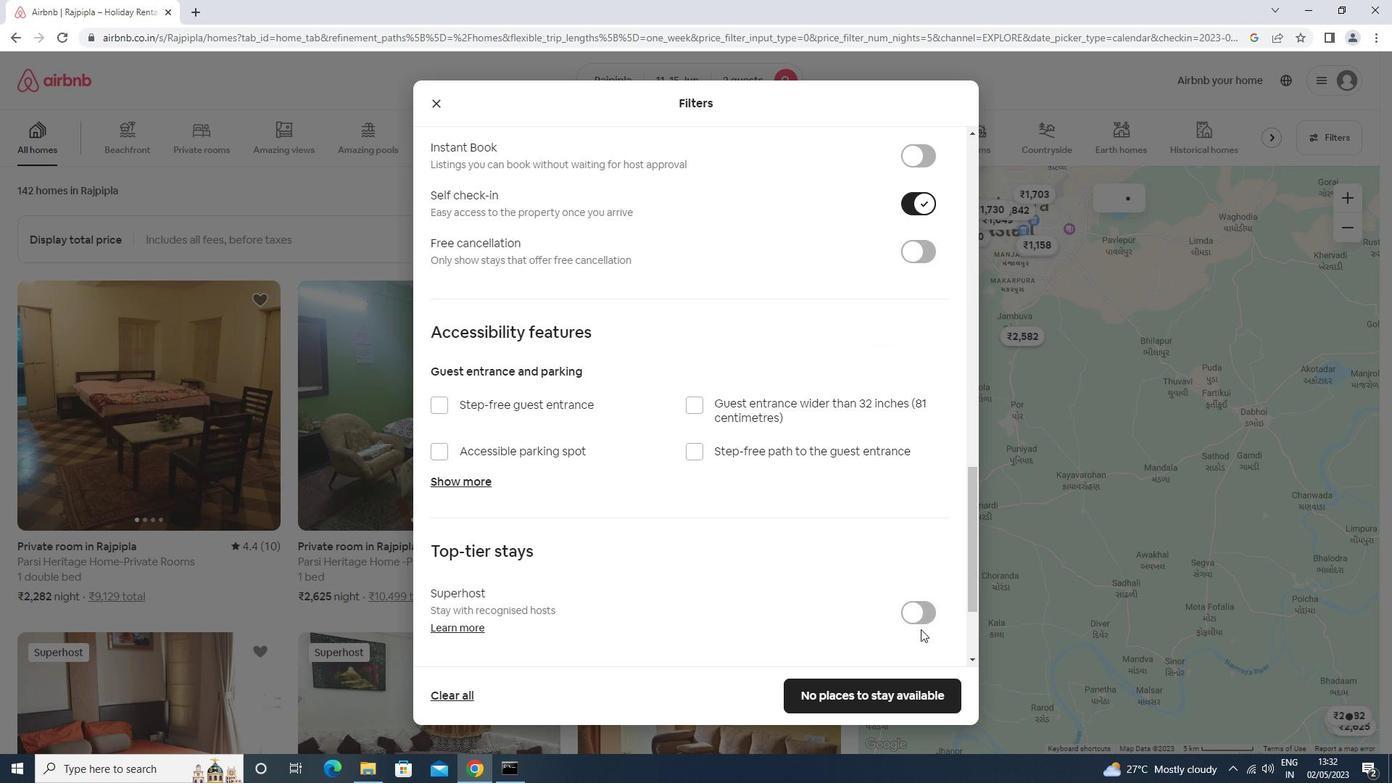 
Action: Mouse scrolled (919, 628) with delta (0, 0)
Screenshot: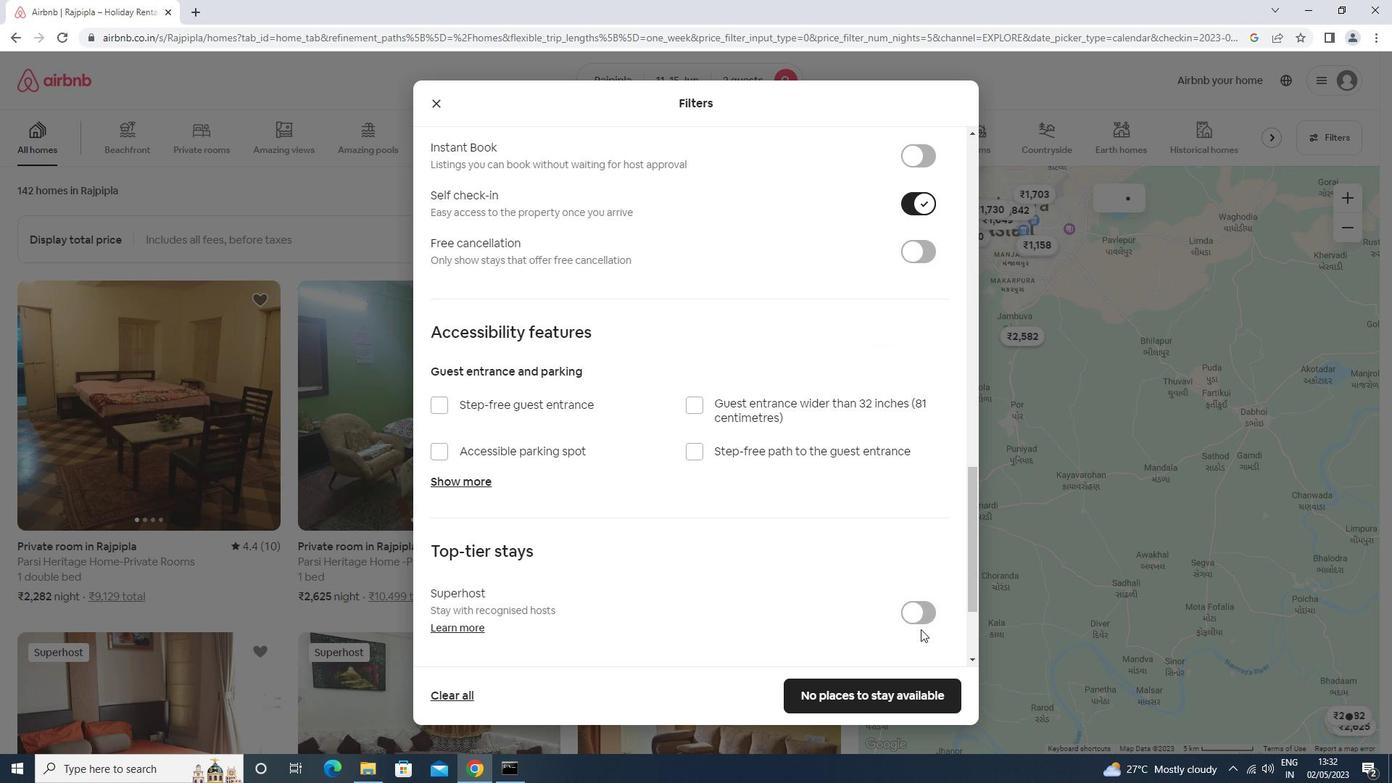 
Action: Mouse scrolled (919, 628) with delta (0, 0)
Screenshot: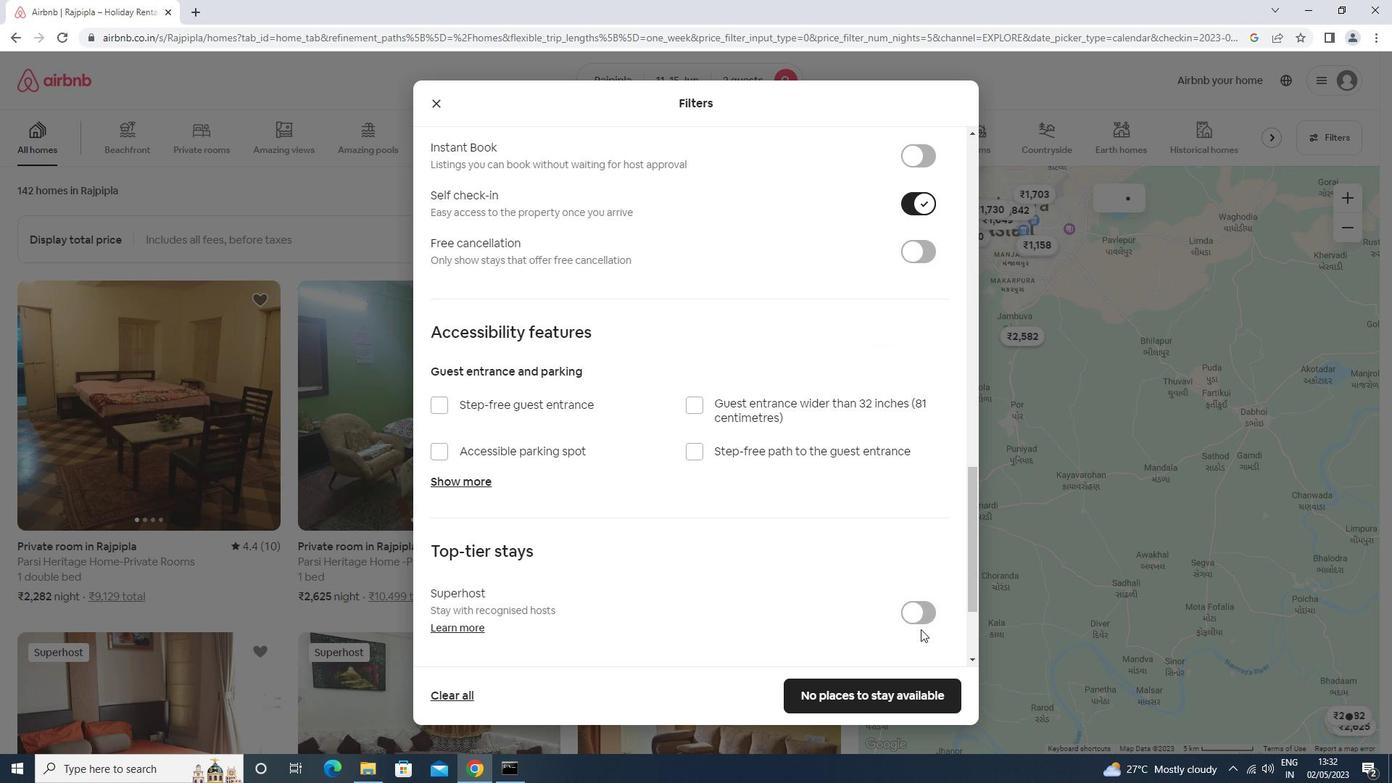 
Action: Mouse scrolled (919, 628) with delta (0, 0)
Screenshot: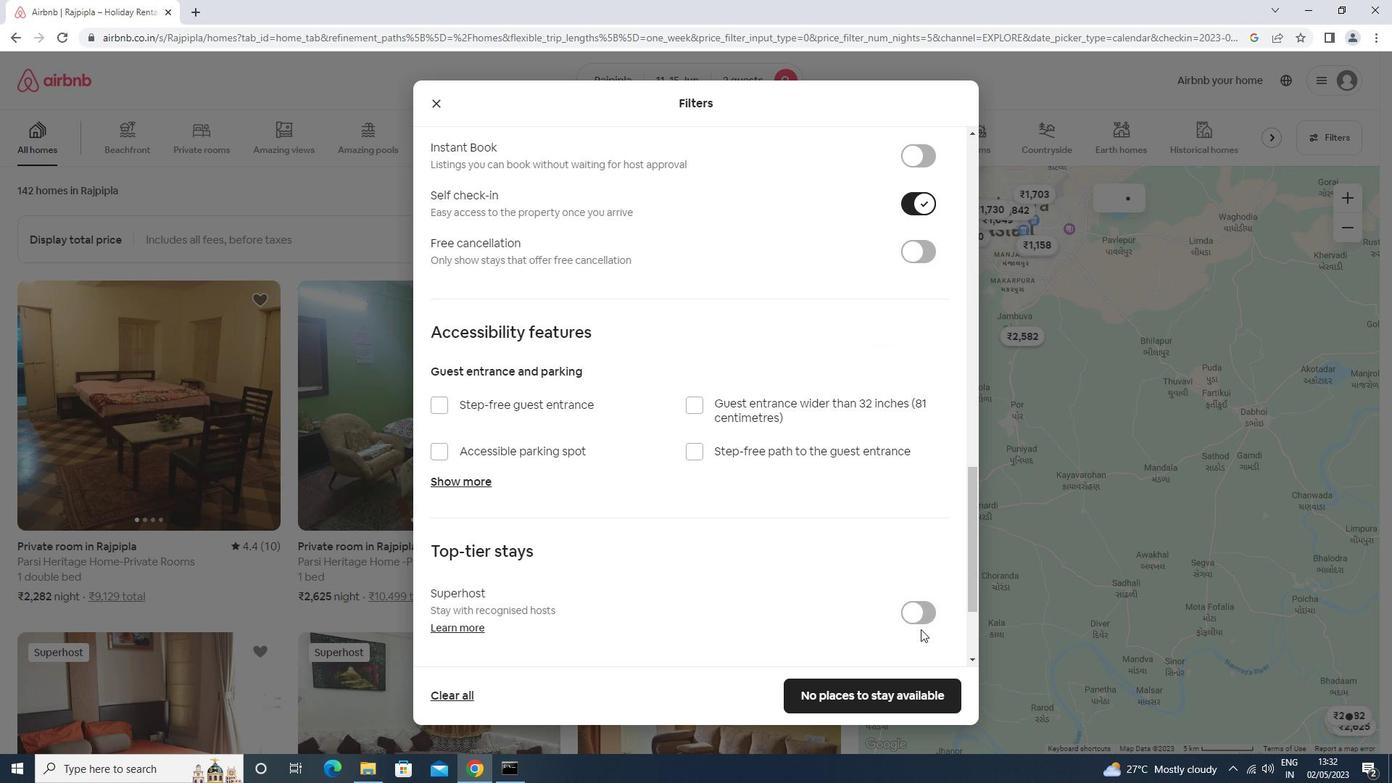 
Action: Mouse moved to (457, 588)
Screenshot: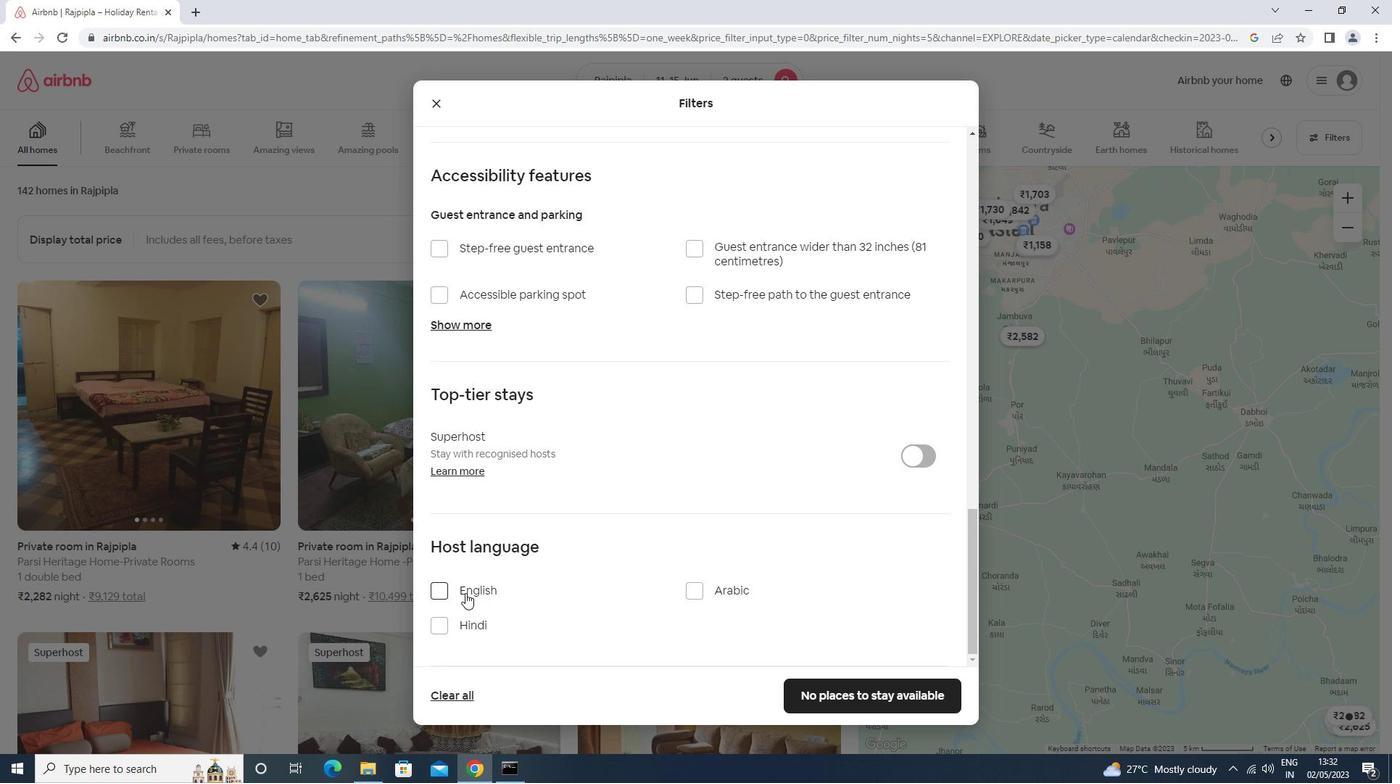 
Action: Mouse pressed left at (457, 588)
Screenshot: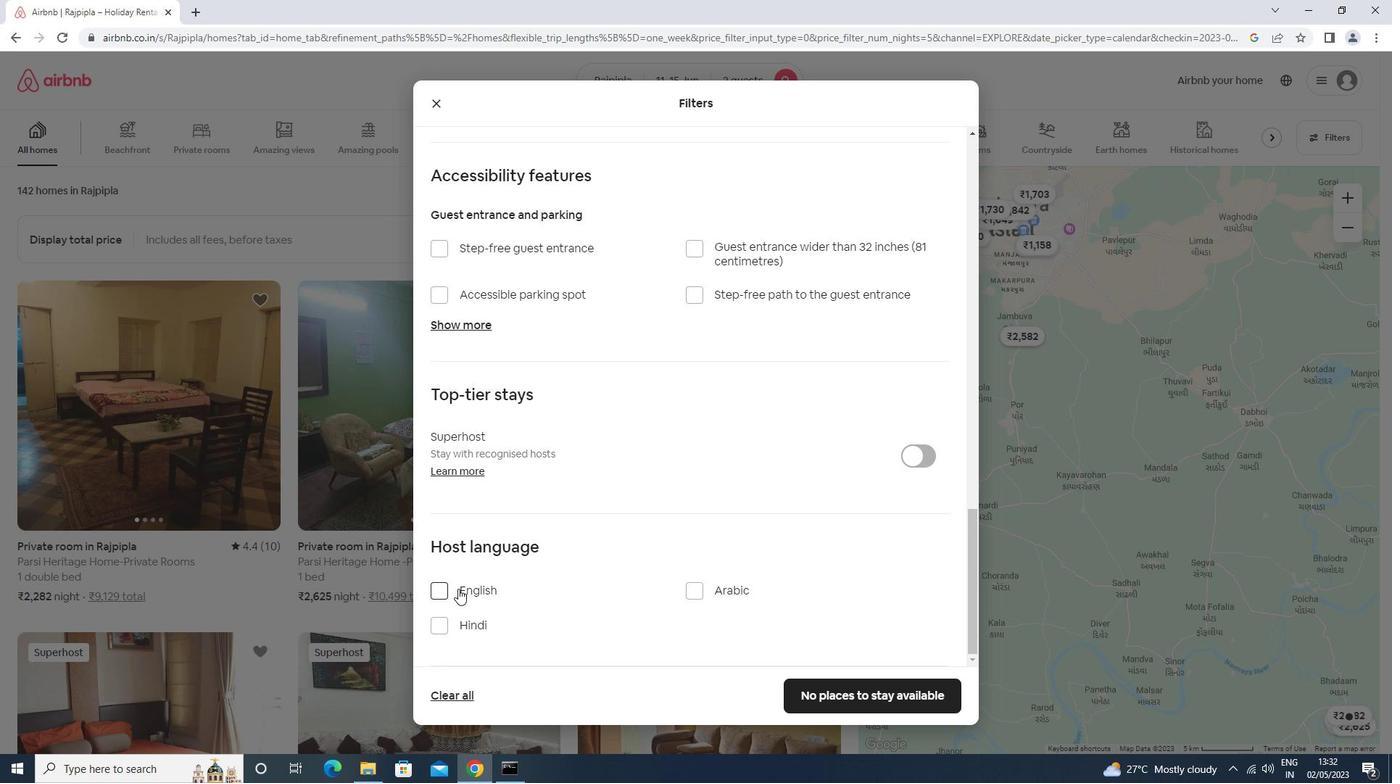 
Action: Mouse moved to (832, 693)
Screenshot: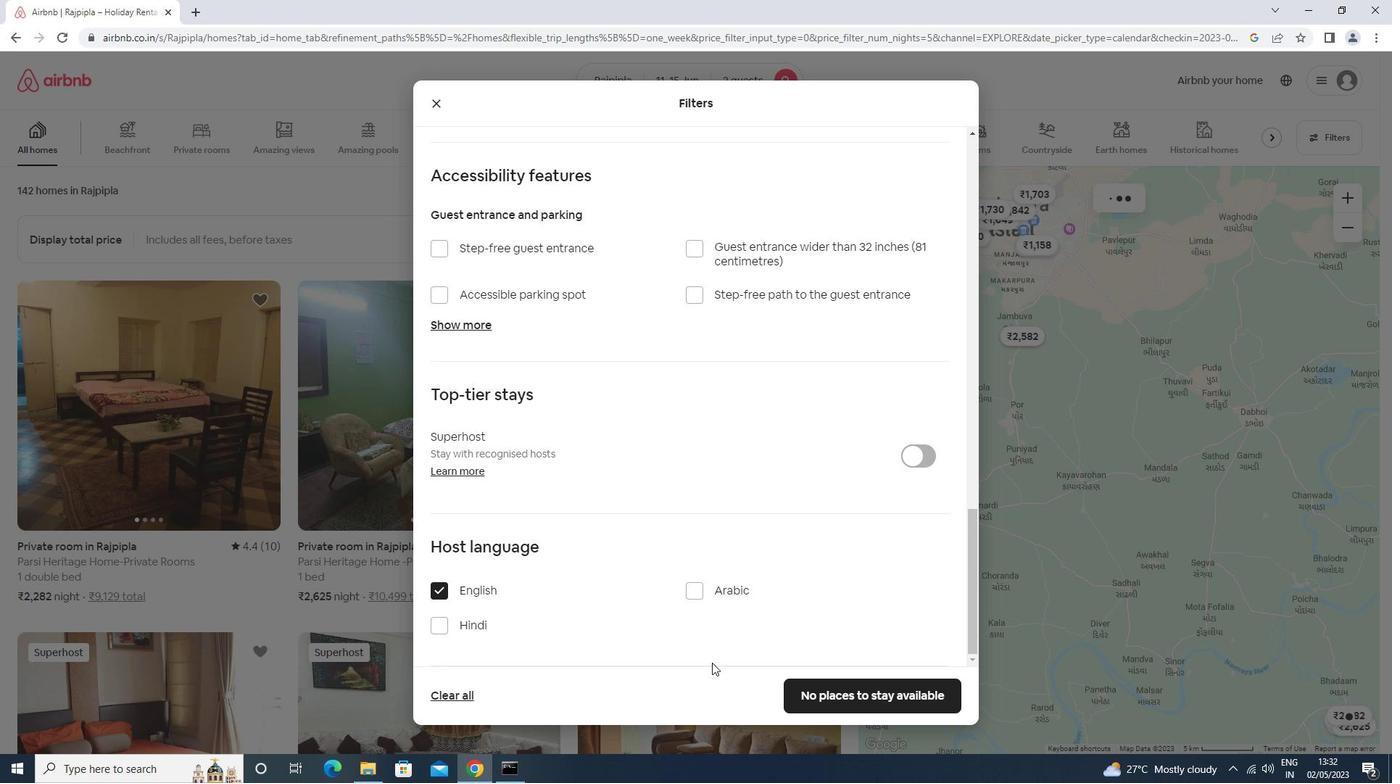 
Action: Mouse pressed left at (832, 693)
Screenshot: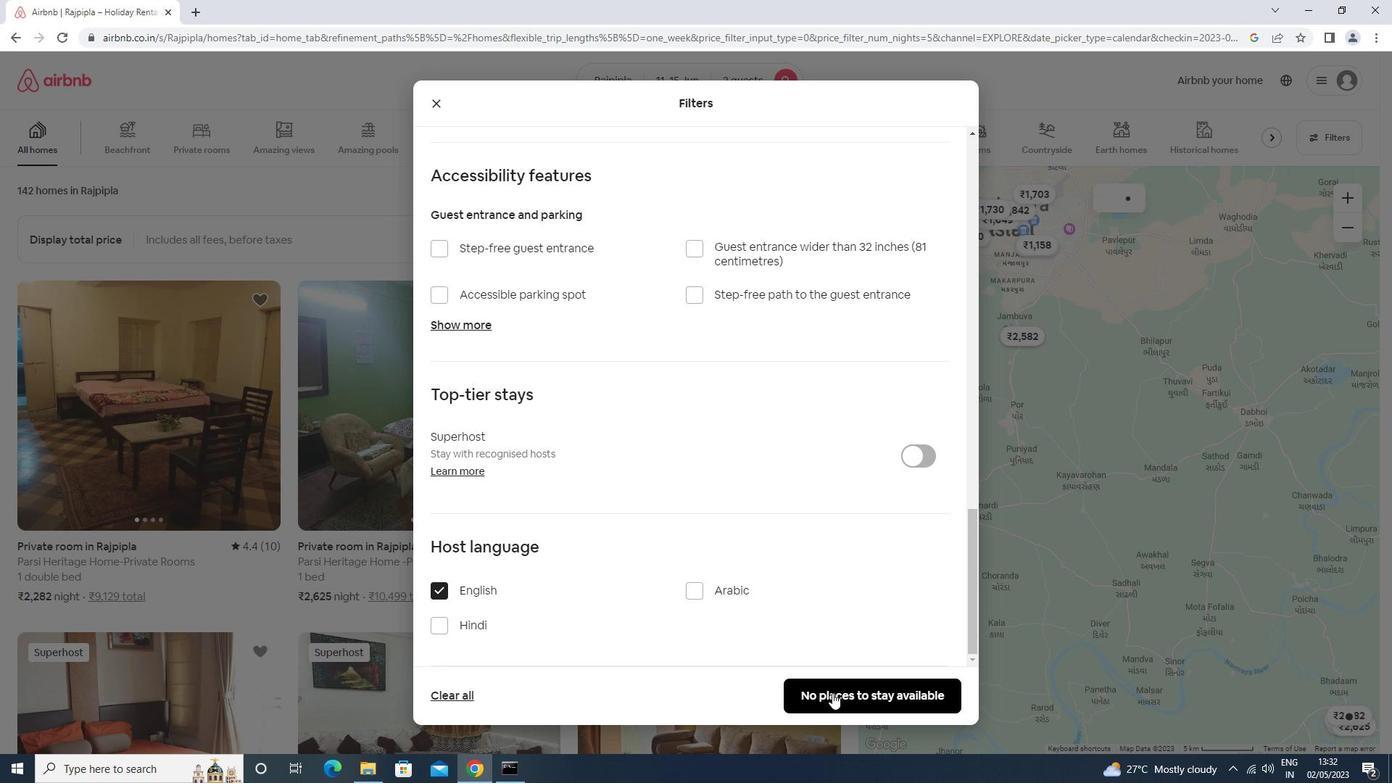 
